 Task: Search one way flight ticket for 2 adults, 4 children and 1 infant on lap in business from Midland/odessa: Midland International Air And Space Port to Riverton: Central Wyoming Regional Airport (was Riverton Regional) on 8-4-2023. Choice of flights is Emirates. Number of bags: 2 carry on bags and 7 checked bags. Price is upto 93000. Outbound departure time preference is 16:00.
Action: Mouse moved to (291, 372)
Screenshot: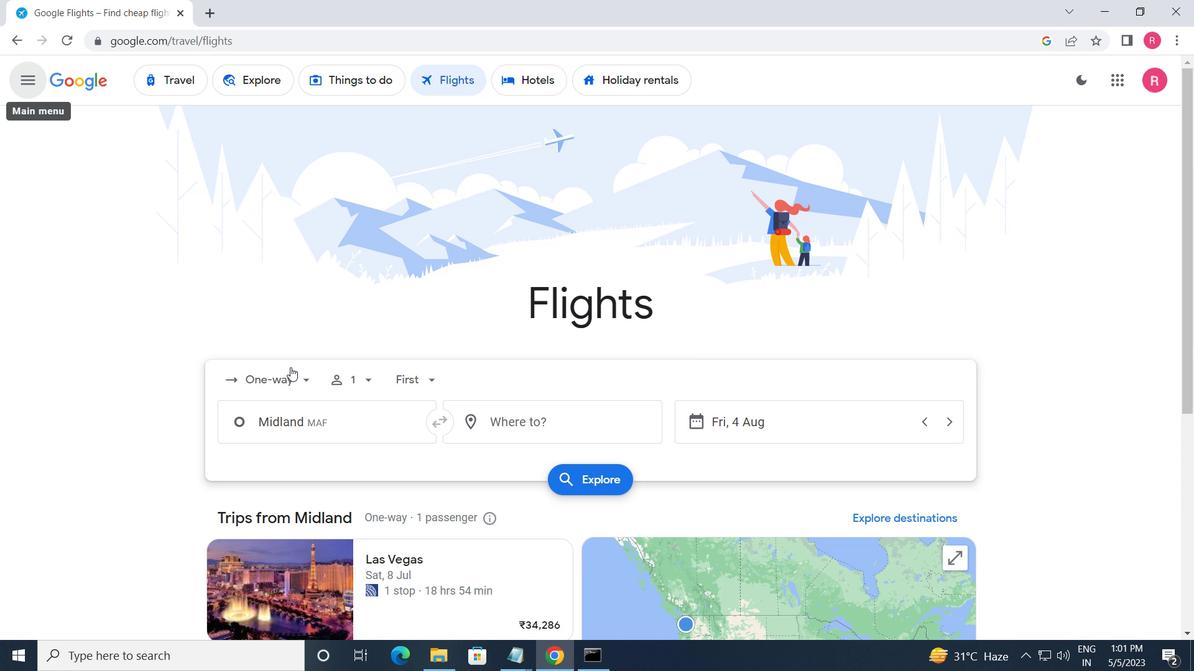 
Action: Mouse pressed left at (291, 372)
Screenshot: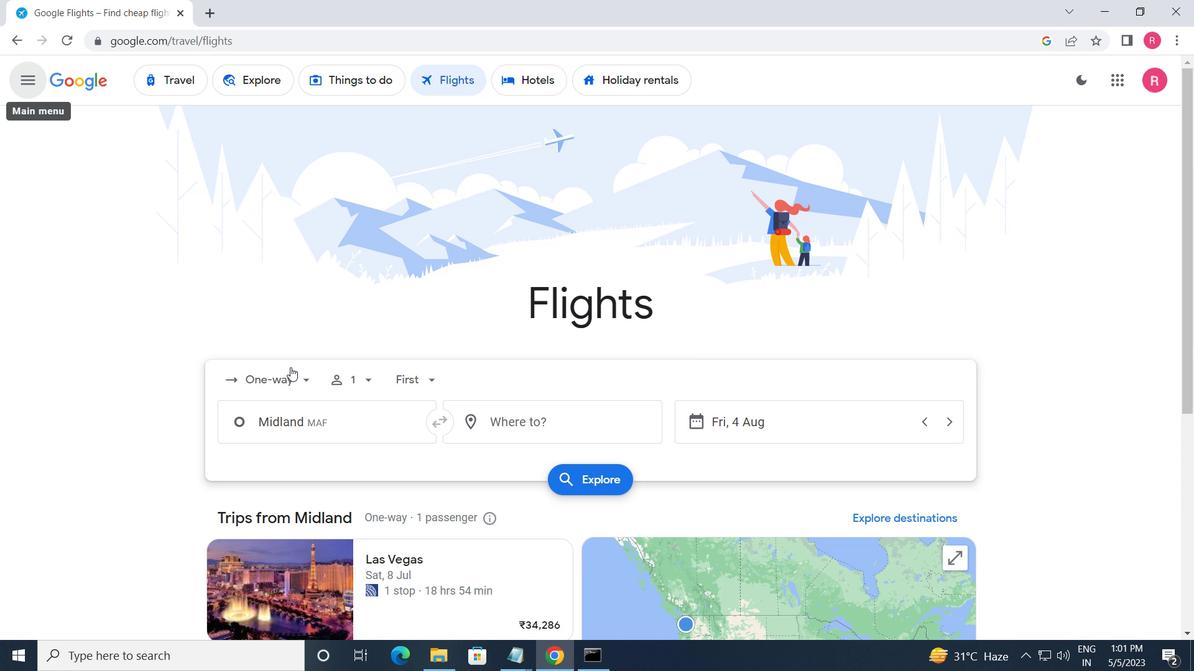 
Action: Mouse moved to (312, 457)
Screenshot: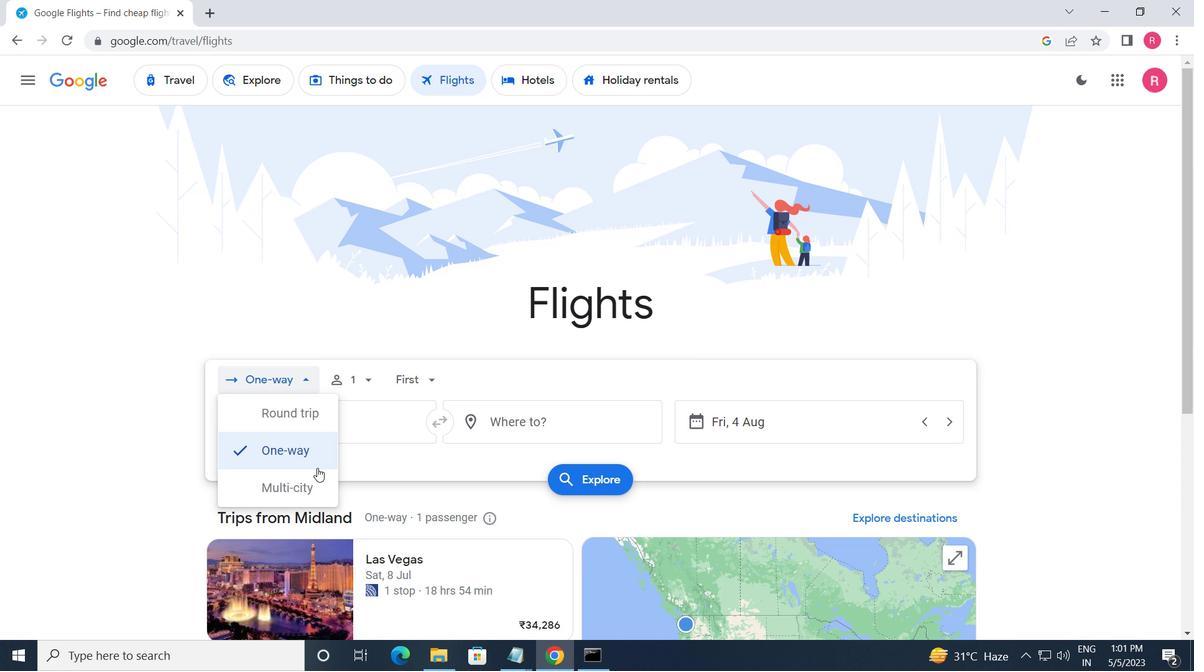 
Action: Mouse pressed left at (312, 457)
Screenshot: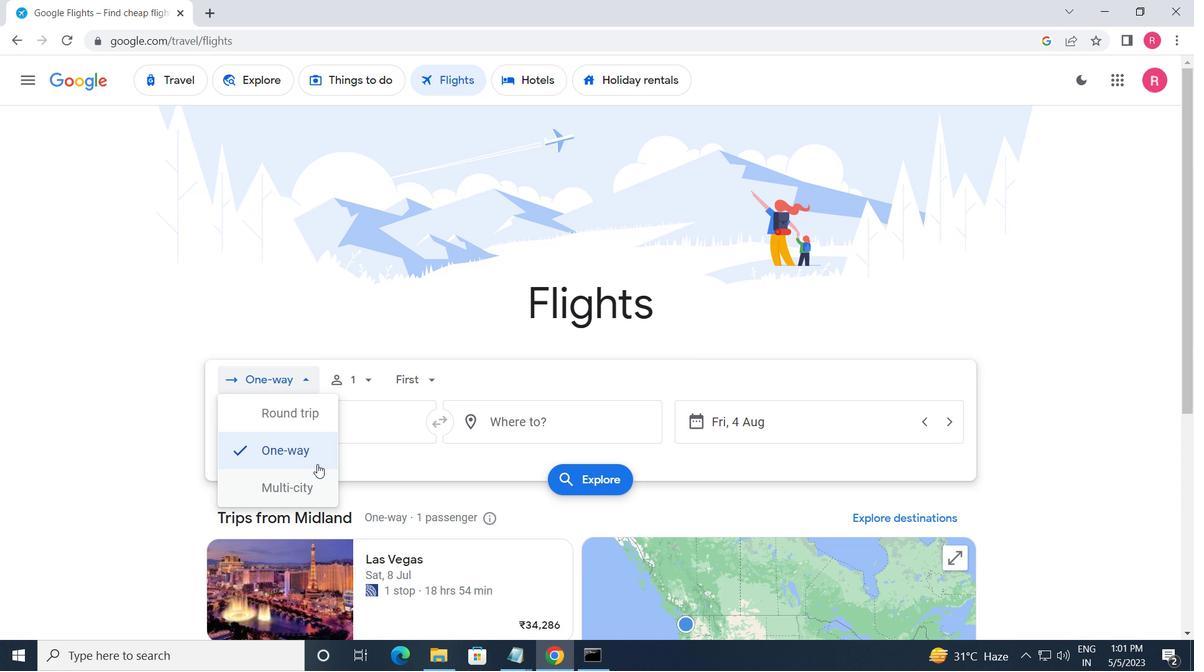 
Action: Mouse moved to (350, 384)
Screenshot: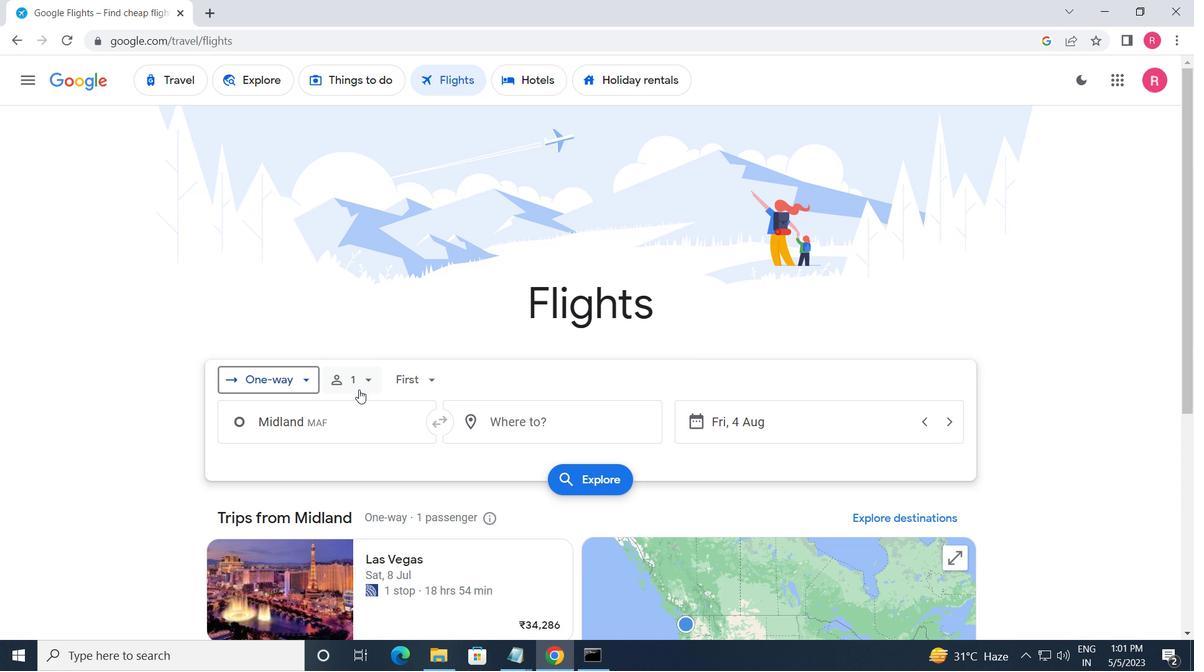 
Action: Mouse pressed left at (350, 384)
Screenshot: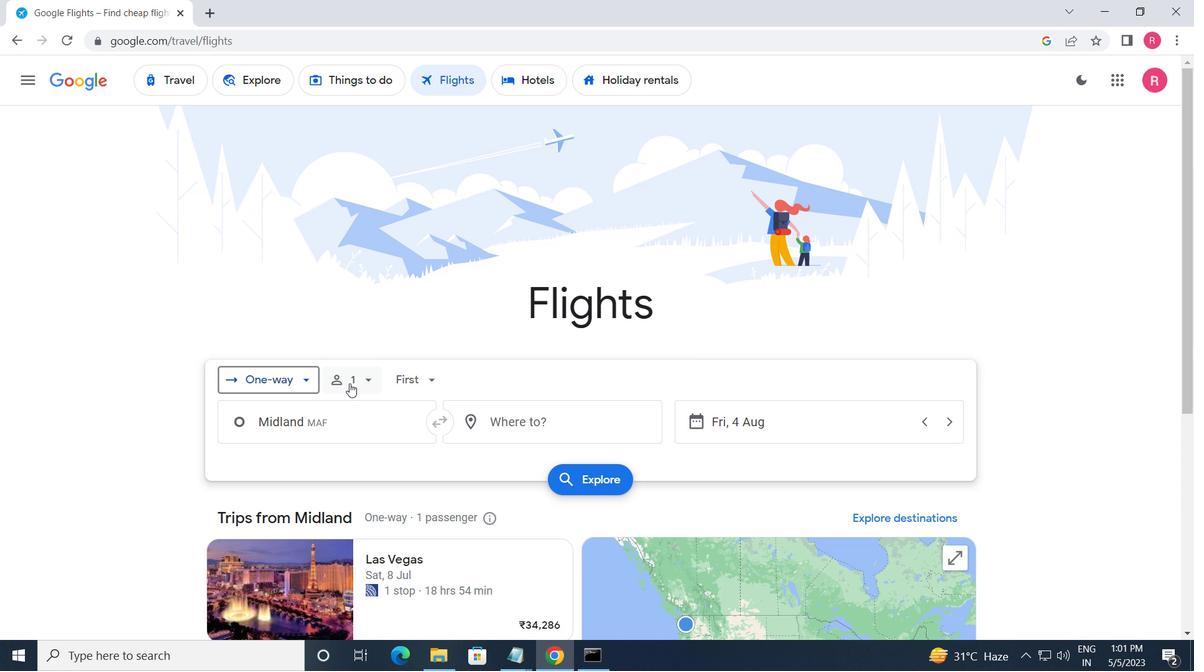 
Action: Mouse moved to (494, 416)
Screenshot: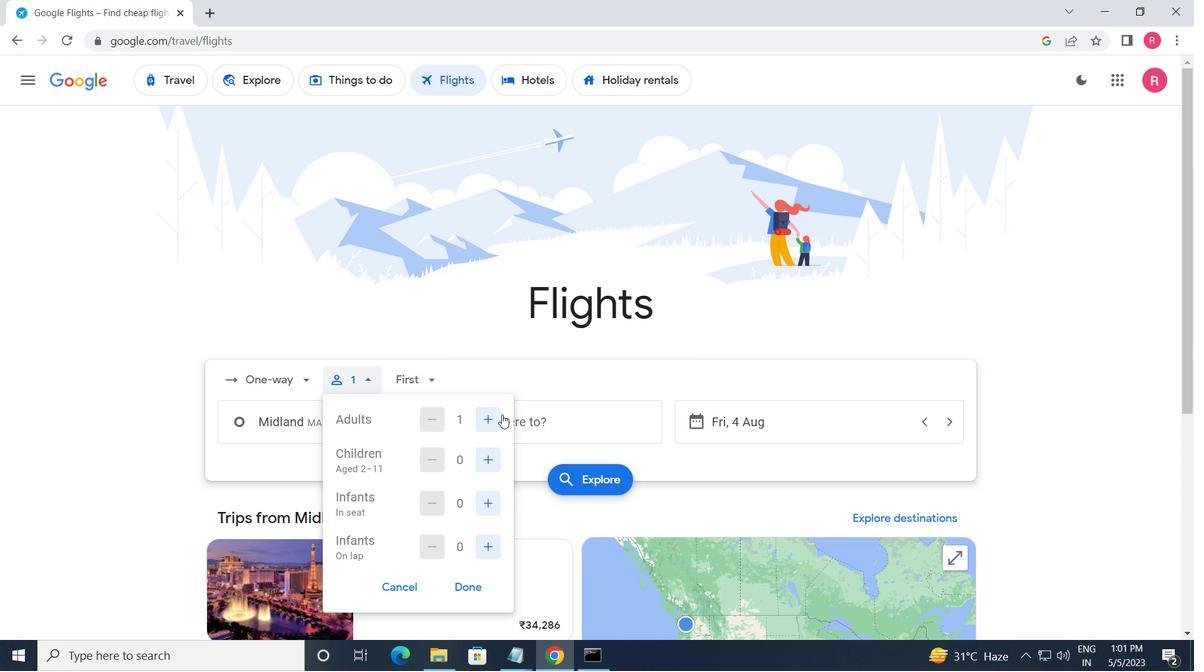 
Action: Mouse pressed left at (494, 416)
Screenshot: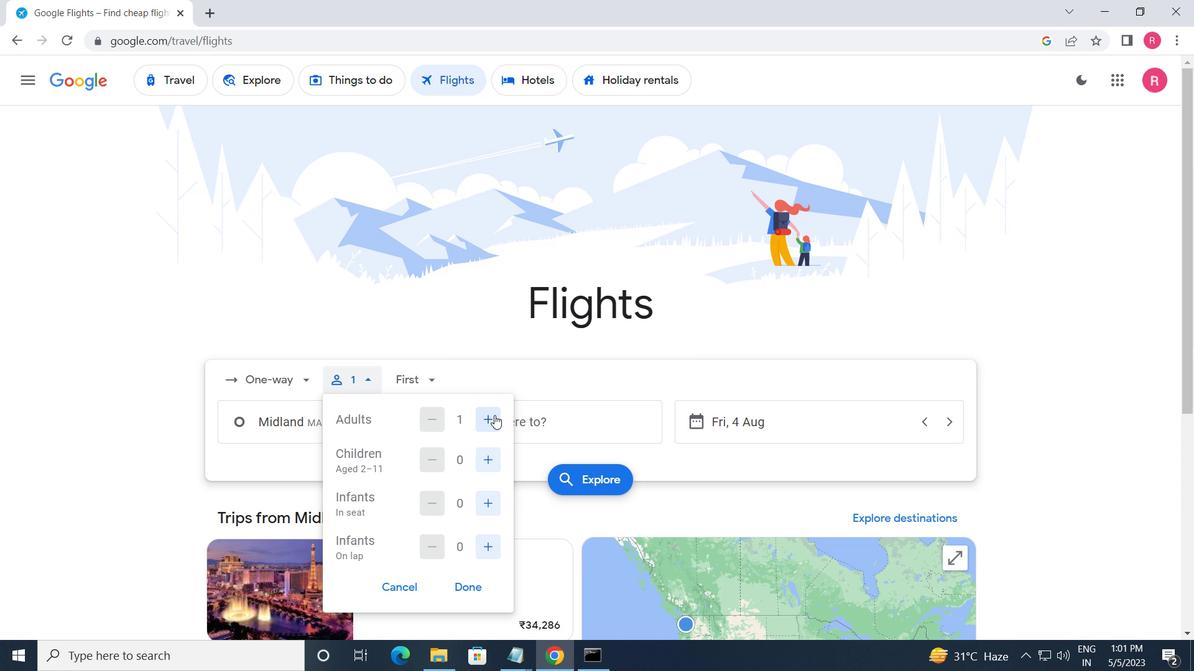 
Action: Mouse moved to (496, 467)
Screenshot: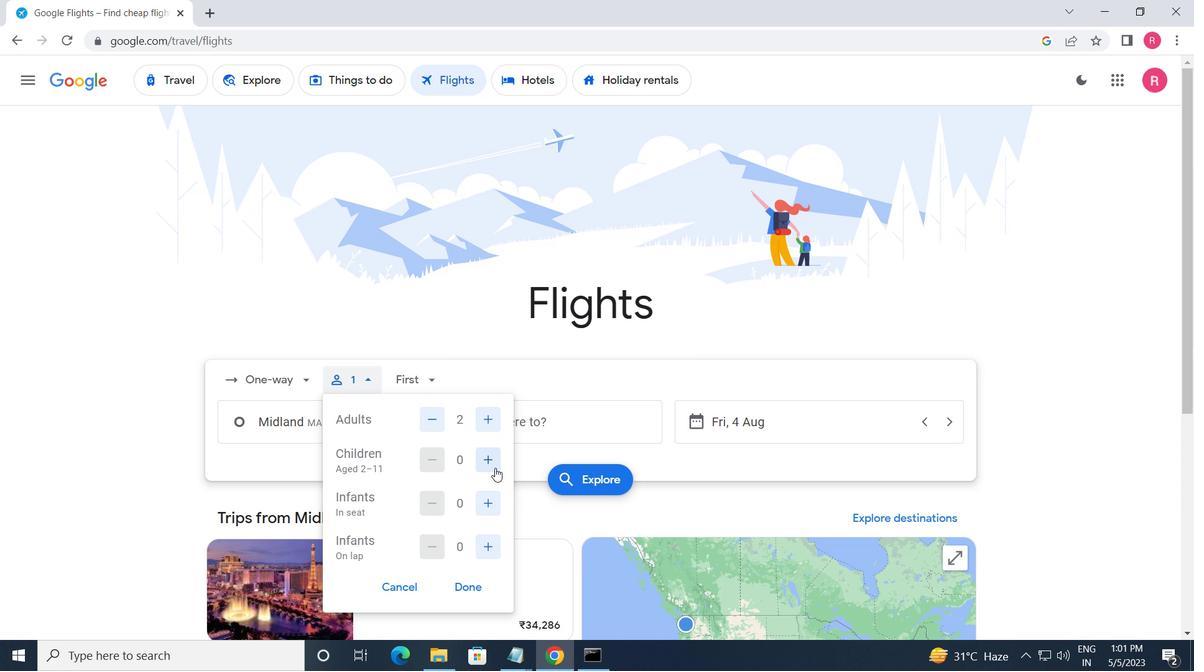 
Action: Mouse pressed left at (496, 467)
Screenshot: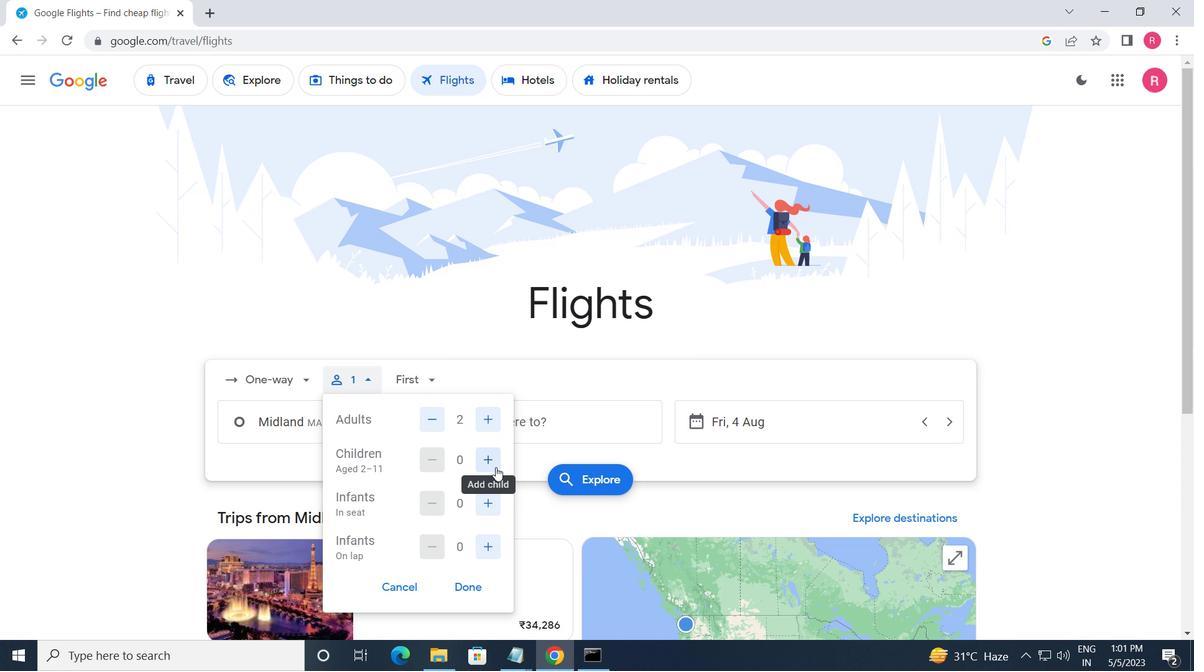 
Action: Mouse pressed left at (496, 467)
Screenshot: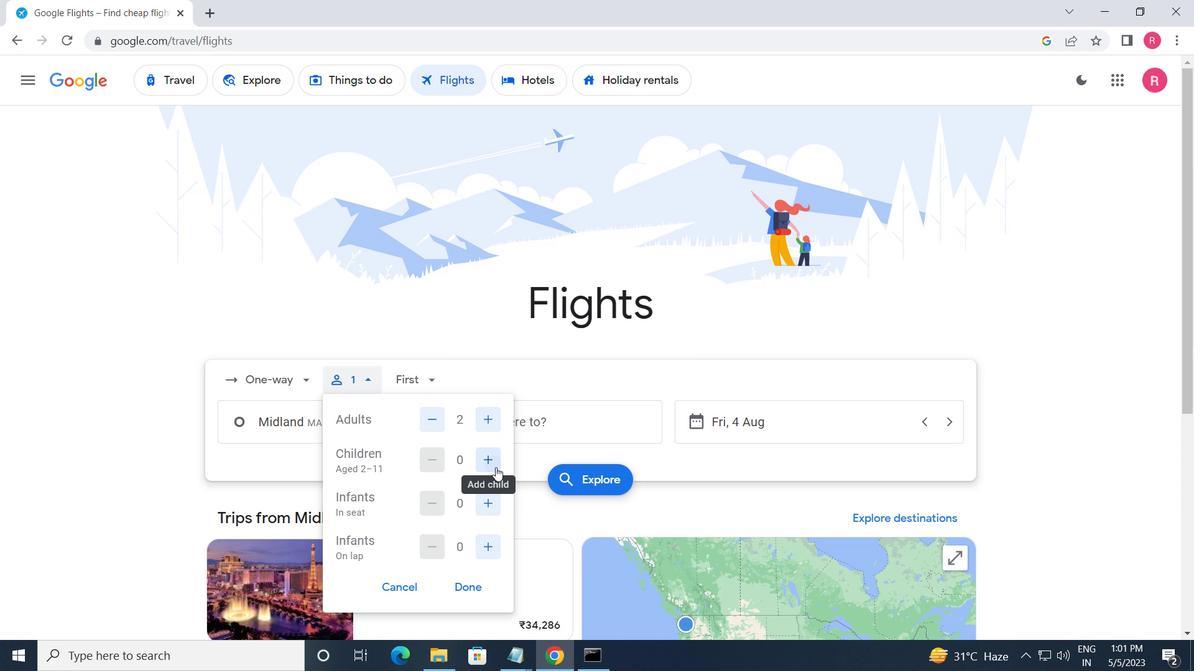 
Action: Mouse pressed left at (496, 467)
Screenshot: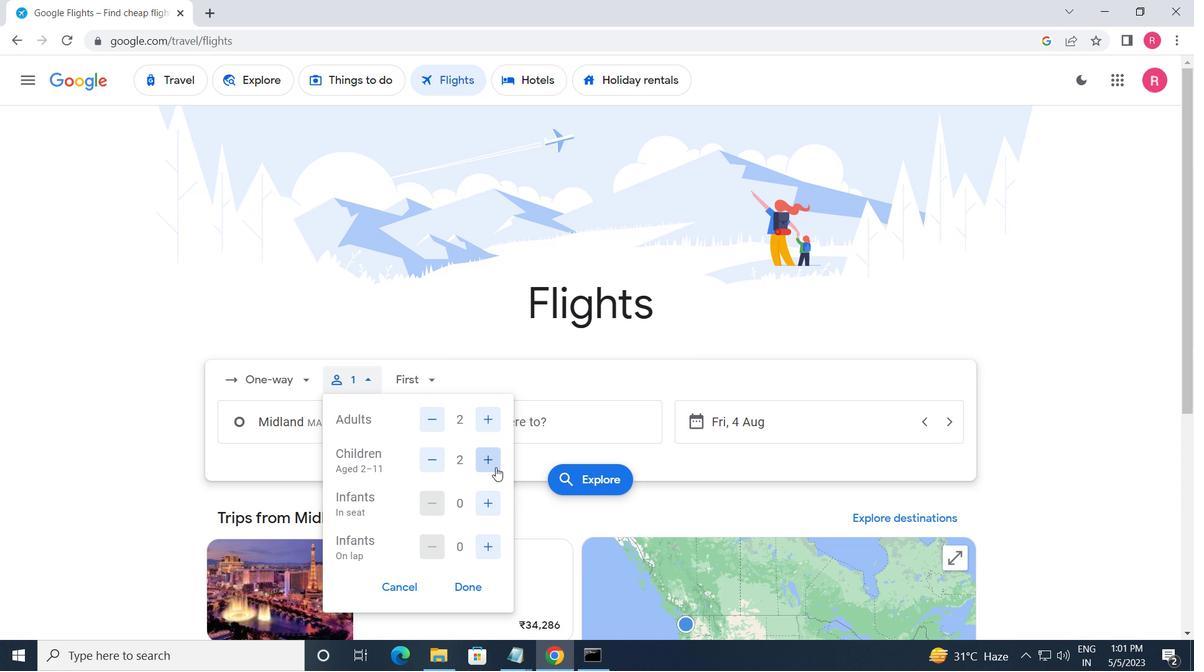 
Action: Mouse moved to (489, 458)
Screenshot: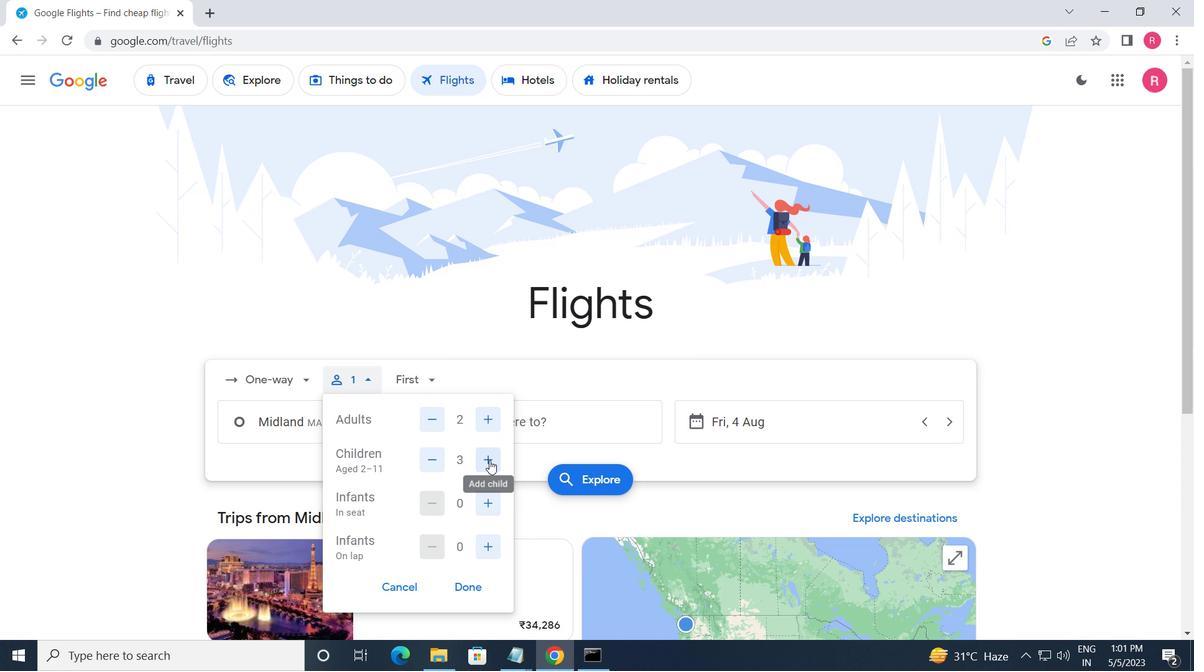 
Action: Mouse pressed left at (489, 458)
Screenshot: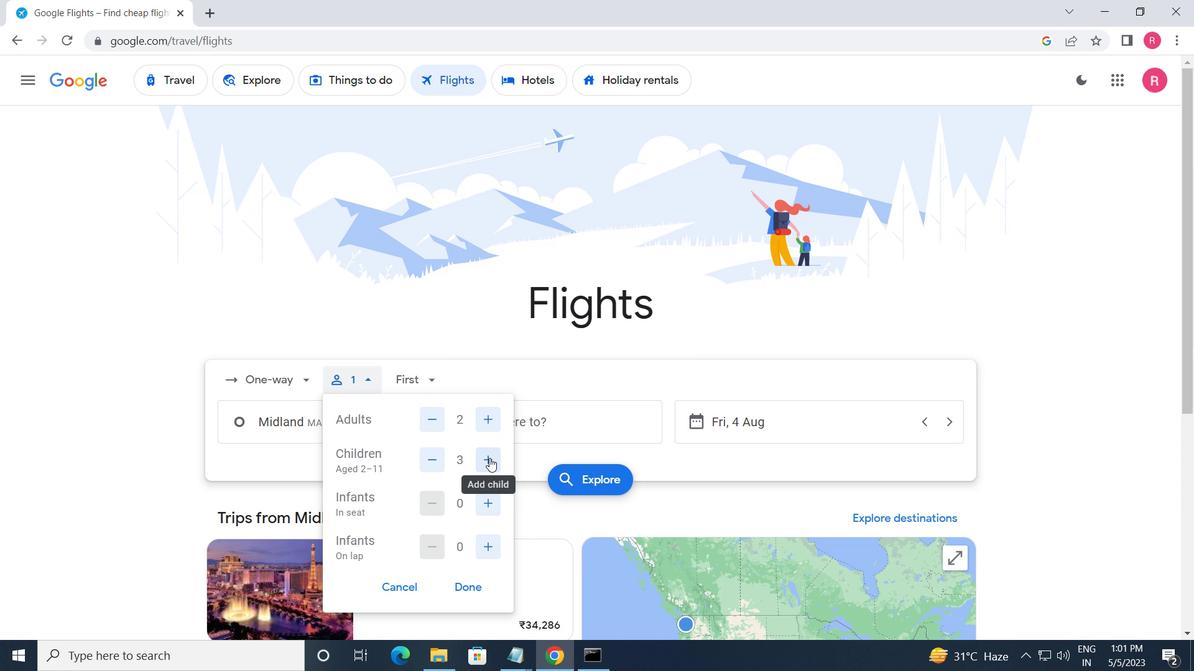 
Action: Mouse moved to (492, 542)
Screenshot: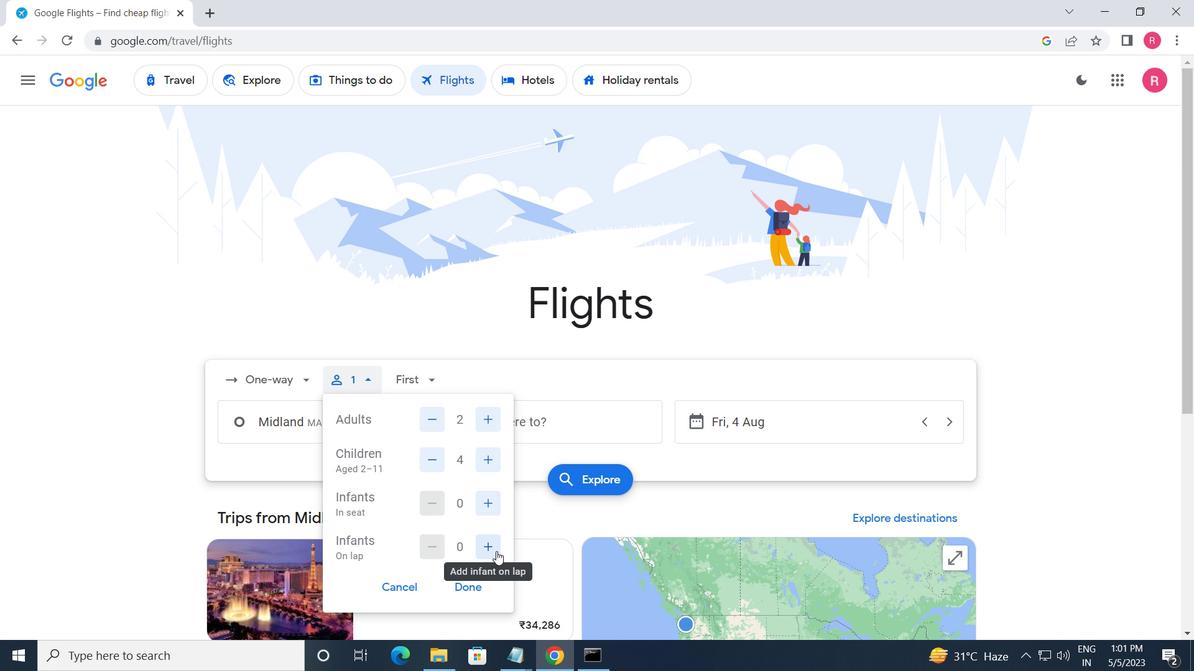 
Action: Mouse pressed left at (492, 542)
Screenshot: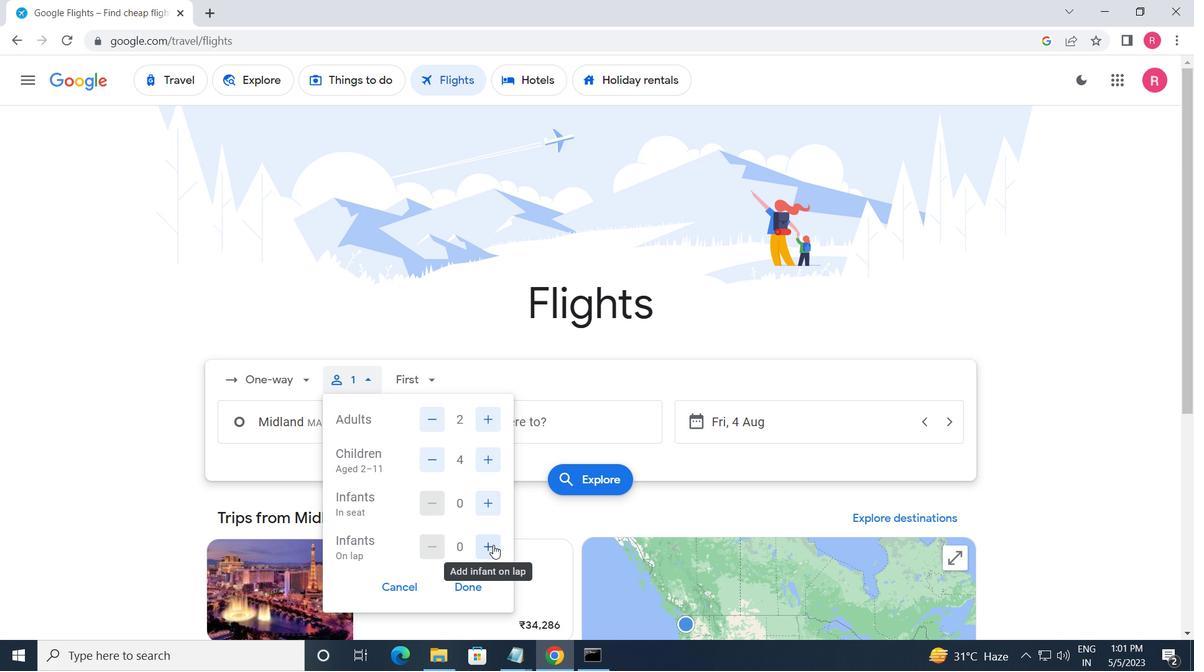 
Action: Mouse moved to (471, 586)
Screenshot: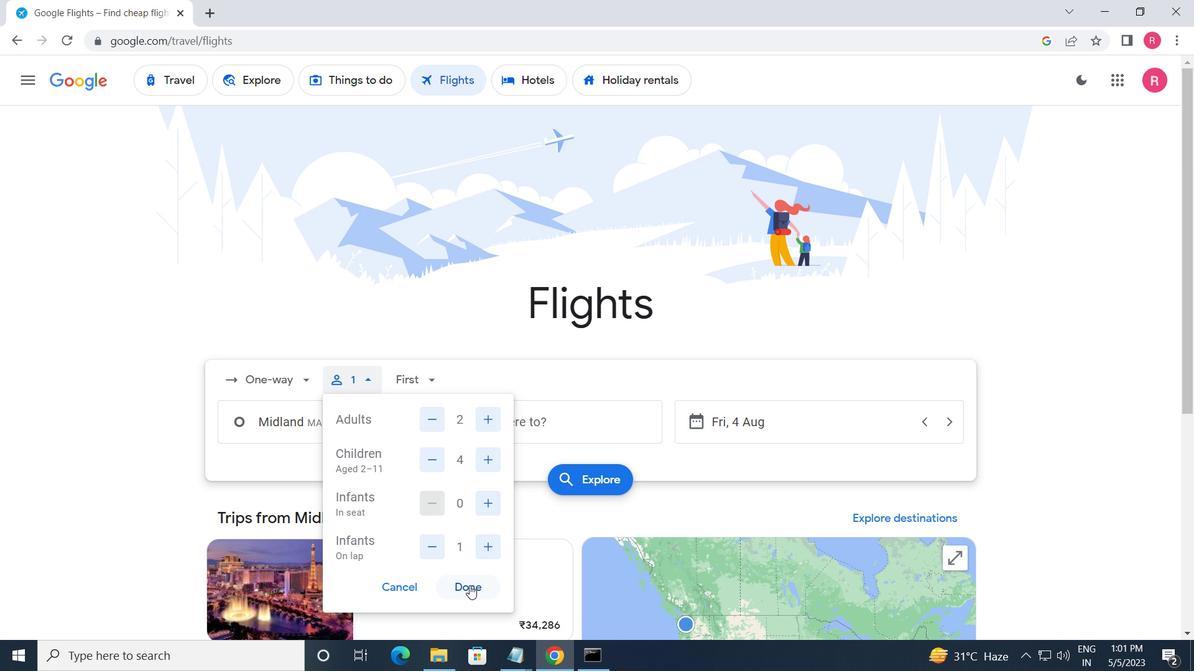 
Action: Mouse pressed left at (471, 586)
Screenshot: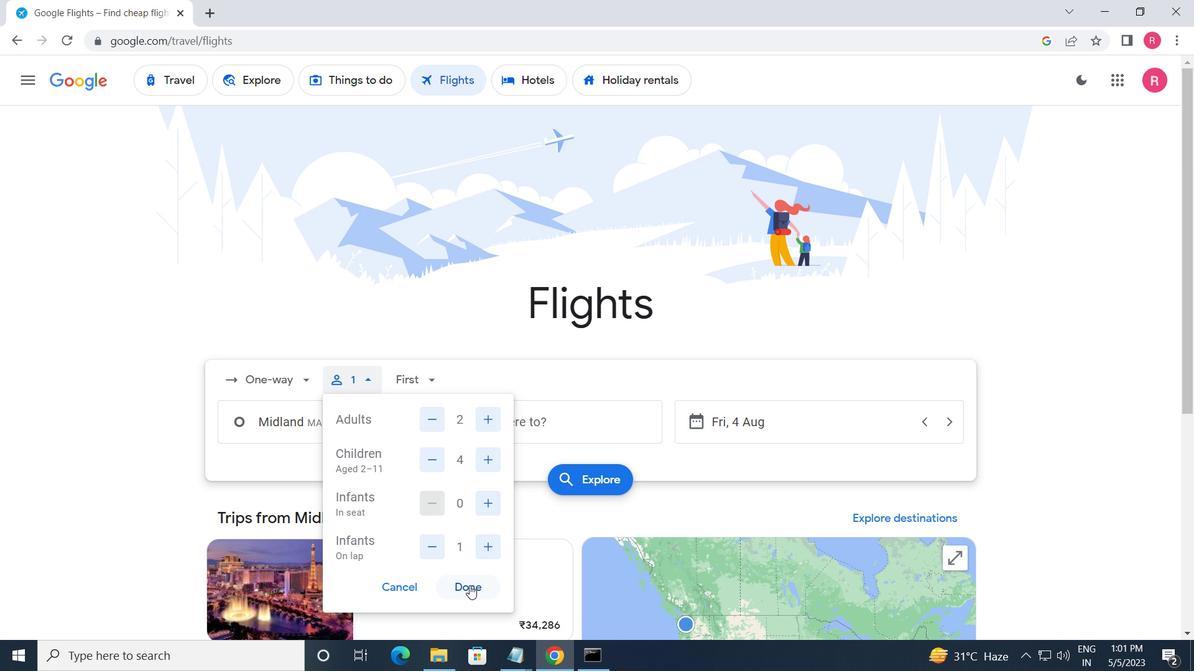 
Action: Mouse moved to (429, 388)
Screenshot: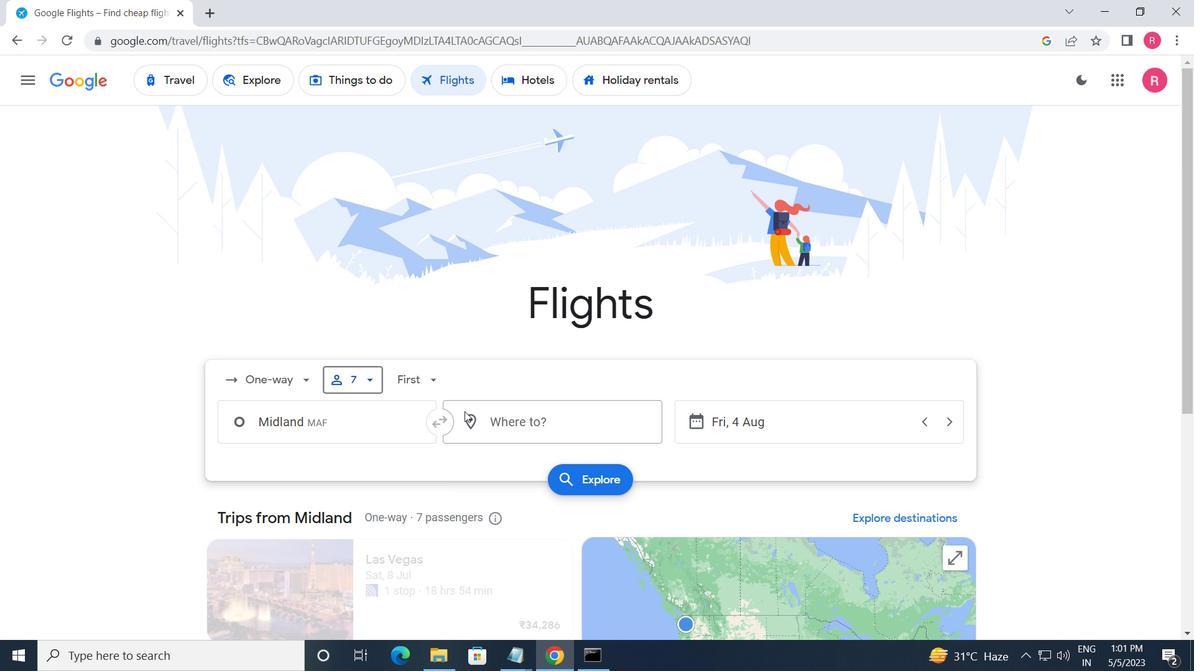 
Action: Mouse pressed left at (429, 388)
Screenshot: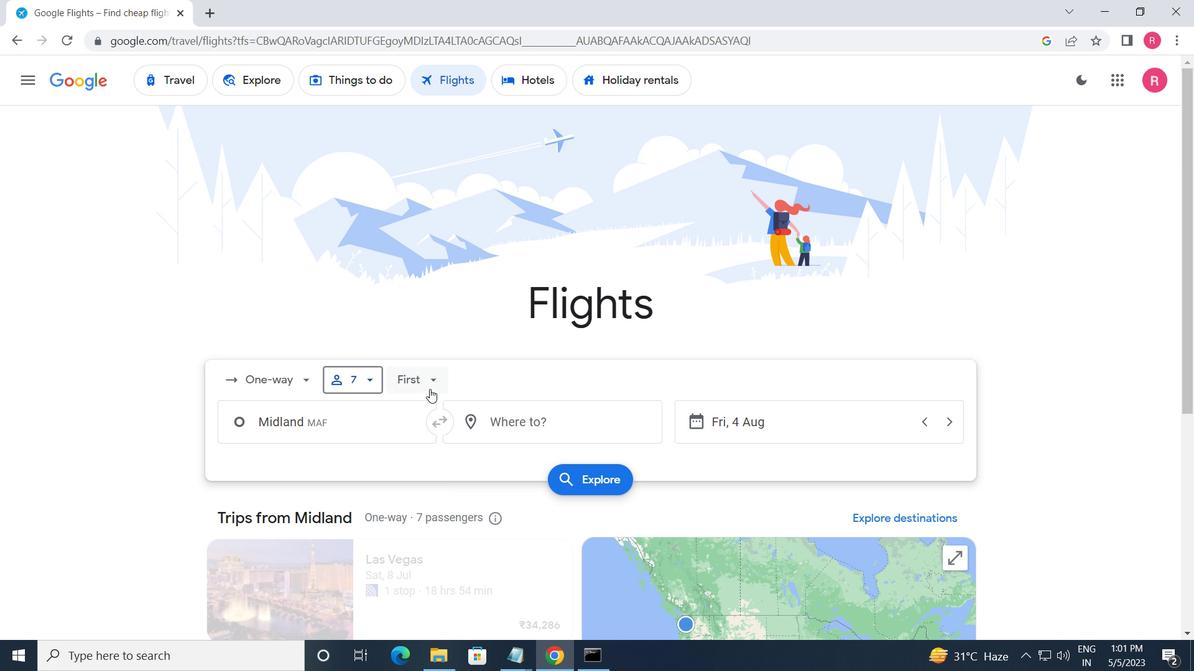 
Action: Mouse moved to (461, 495)
Screenshot: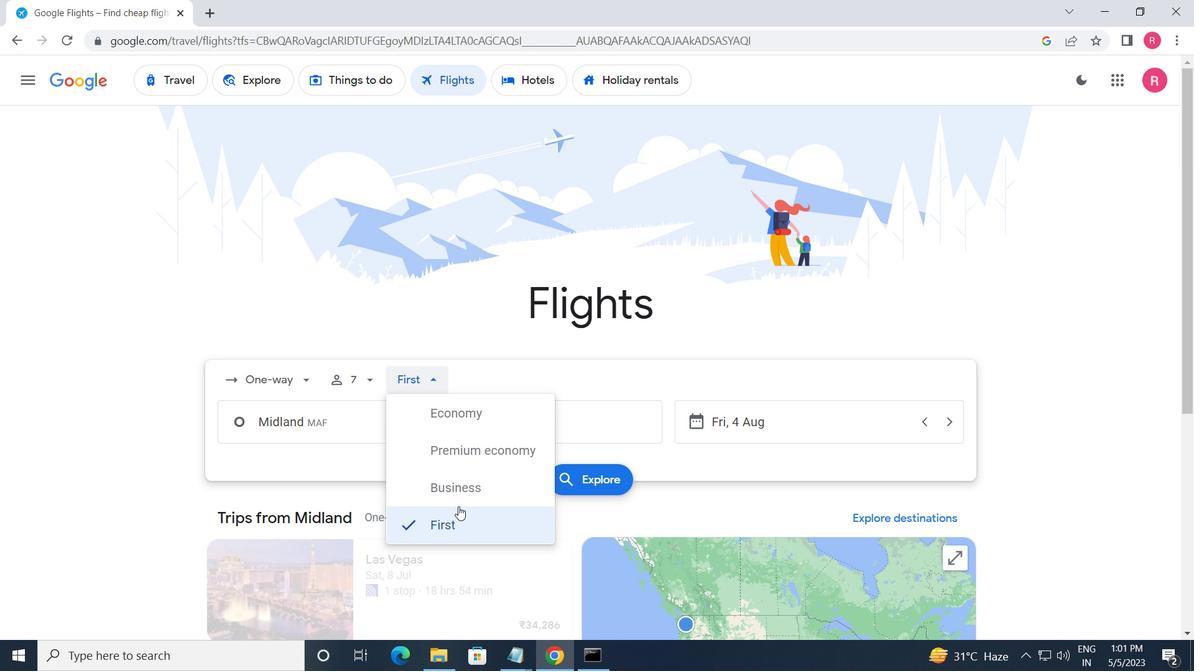 
Action: Mouse pressed left at (461, 495)
Screenshot: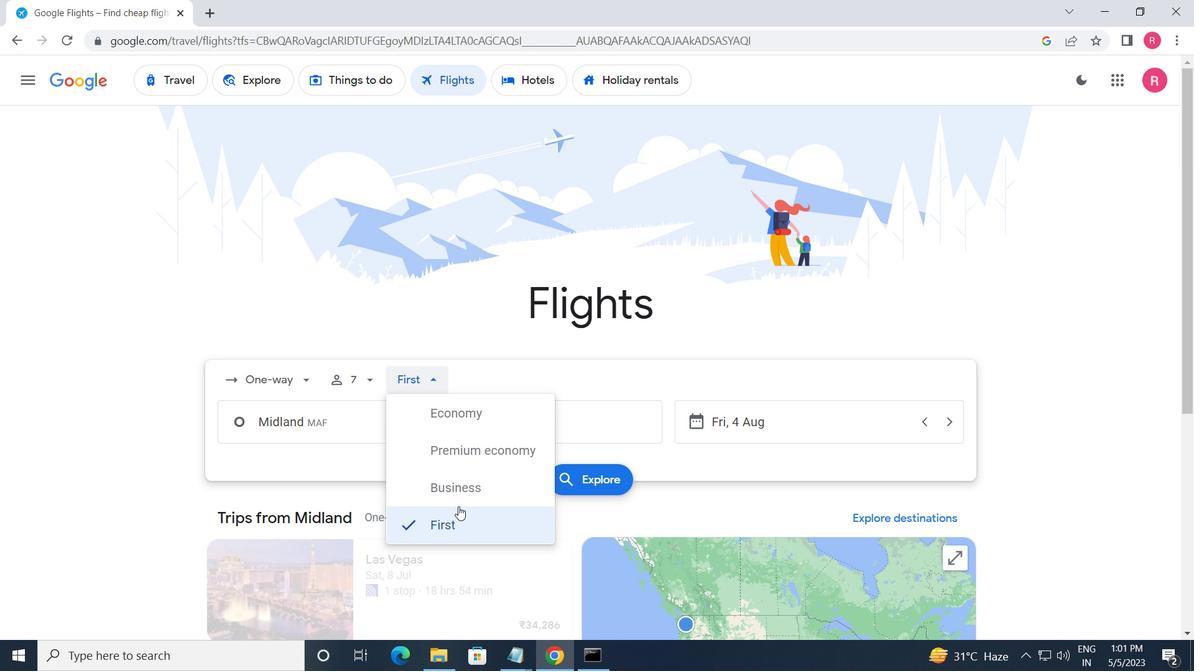 
Action: Mouse moved to (339, 429)
Screenshot: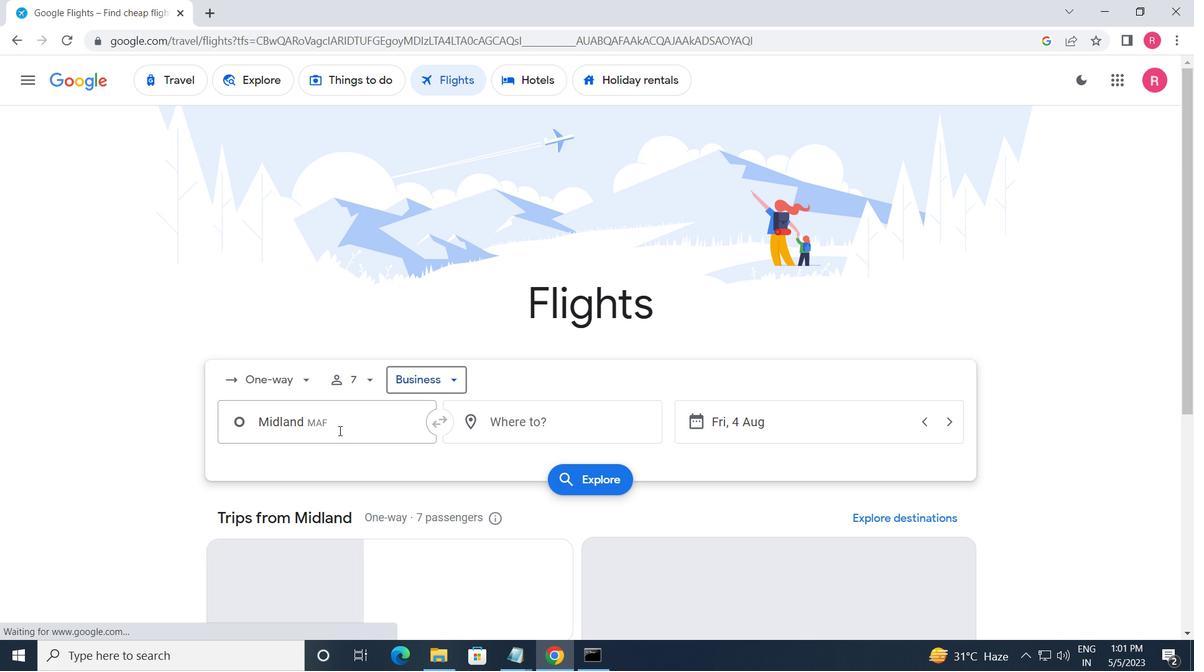 
Action: Mouse pressed left at (339, 429)
Screenshot: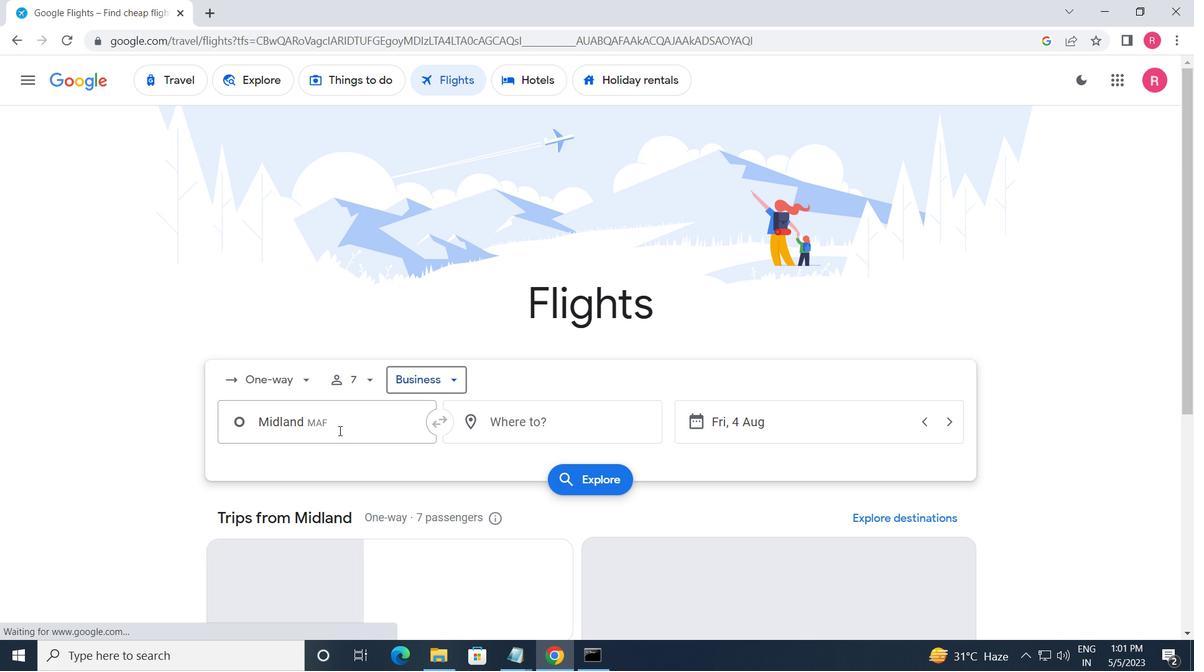 
Action: Key pressed <Key.caps_lock>m<Key.caps_lock>Idland
Screenshot: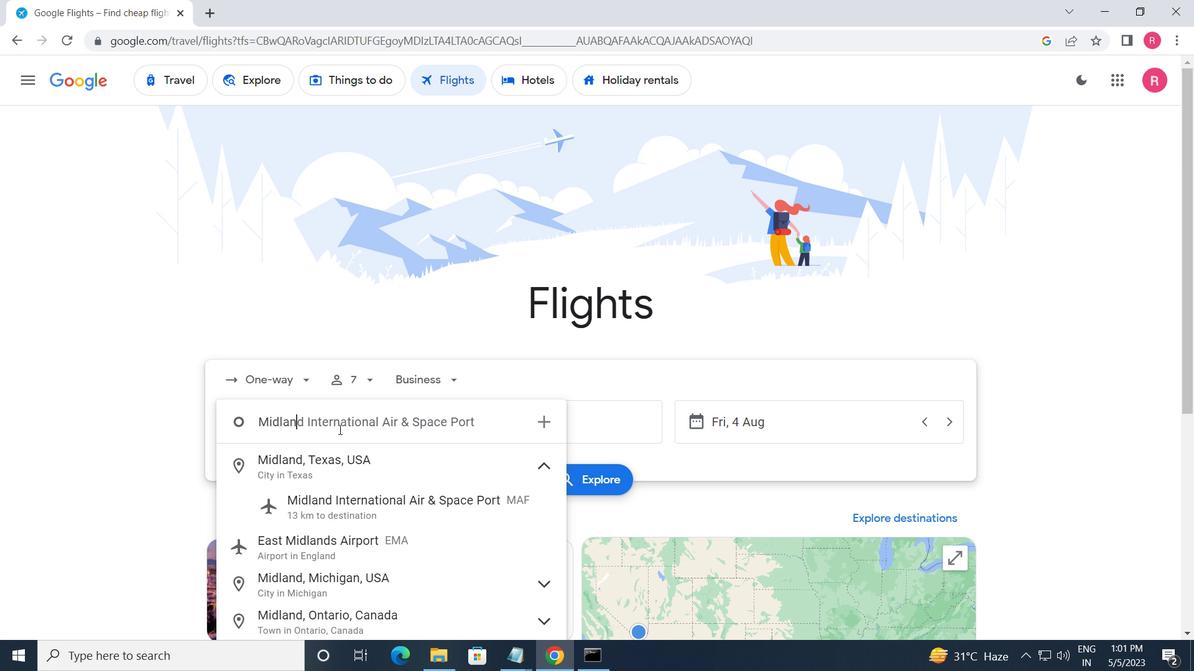
Action: Mouse moved to (383, 521)
Screenshot: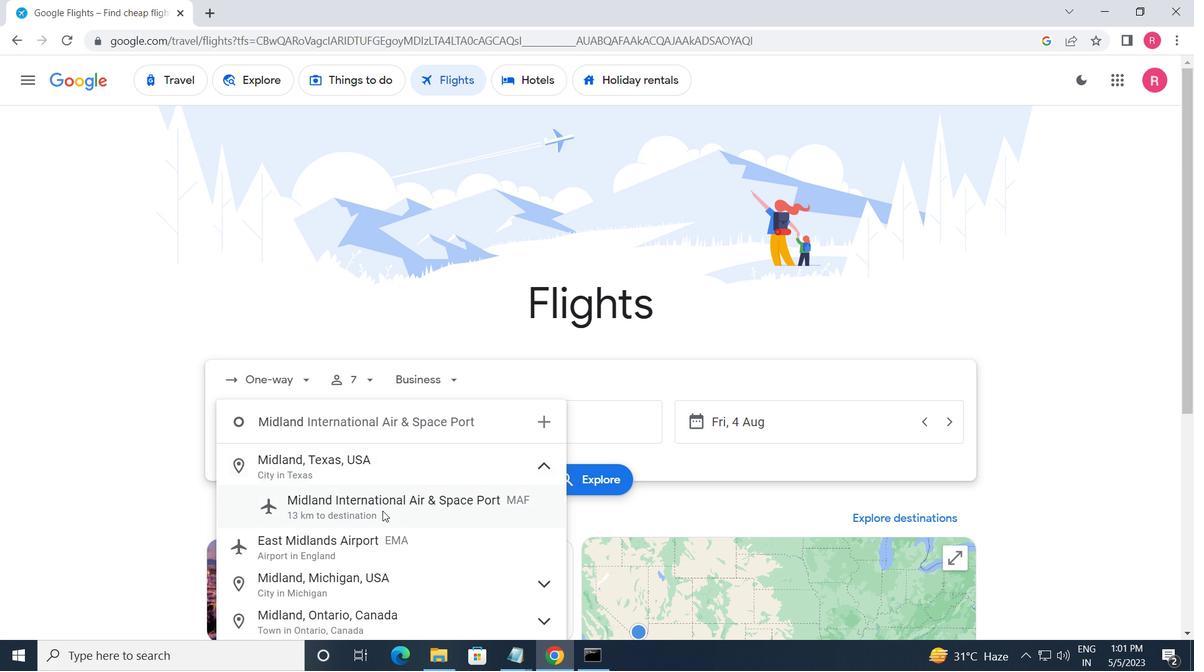 
Action: Mouse pressed left at (383, 521)
Screenshot: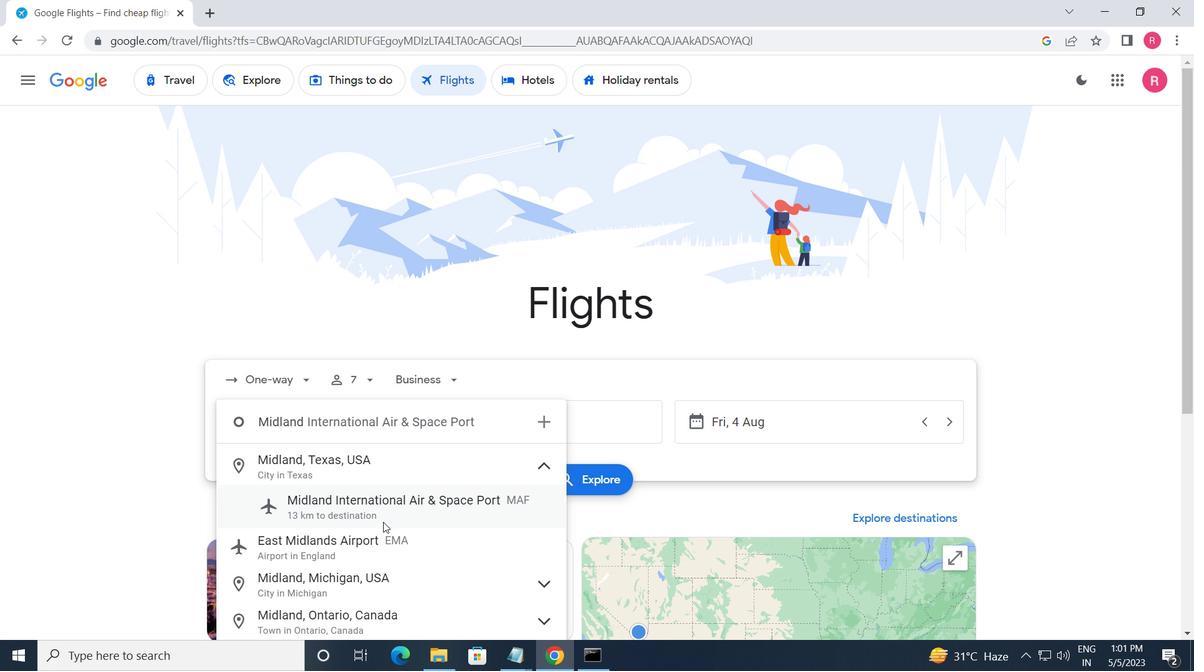 
Action: Mouse moved to (550, 426)
Screenshot: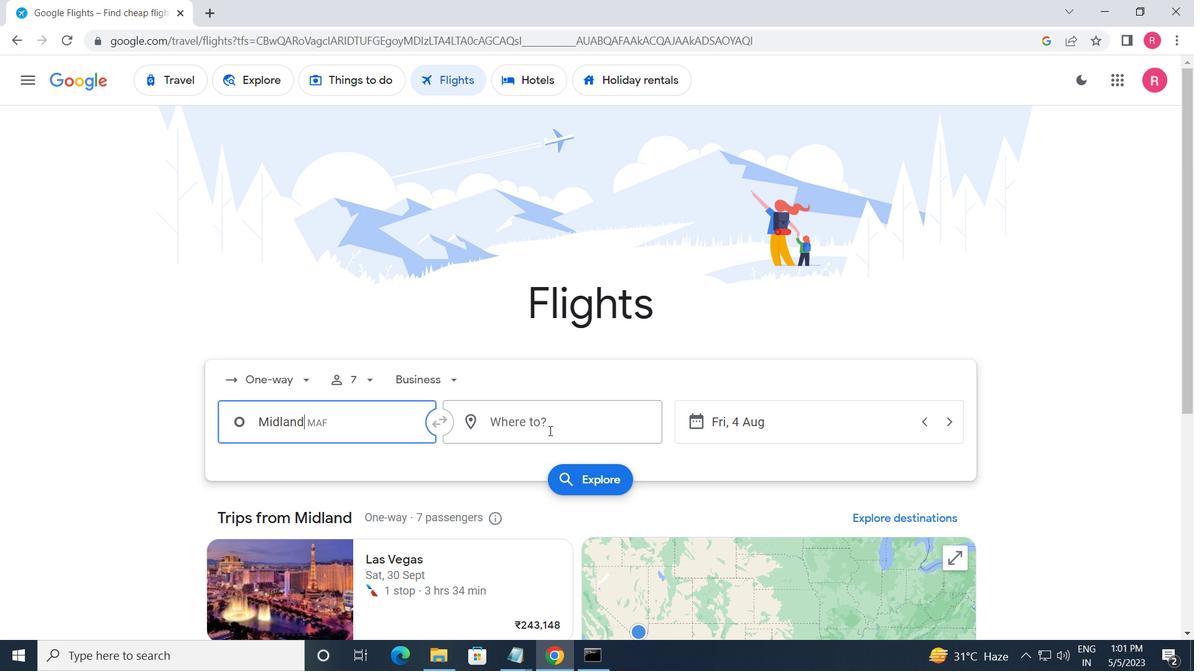 
Action: Mouse pressed left at (550, 426)
Screenshot: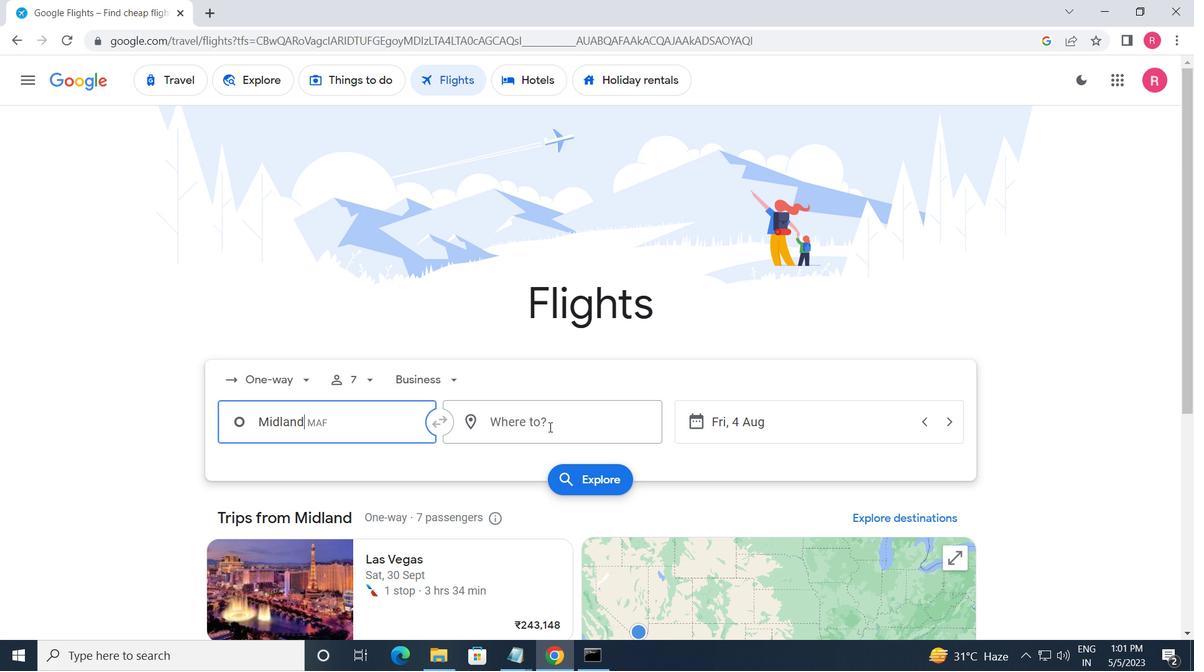 
Action: Mouse moved to (472, 451)
Screenshot: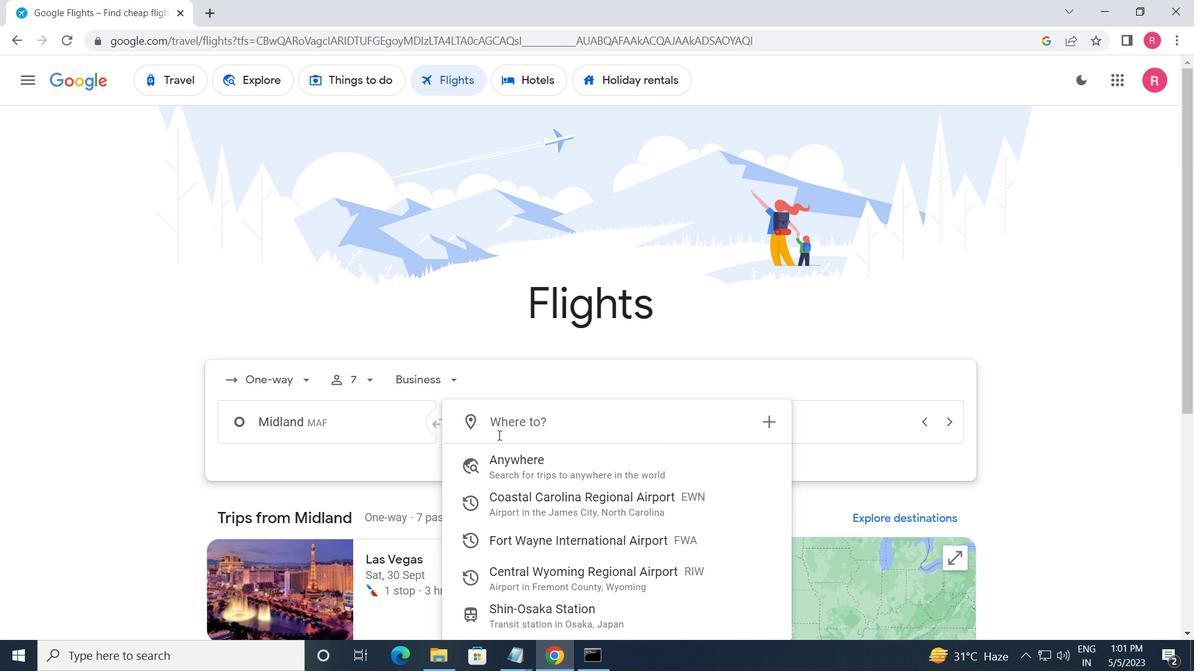 
Action: Key pressed <Key.caps_lock>c<Key.caps_lock>enr<Key.backspace>tral<Key.space><Key.caps_lock>w<Key.caps_lock>
Screenshot: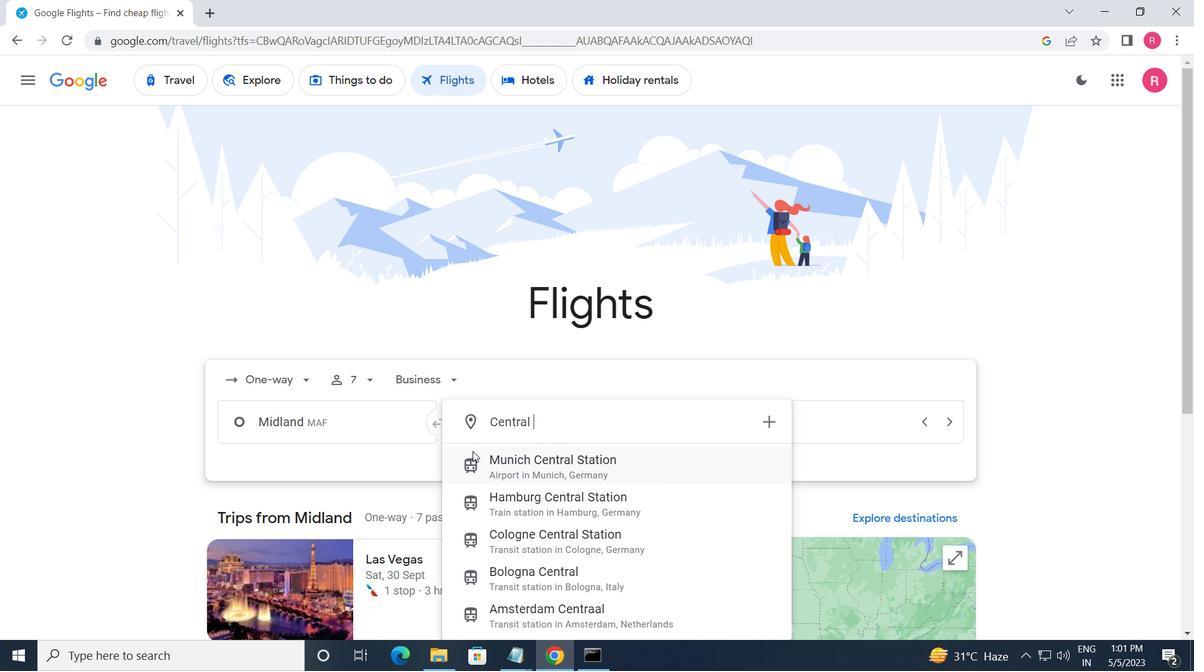 
Action: Mouse moved to (574, 460)
Screenshot: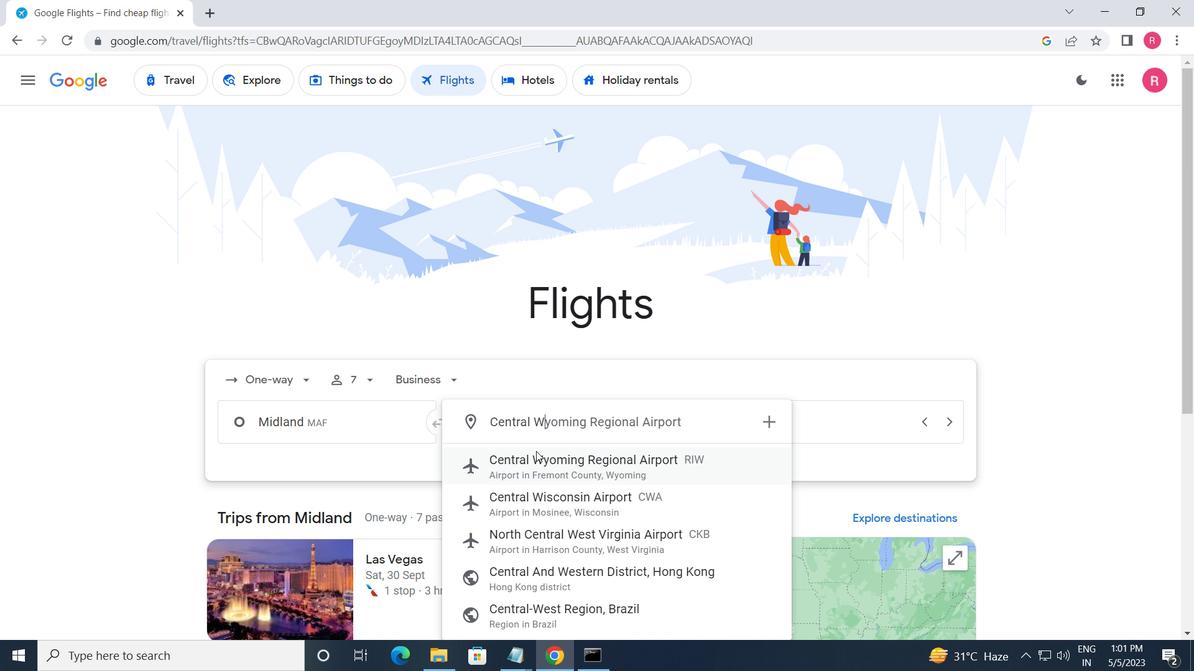 
Action: Mouse pressed left at (574, 460)
Screenshot: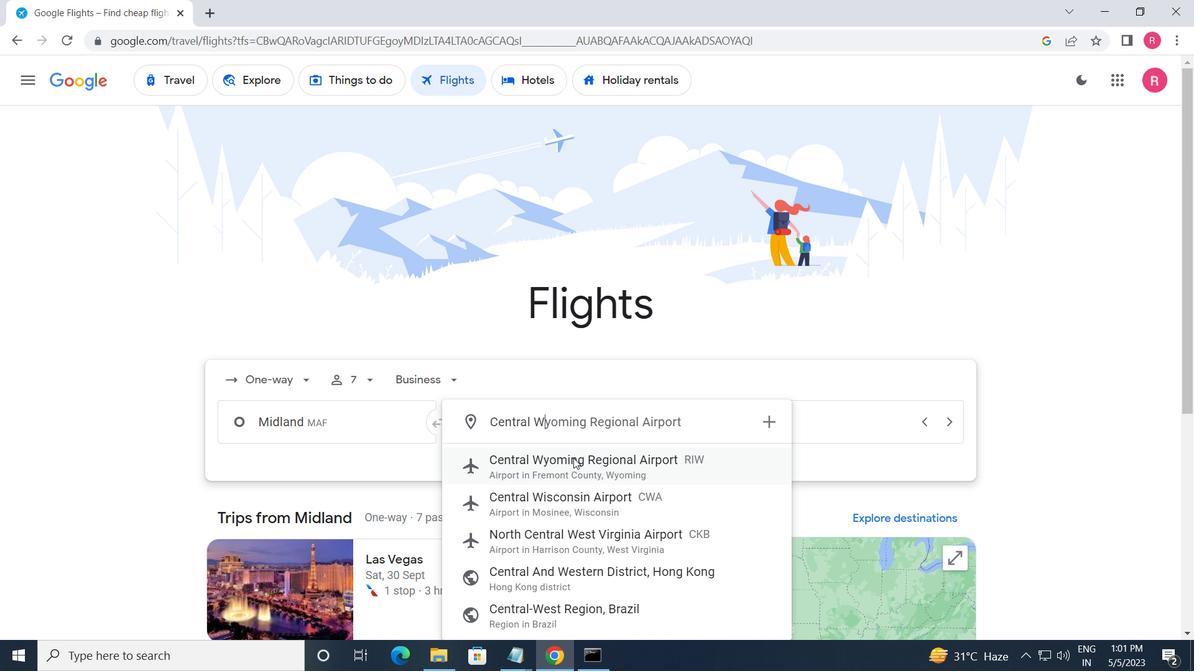 
Action: Mouse moved to (775, 428)
Screenshot: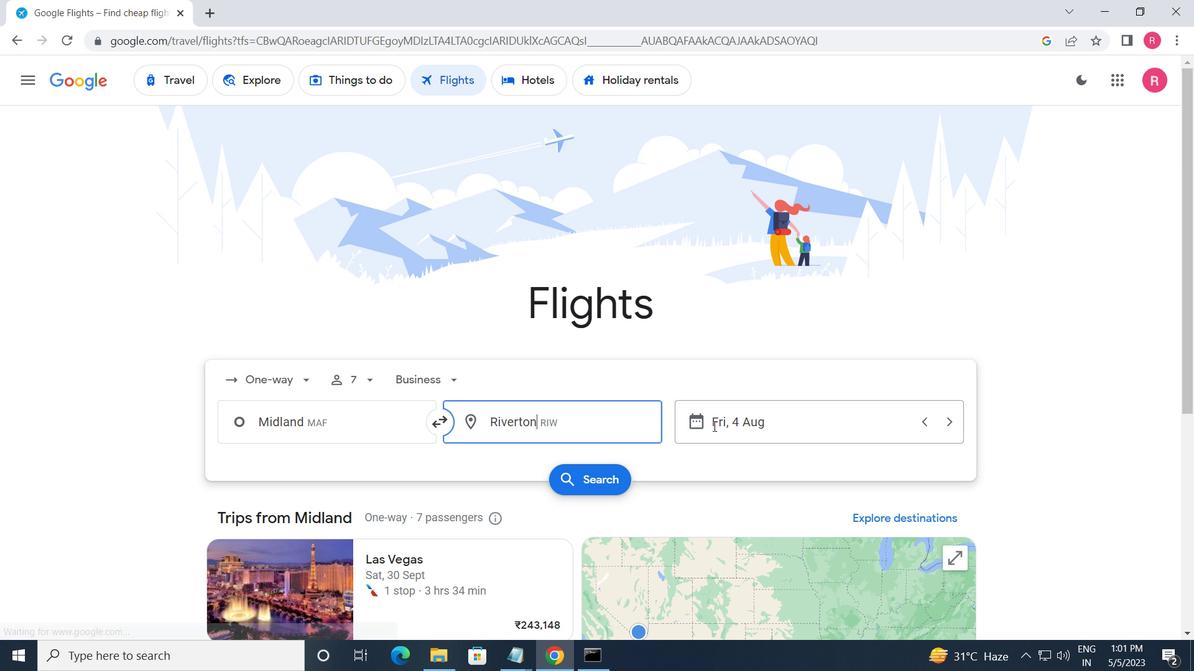
Action: Mouse pressed left at (775, 428)
Screenshot: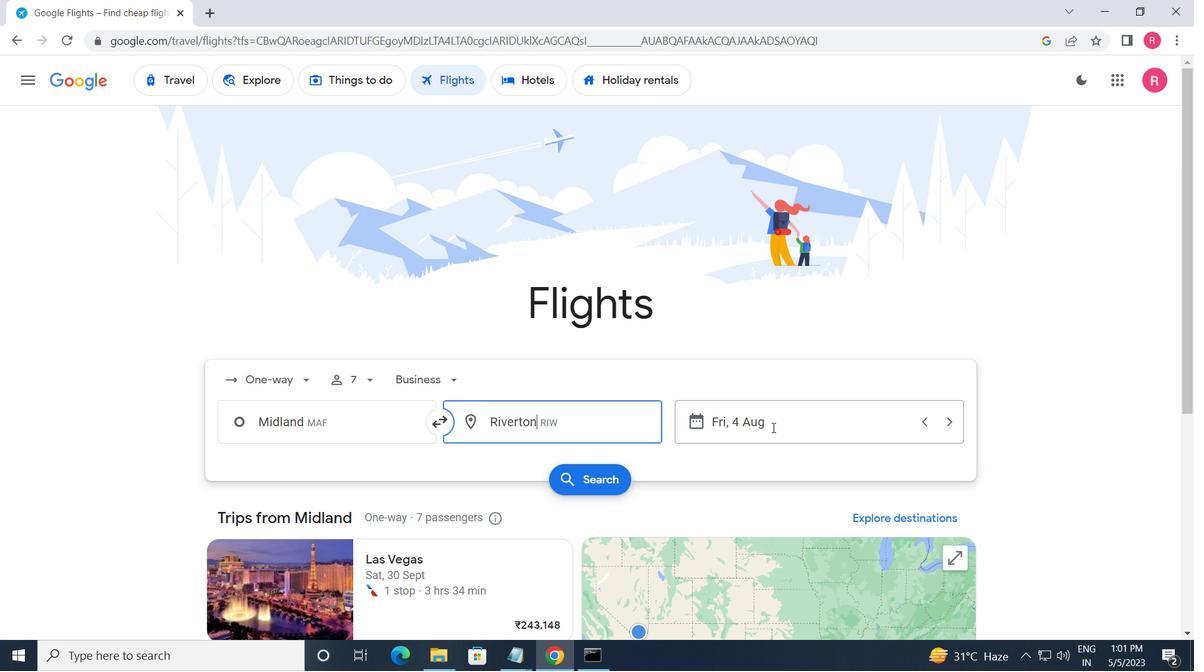 
Action: Mouse moved to (595, 370)
Screenshot: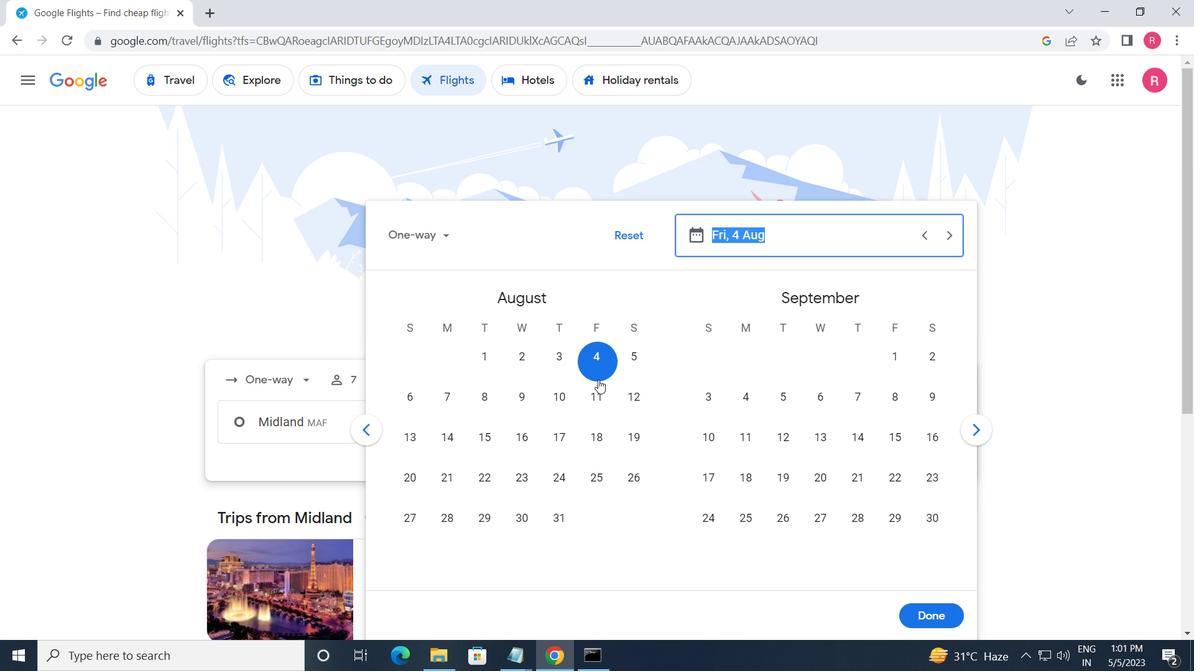 
Action: Mouse pressed left at (595, 370)
Screenshot: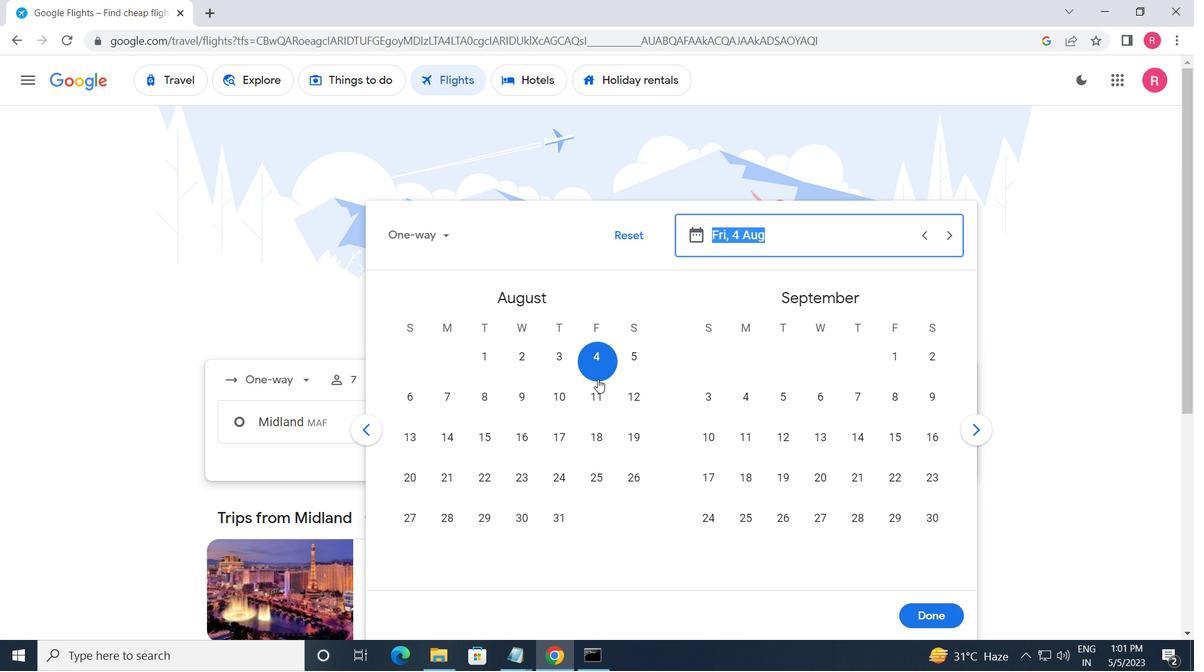 
Action: Mouse moved to (943, 620)
Screenshot: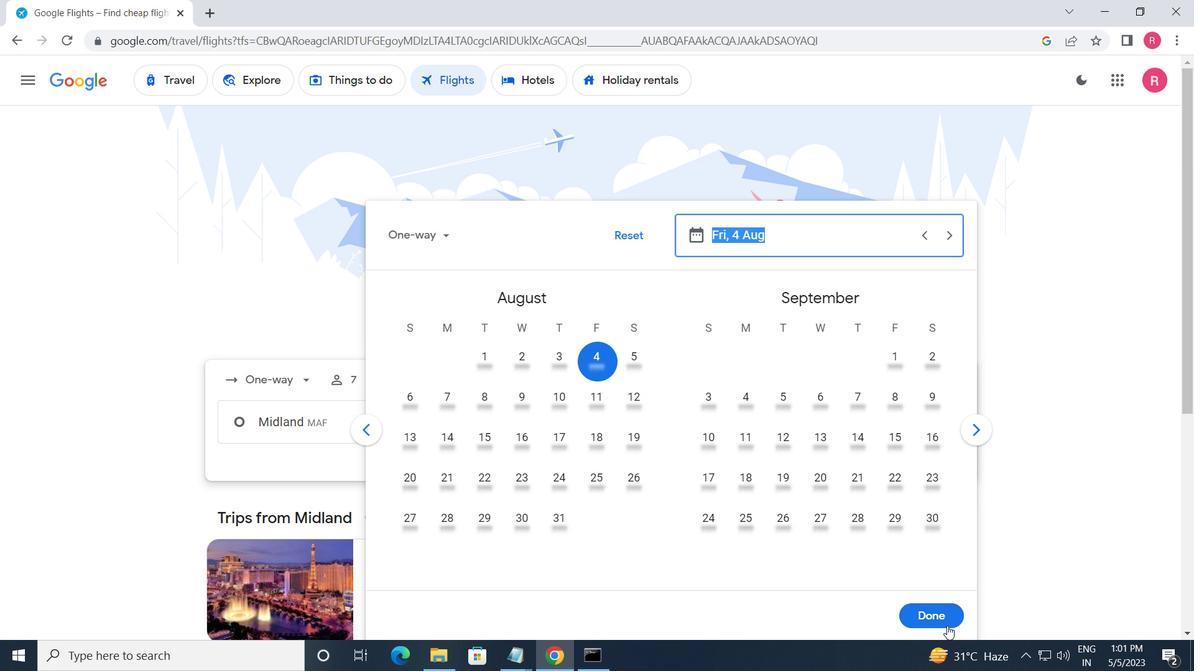 
Action: Mouse pressed left at (943, 620)
Screenshot: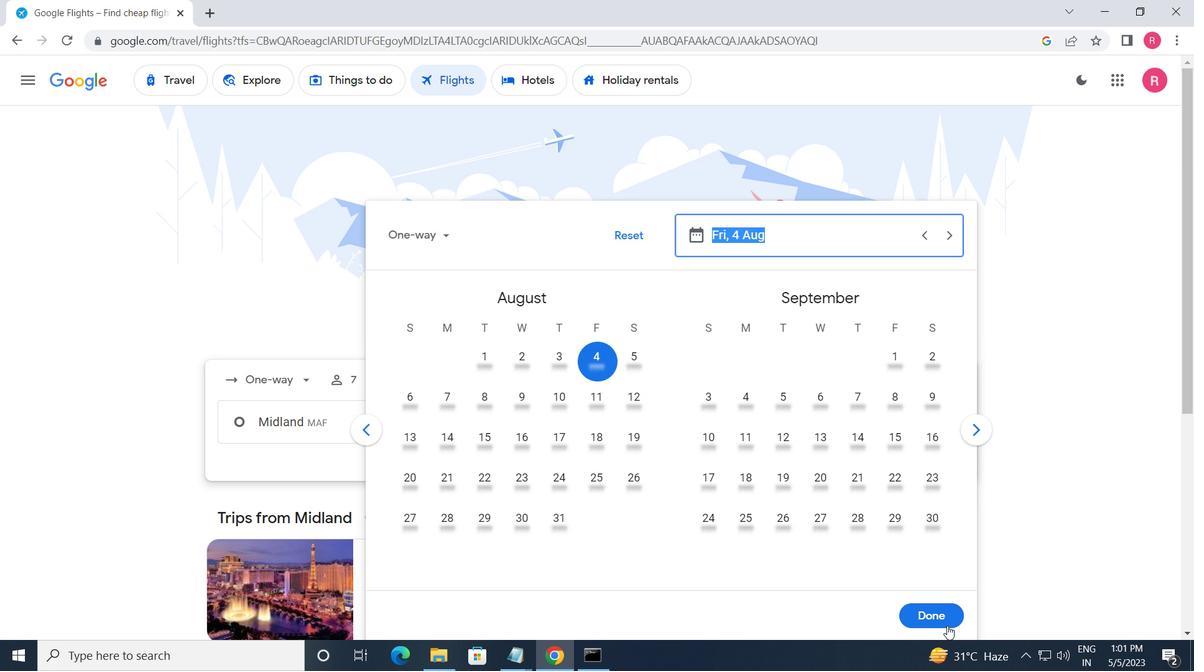 
Action: Mouse moved to (597, 486)
Screenshot: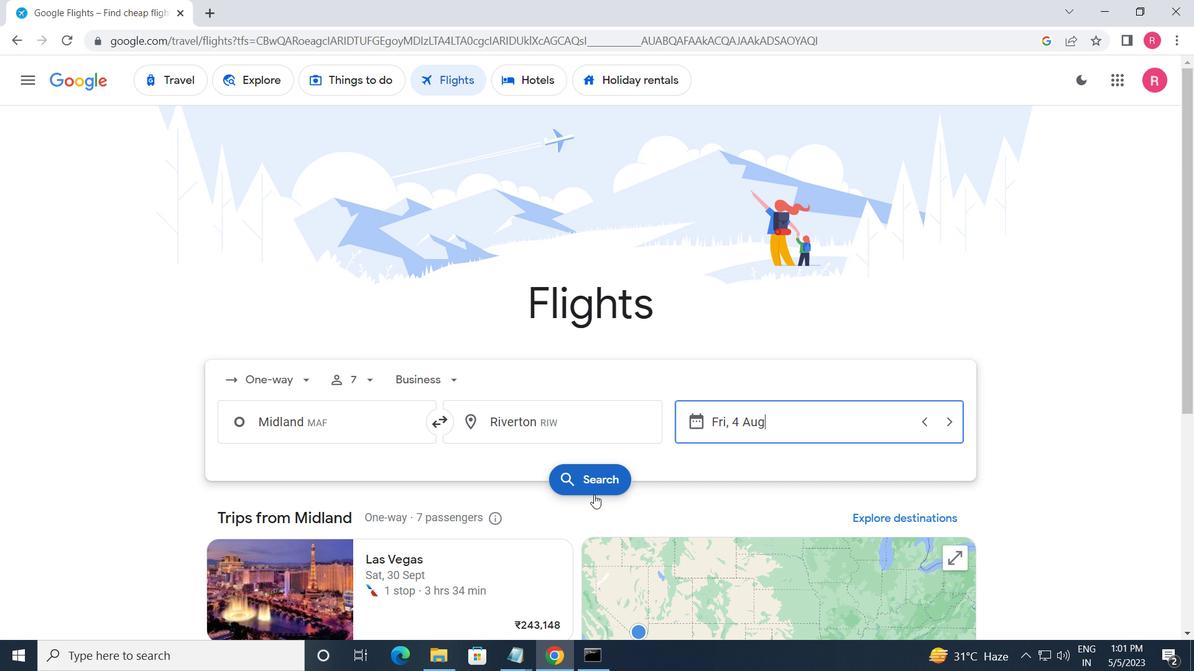 
Action: Mouse pressed left at (597, 486)
Screenshot: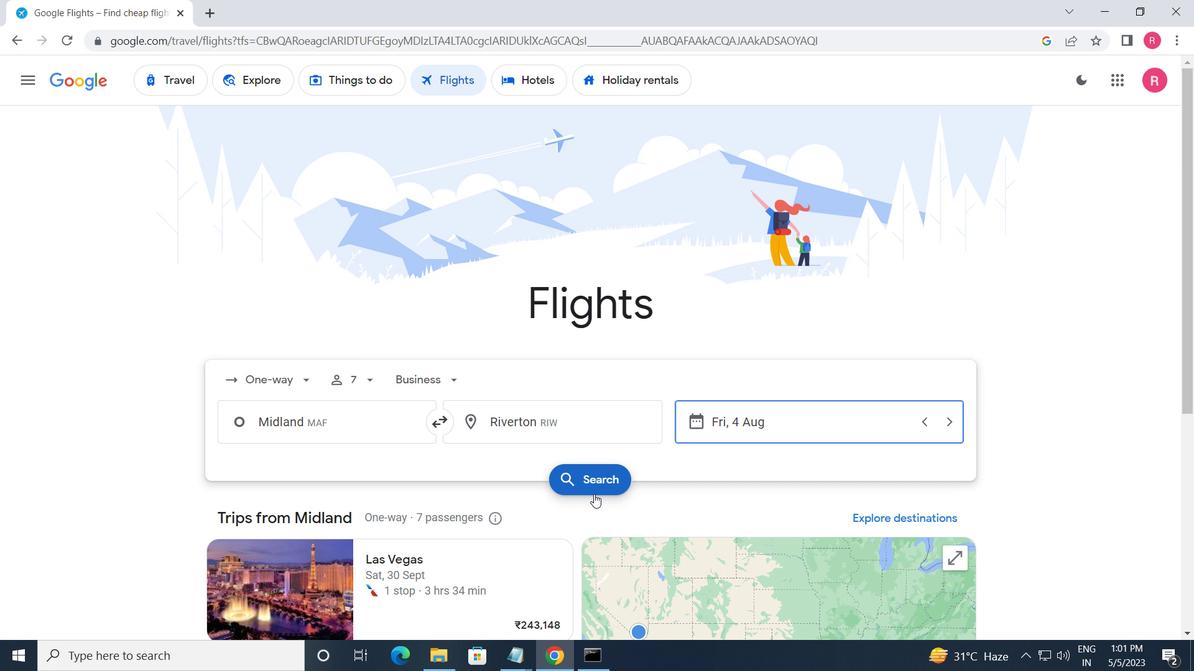 
Action: Mouse moved to (251, 219)
Screenshot: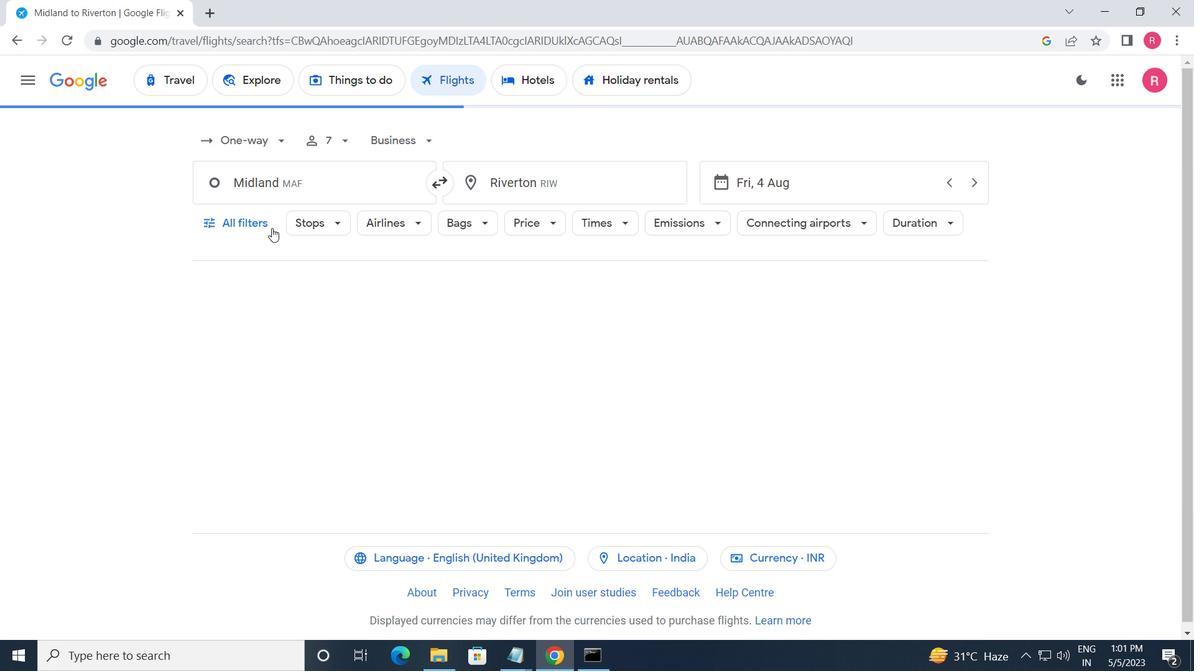 
Action: Mouse pressed left at (251, 219)
Screenshot: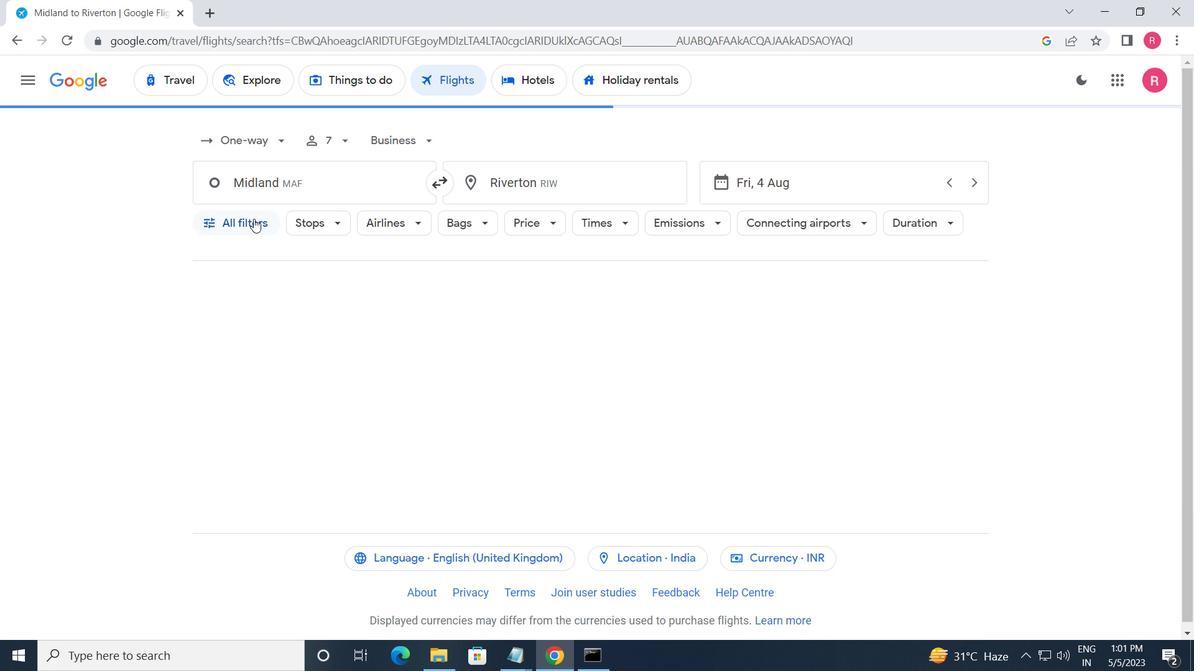 
Action: Mouse moved to (273, 298)
Screenshot: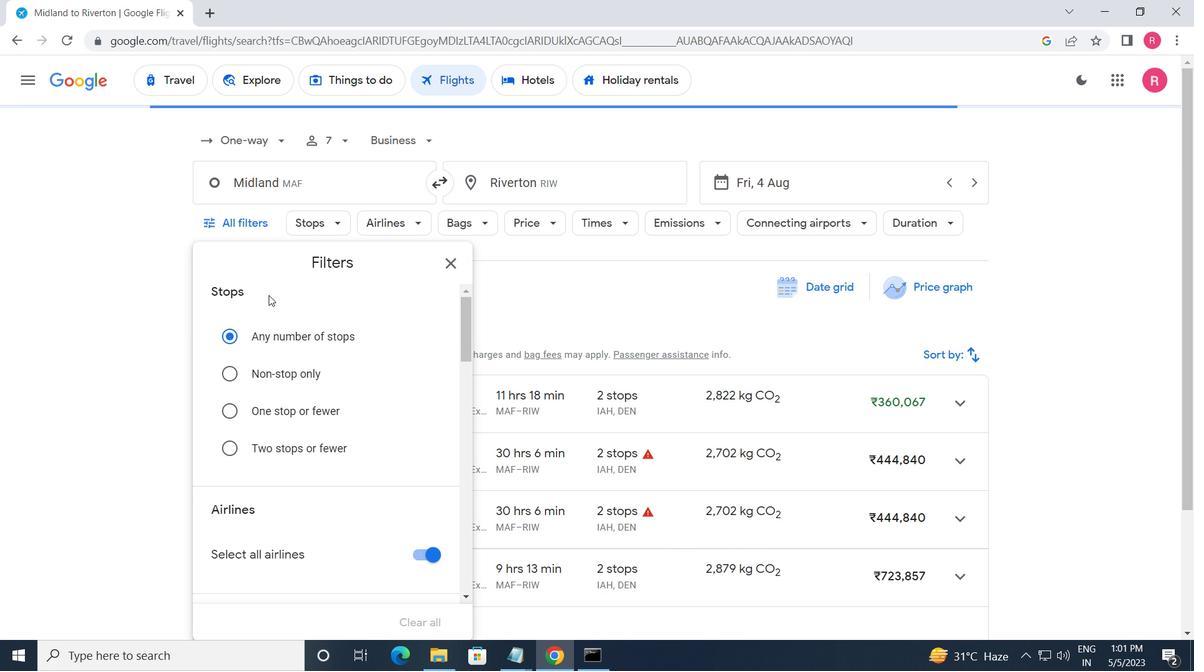 
Action: Mouse scrolled (273, 298) with delta (0, 0)
Screenshot: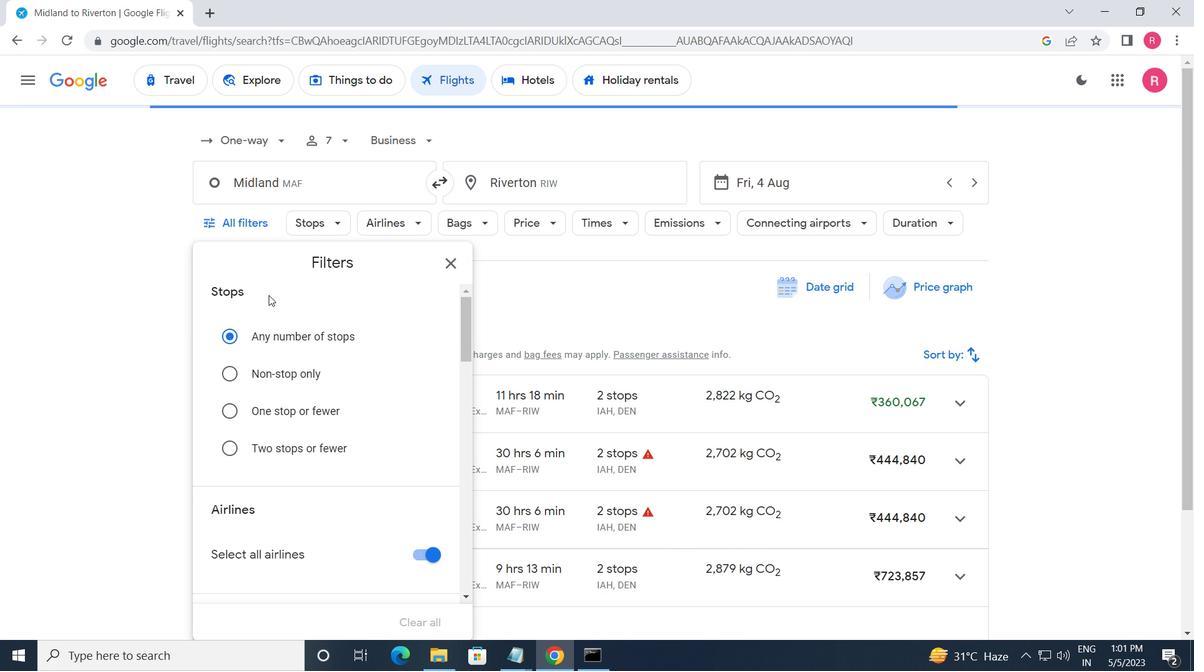 
Action: Mouse moved to (275, 301)
Screenshot: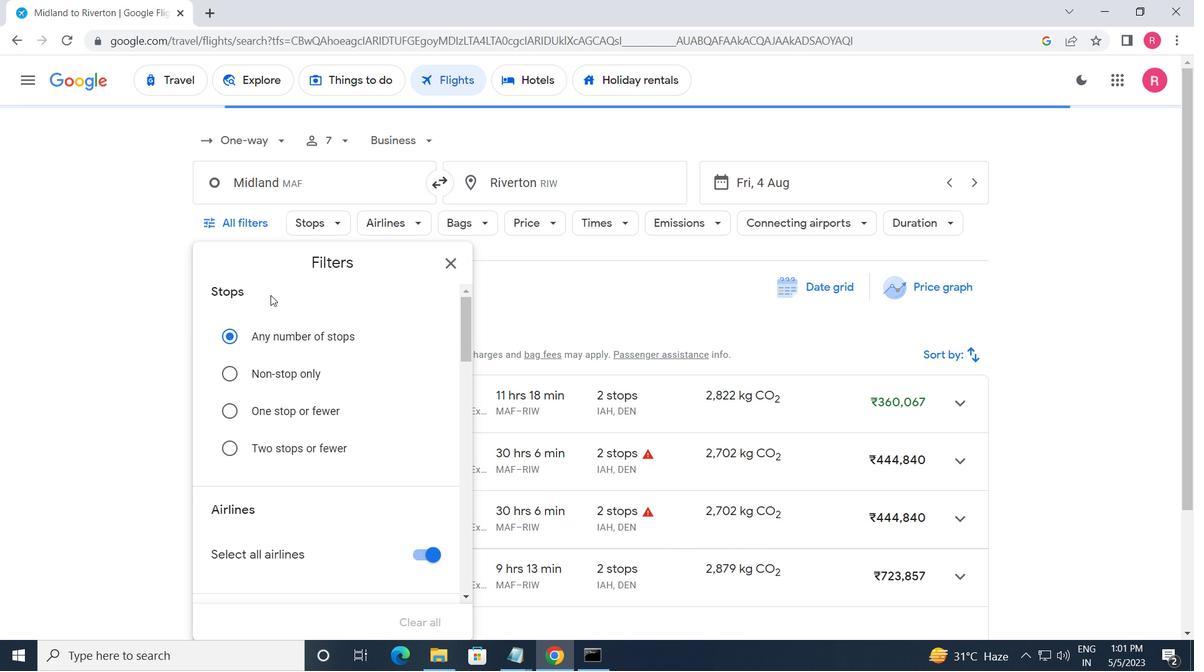 
Action: Mouse scrolled (275, 301) with delta (0, 0)
Screenshot: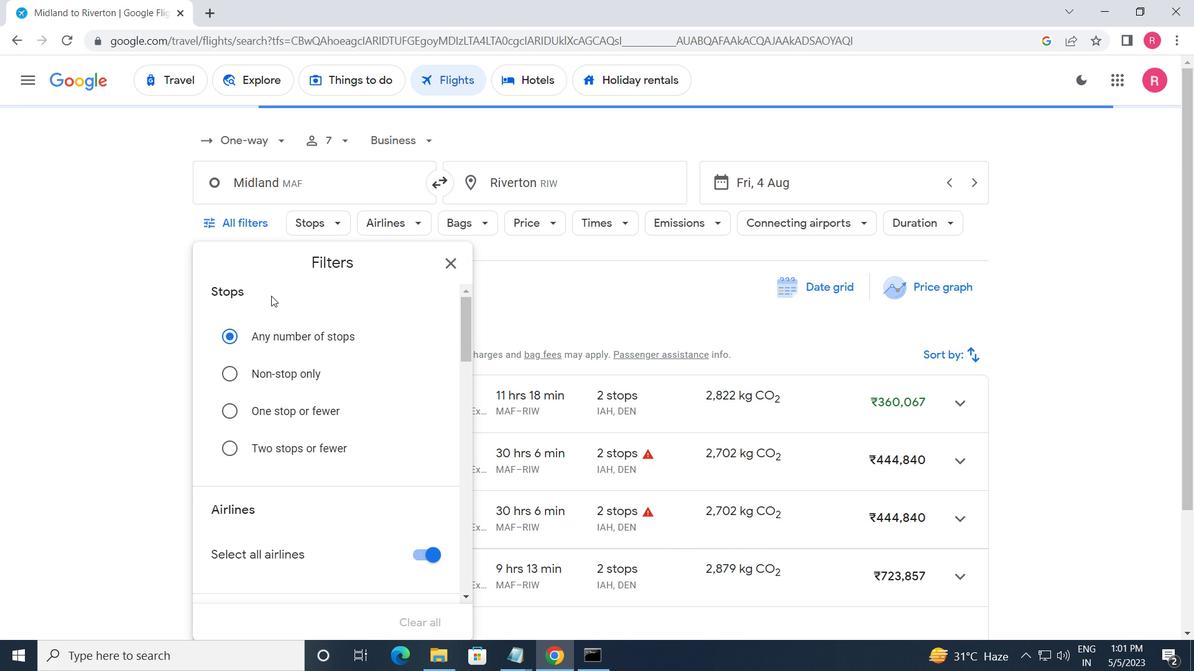 
Action: Mouse moved to (275, 302)
Screenshot: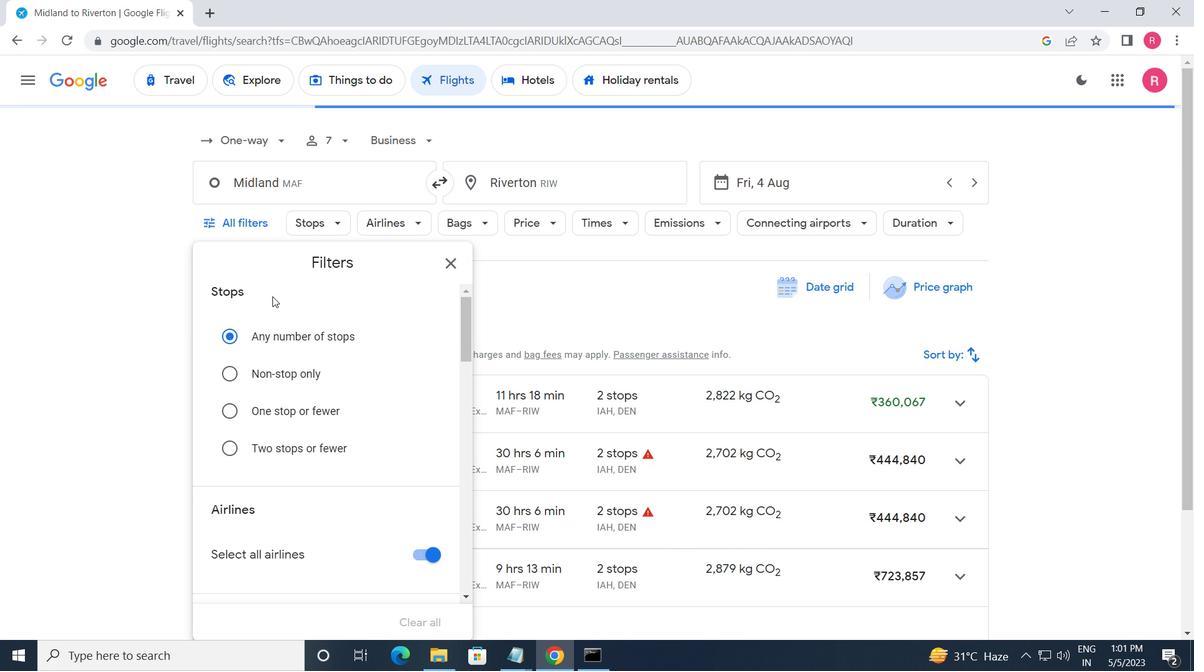 
Action: Mouse scrolled (275, 301) with delta (0, 0)
Screenshot: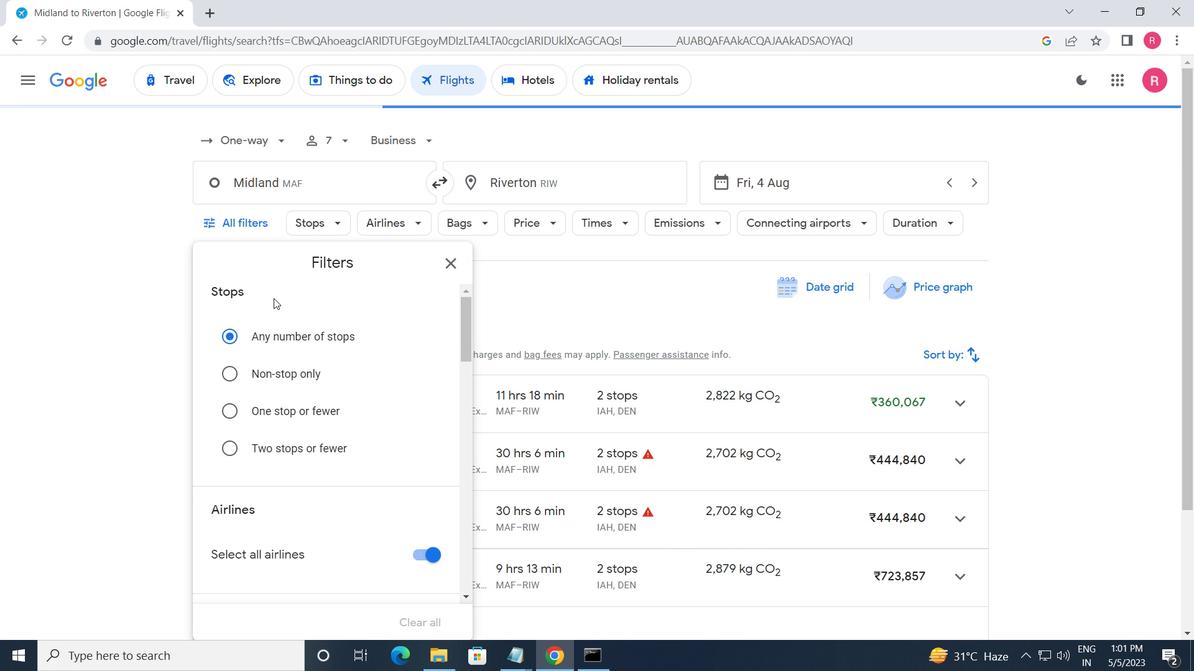 
Action: Mouse moved to (284, 311)
Screenshot: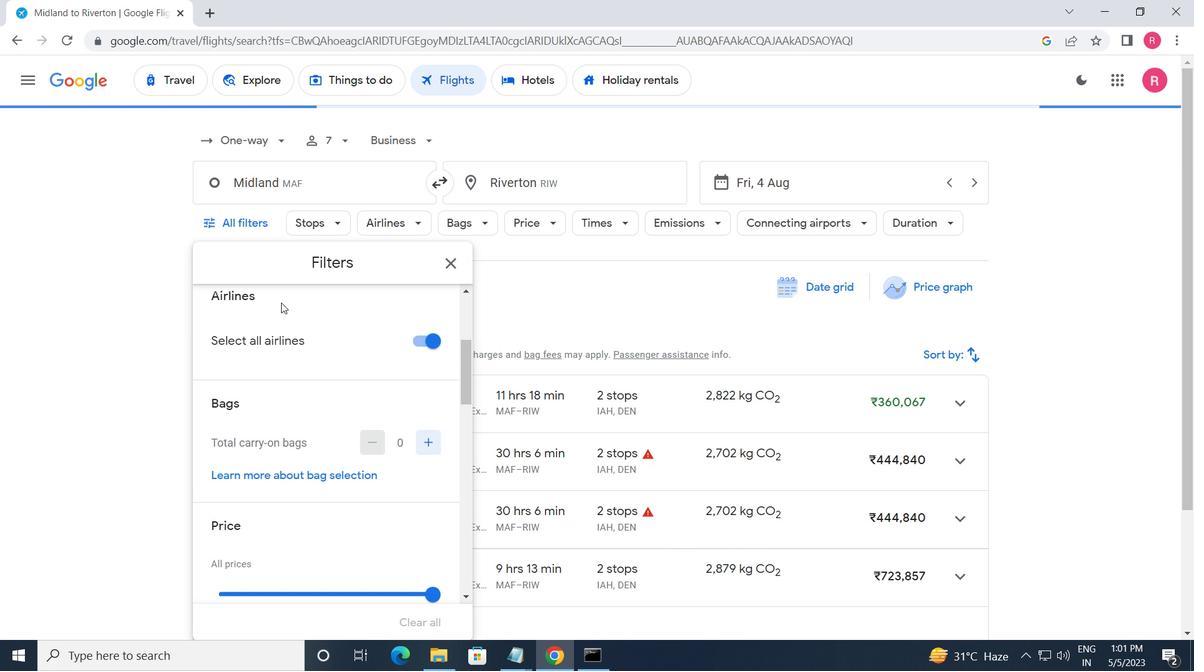 
Action: Mouse scrolled (284, 311) with delta (0, 0)
Screenshot: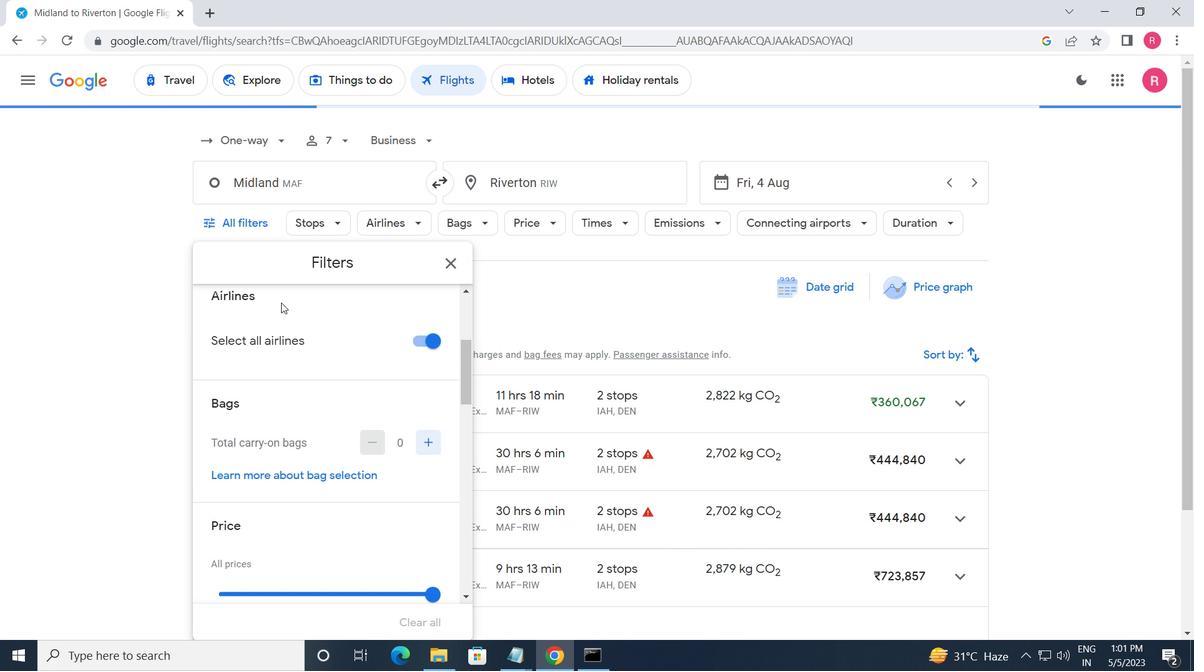 
Action: Mouse moved to (284, 312)
Screenshot: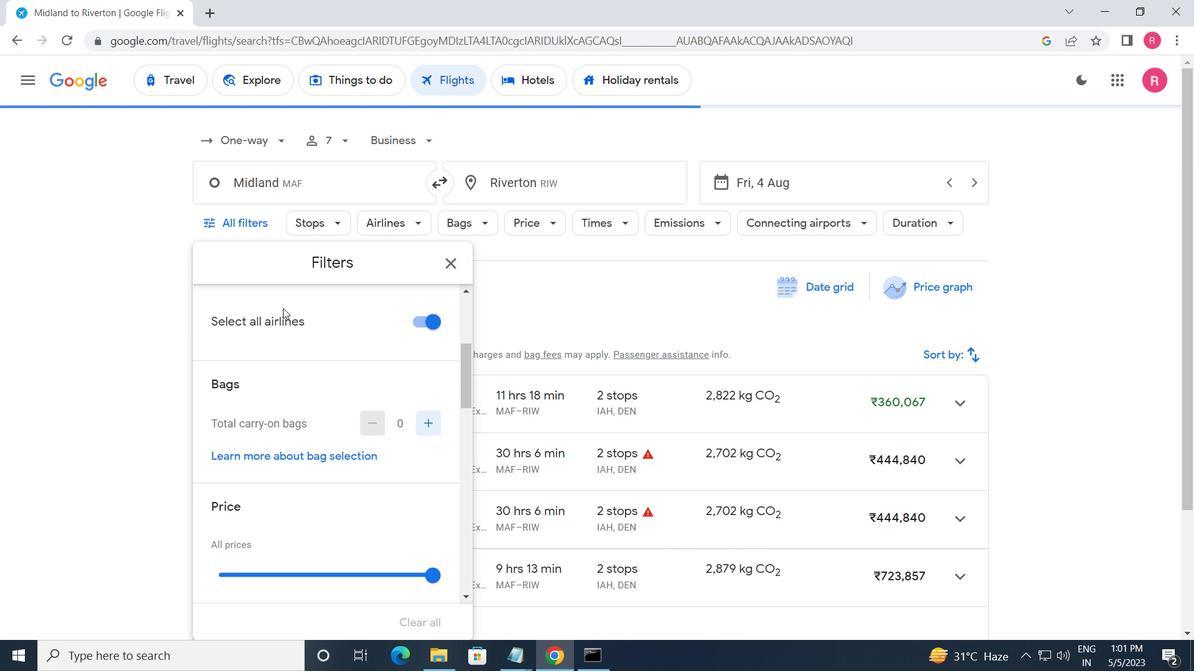 
Action: Mouse scrolled (284, 312) with delta (0, 0)
Screenshot: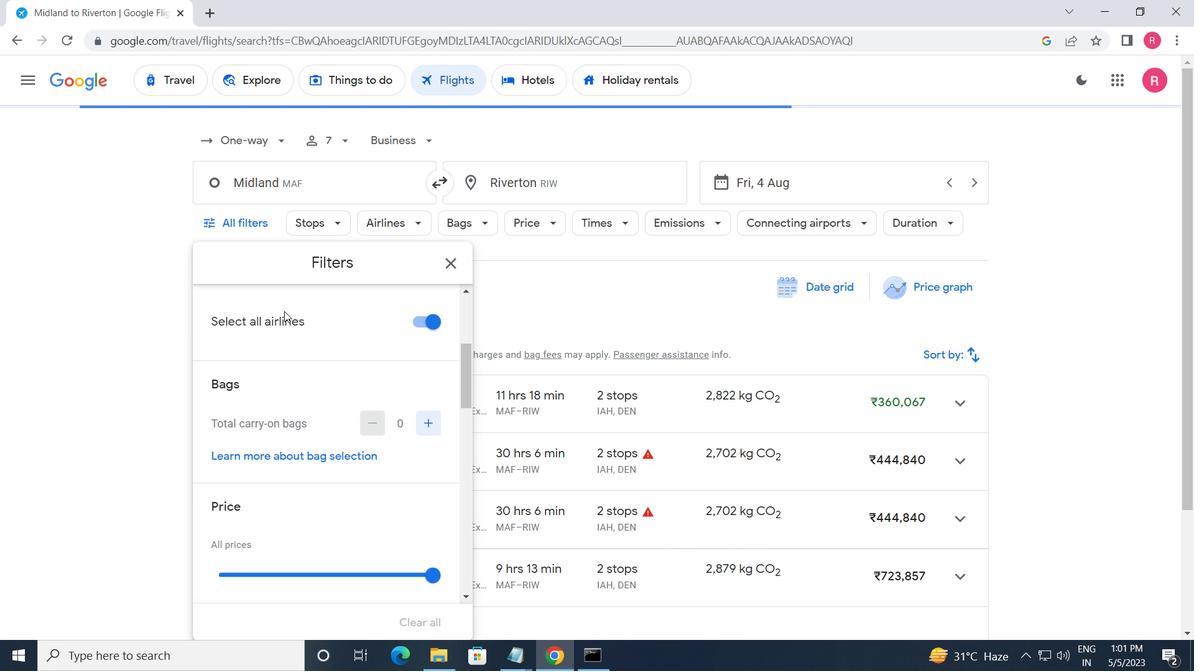 
Action: Mouse moved to (285, 314)
Screenshot: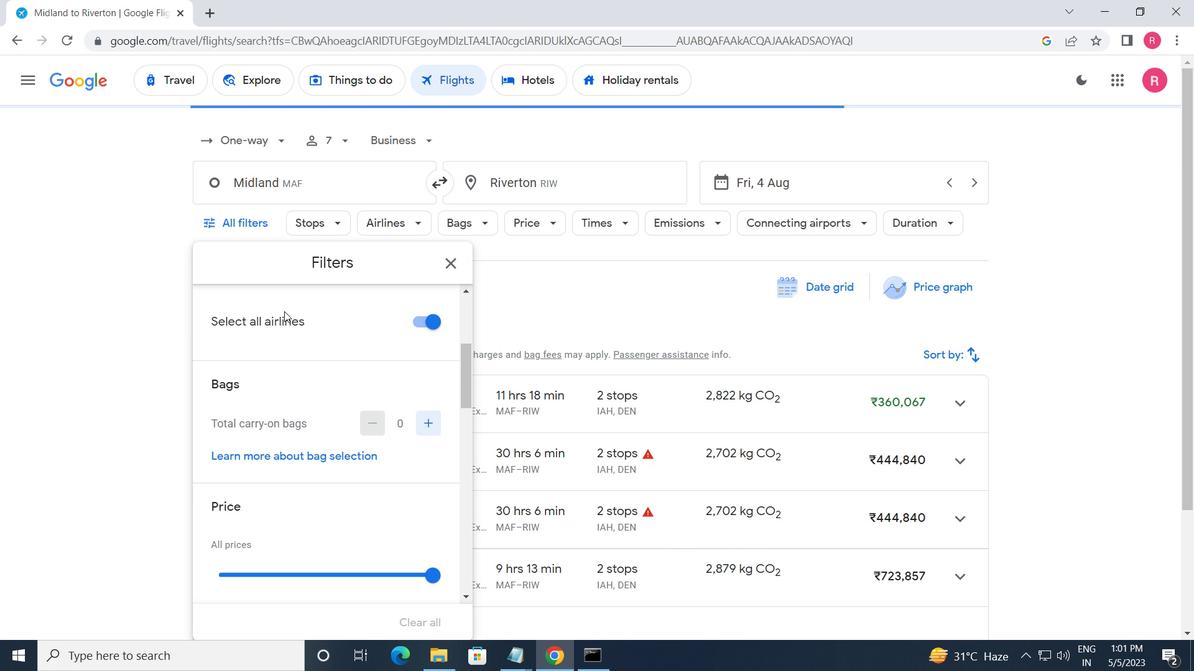 
Action: Mouse scrolled (285, 313) with delta (0, 0)
Screenshot: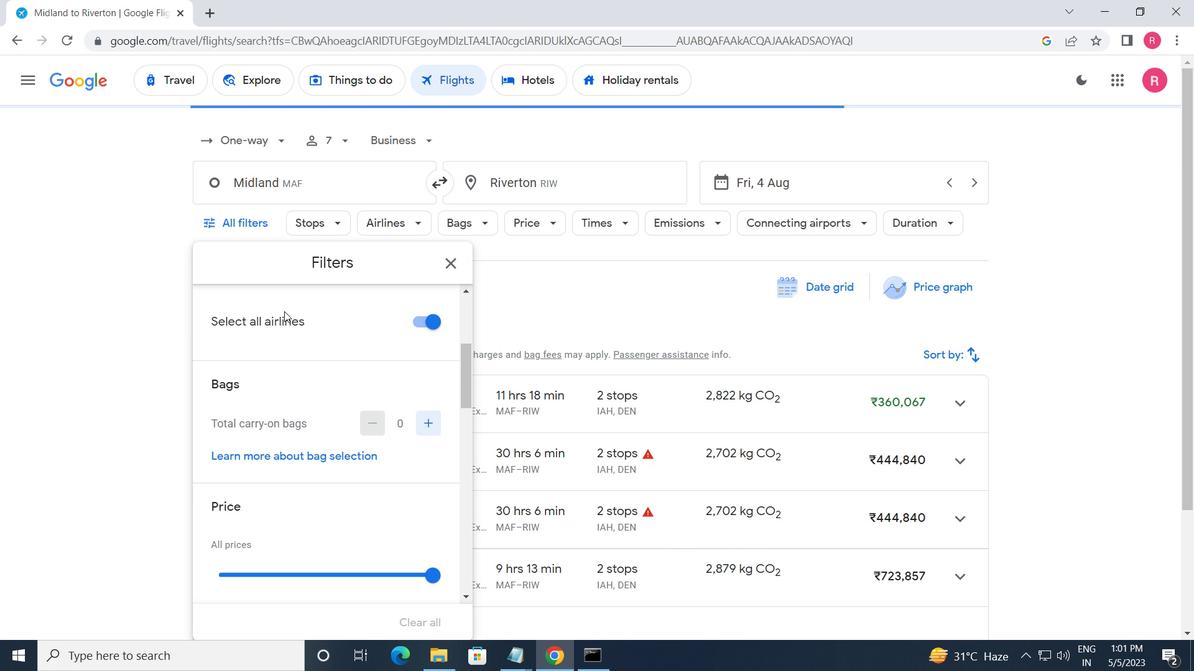 
Action: Mouse moved to (289, 315)
Screenshot: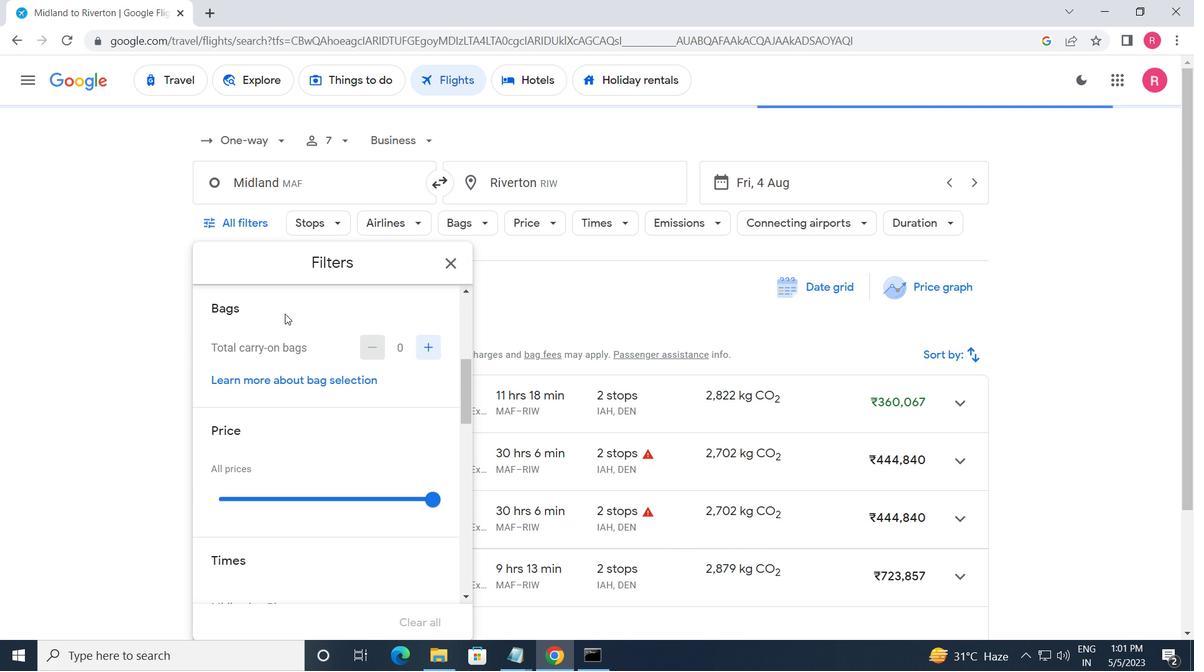 
Action: Mouse scrolled (289, 316) with delta (0, 0)
Screenshot: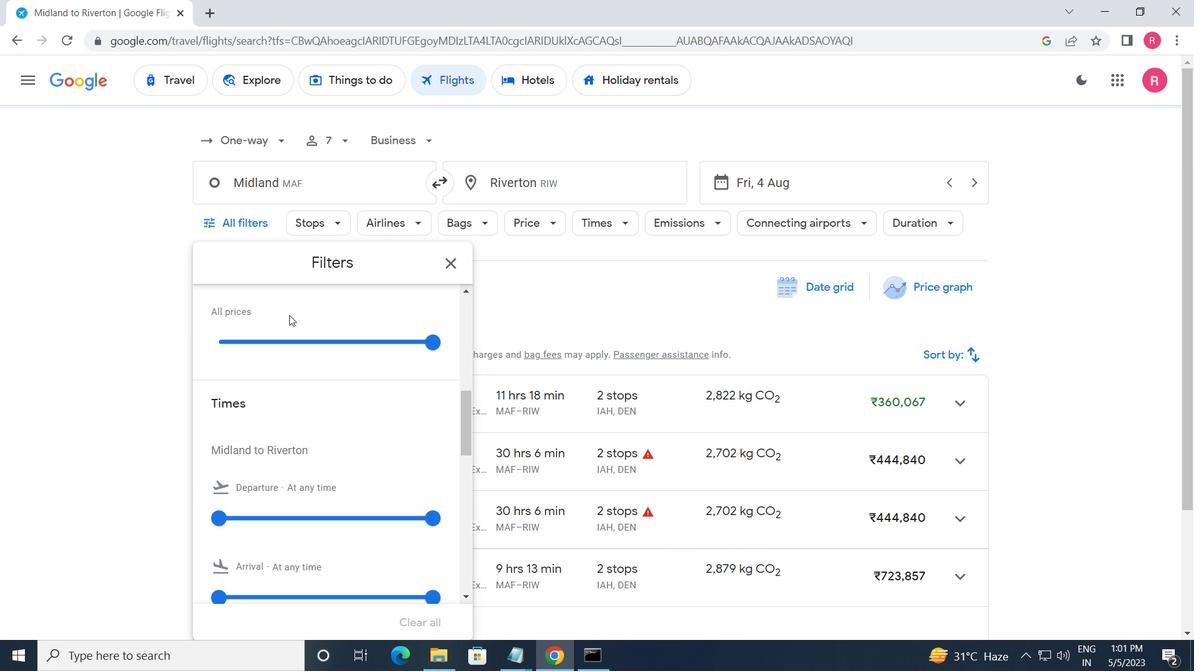 
Action: Mouse scrolled (289, 316) with delta (0, 0)
Screenshot: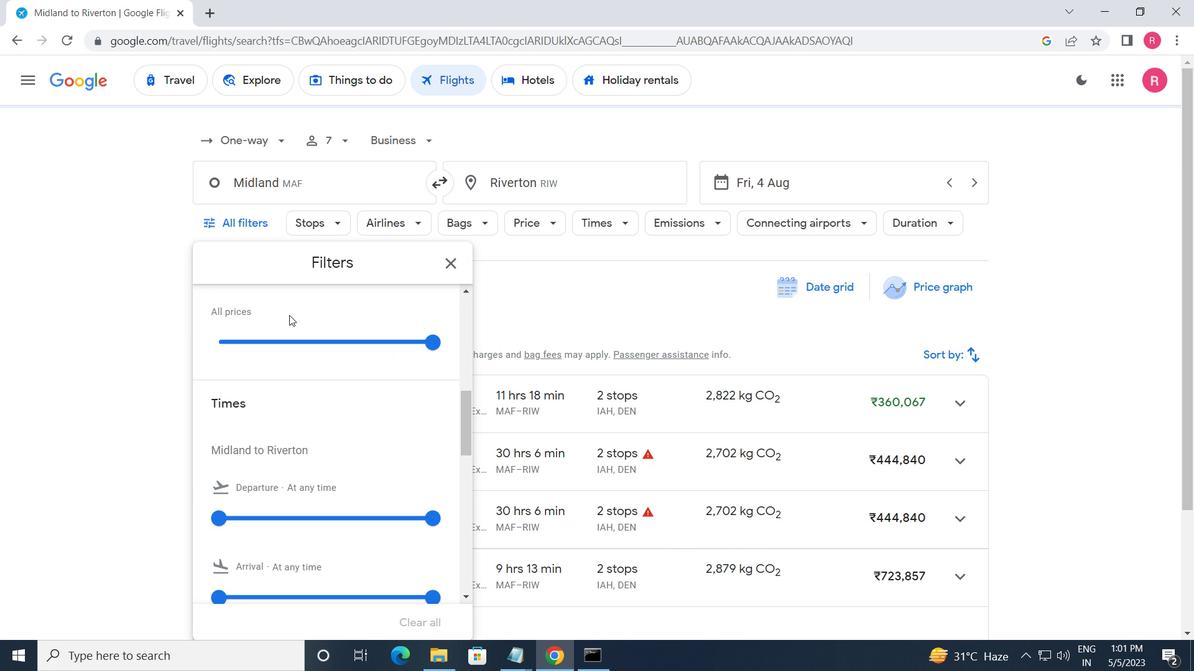 
Action: Mouse scrolled (289, 316) with delta (0, 0)
Screenshot: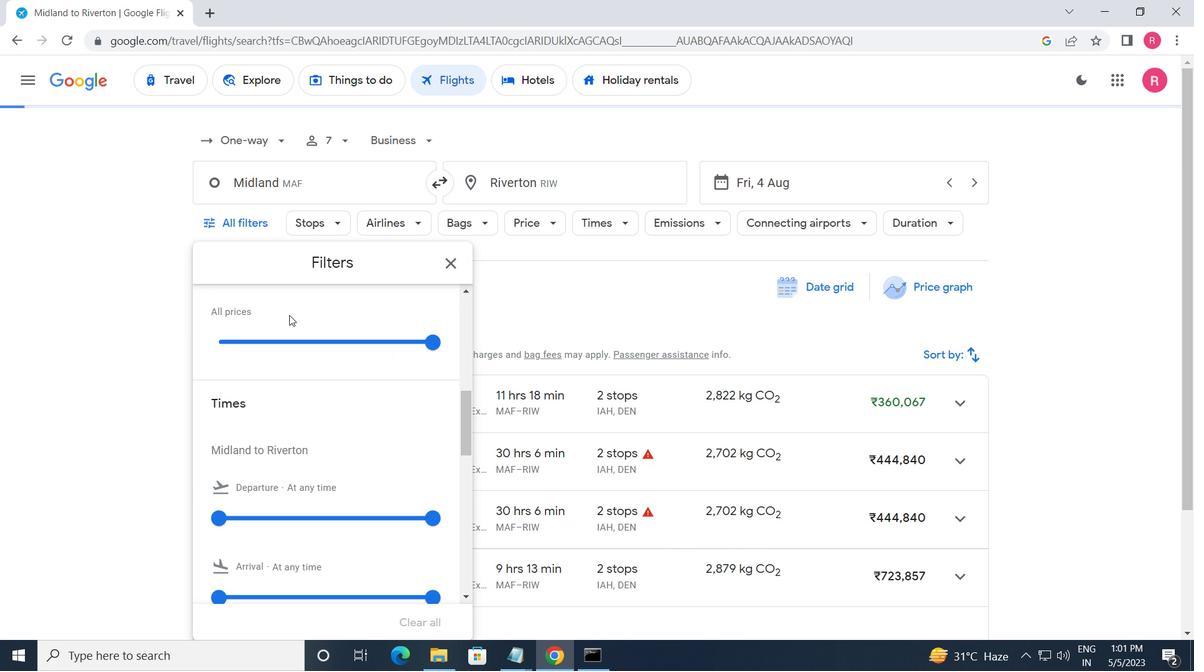 
Action: Mouse moved to (293, 315)
Screenshot: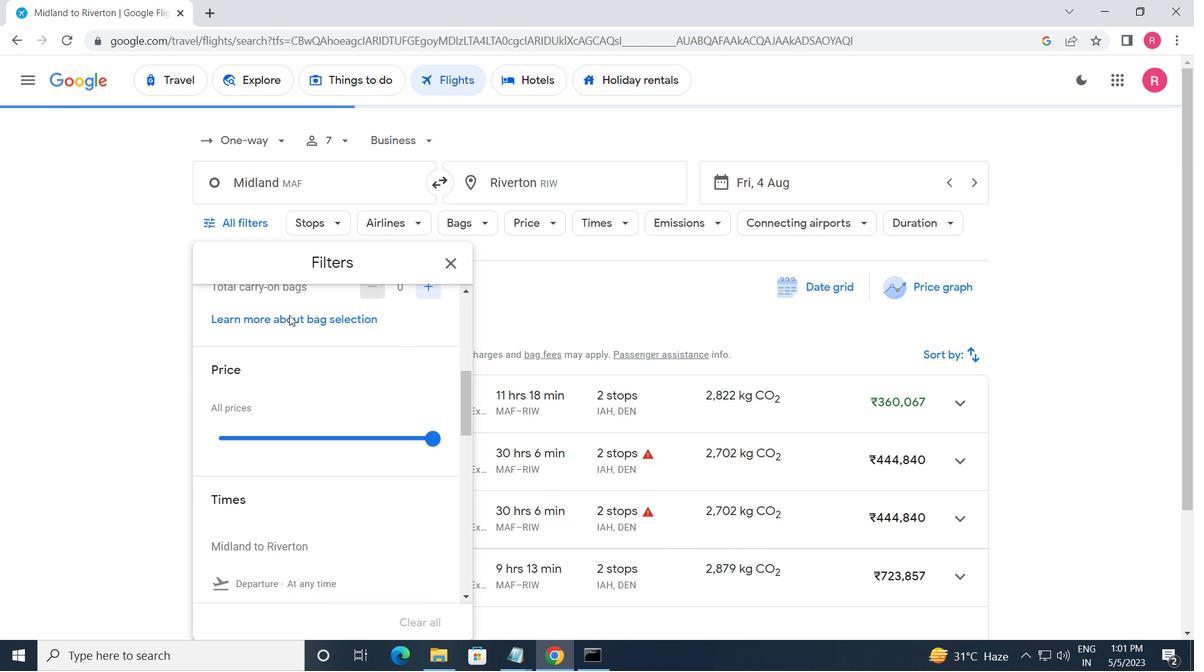 
Action: Mouse scrolled (293, 316) with delta (0, 0)
Screenshot: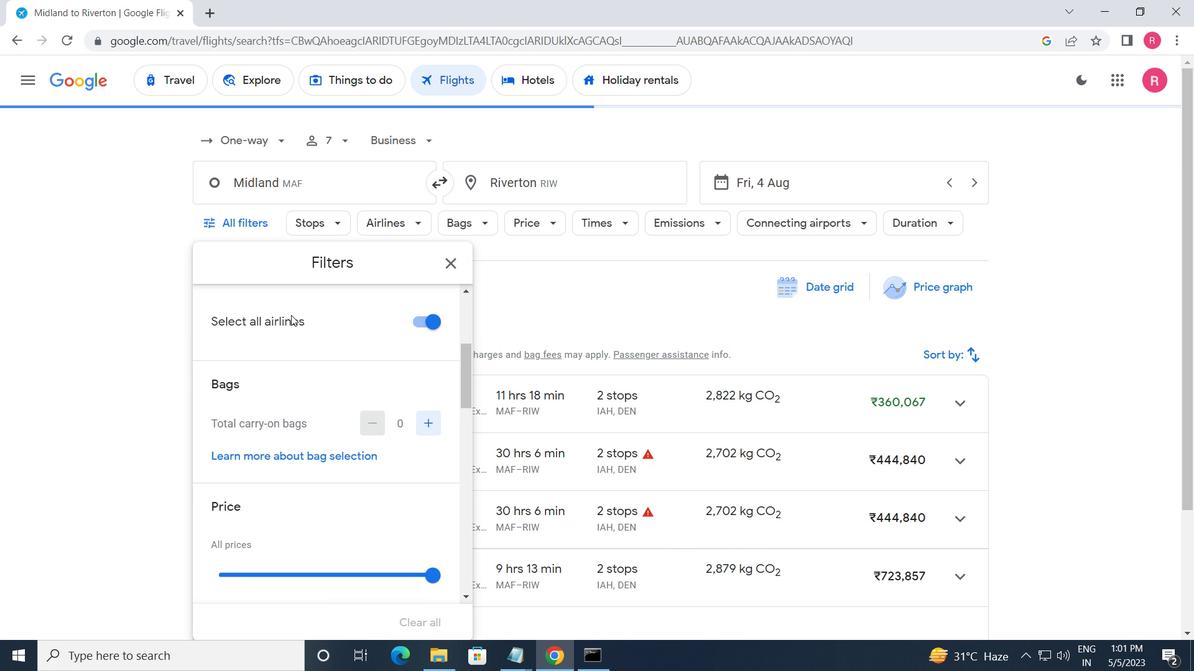 
Action: Mouse scrolled (293, 316) with delta (0, 0)
Screenshot: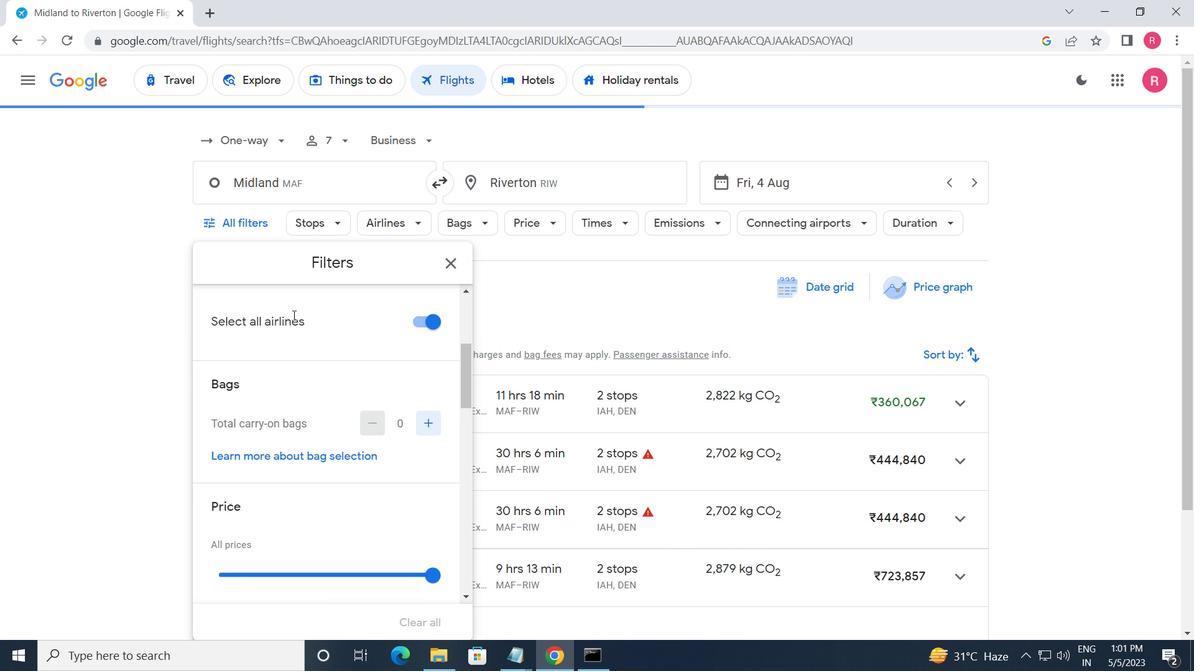 
Action: Mouse moved to (330, 373)
Screenshot: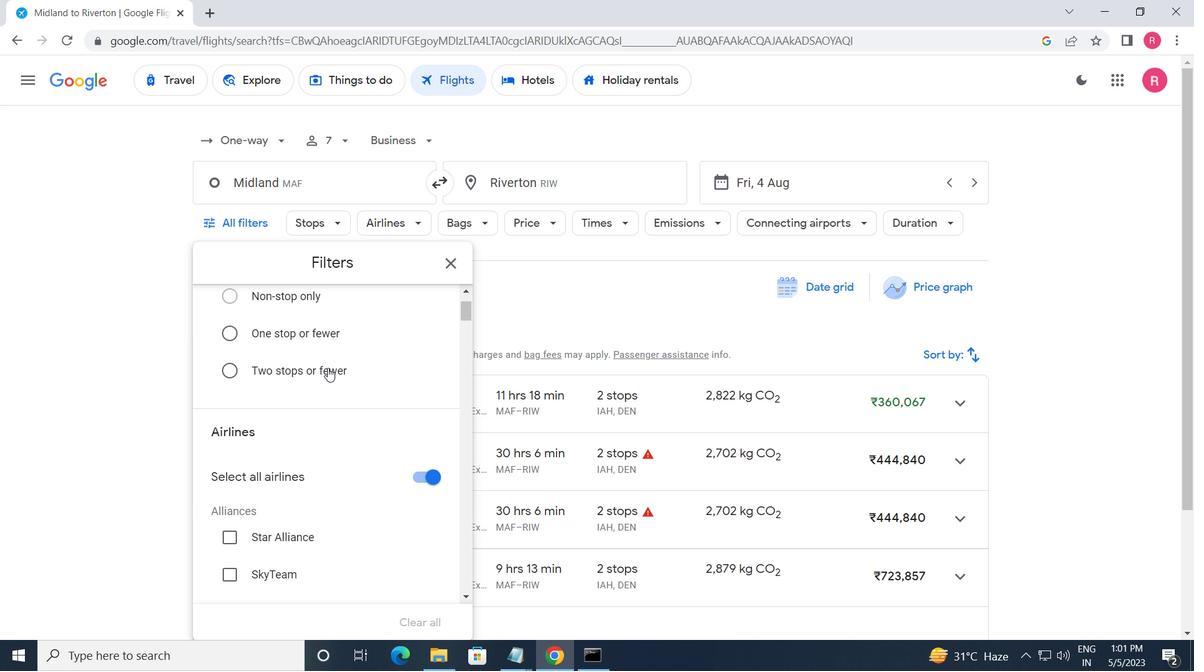 
Action: Mouse scrolled (330, 373) with delta (0, 0)
Screenshot: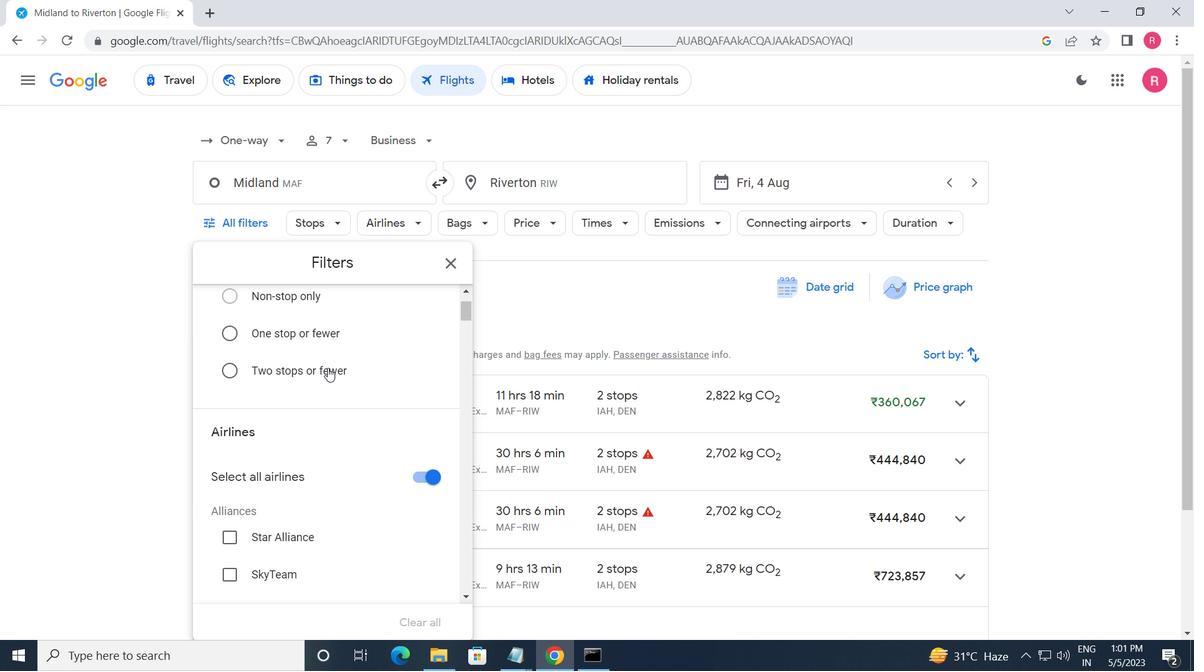 
Action: Mouse moved to (331, 375)
Screenshot: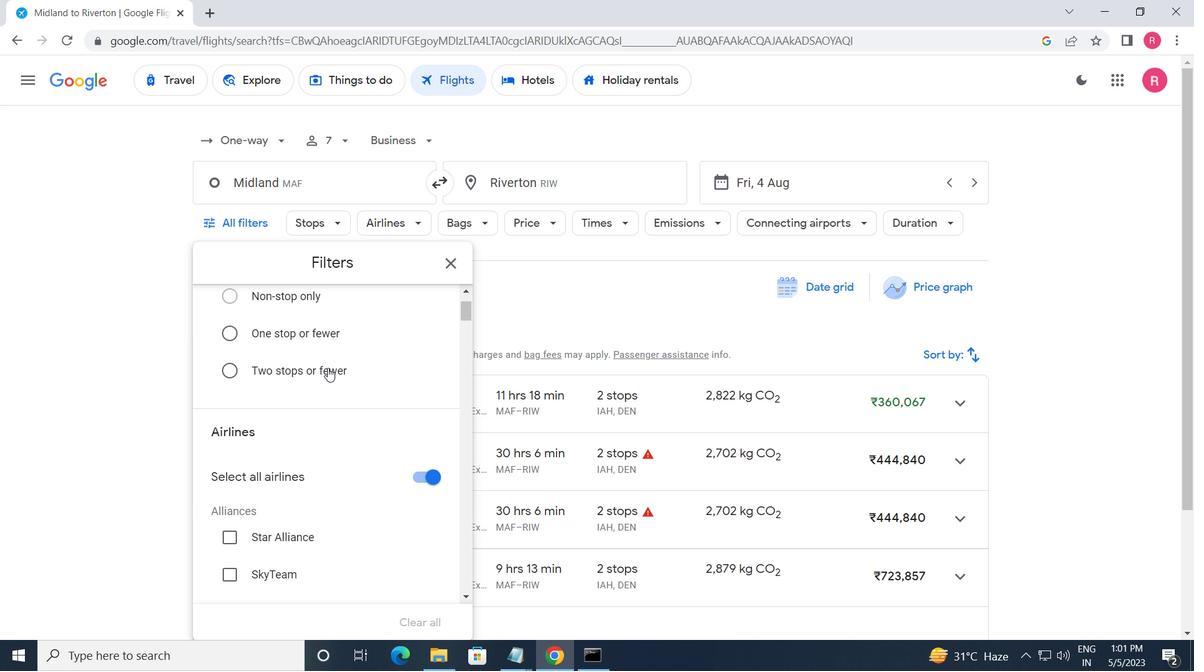 
Action: Mouse scrolled (331, 374) with delta (0, 0)
Screenshot: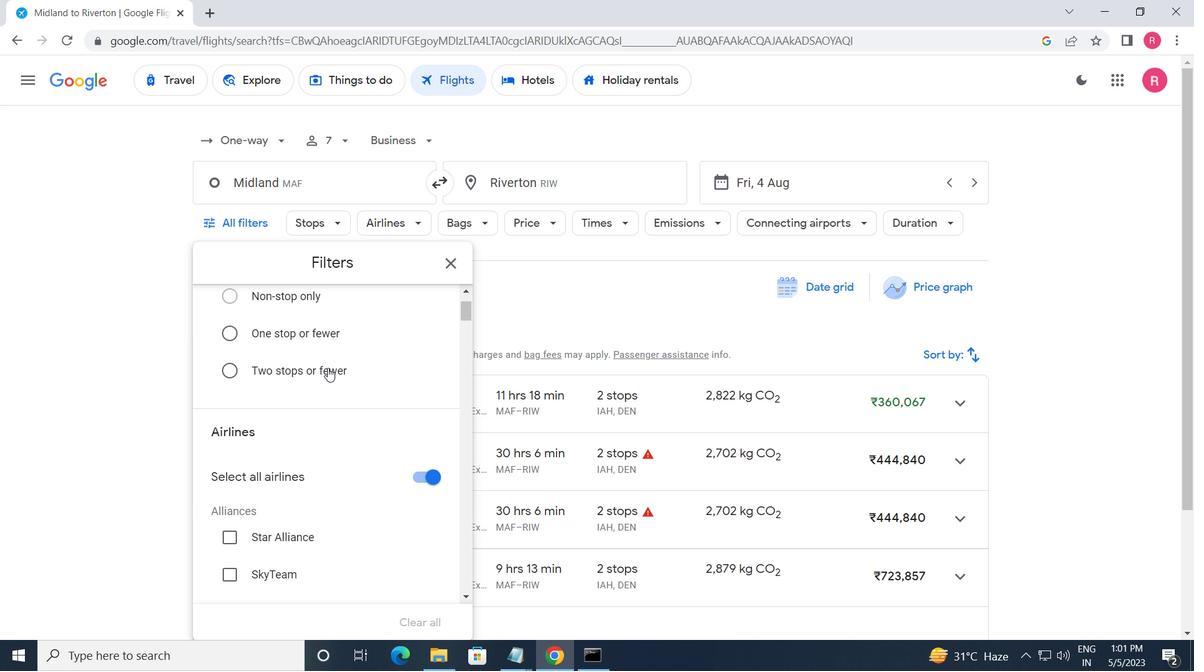 
Action: Mouse scrolled (331, 374) with delta (0, 0)
Screenshot: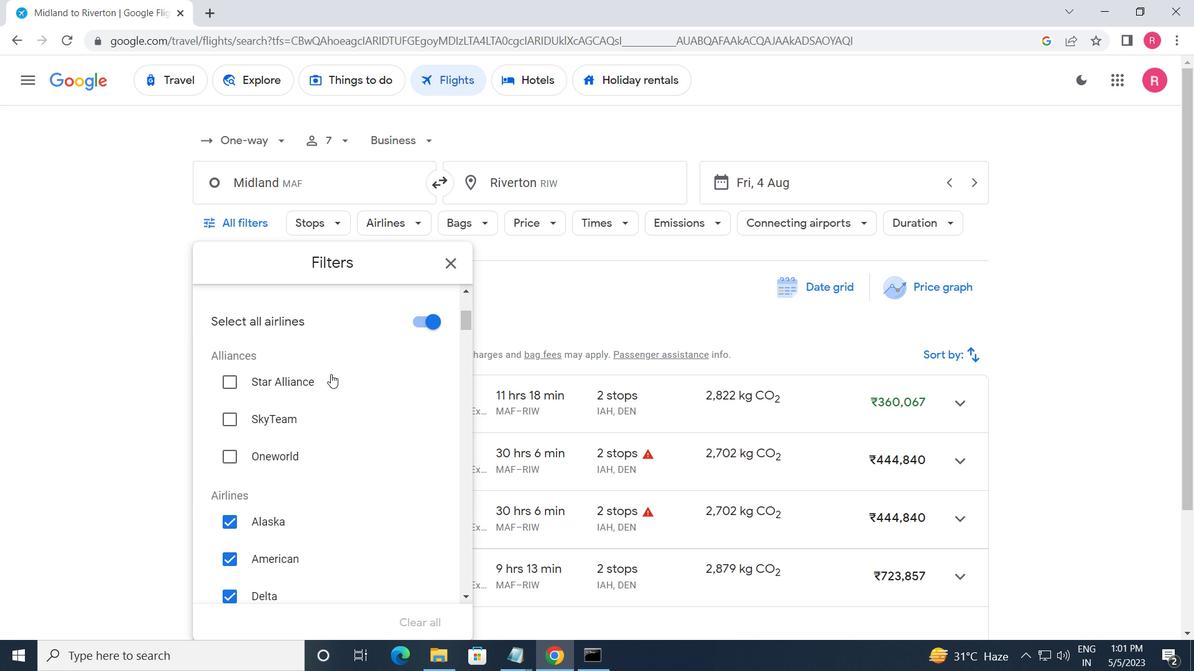
Action: Mouse moved to (333, 375)
Screenshot: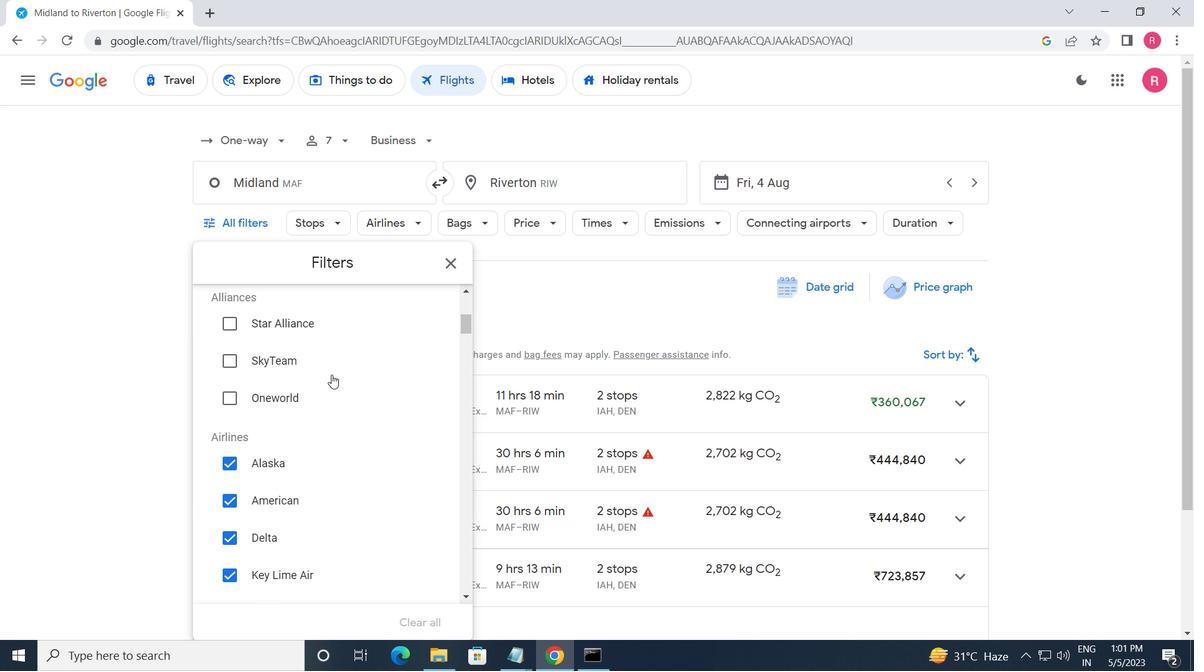 
Action: Mouse scrolled (333, 375) with delta (0, 0)
Screenshot: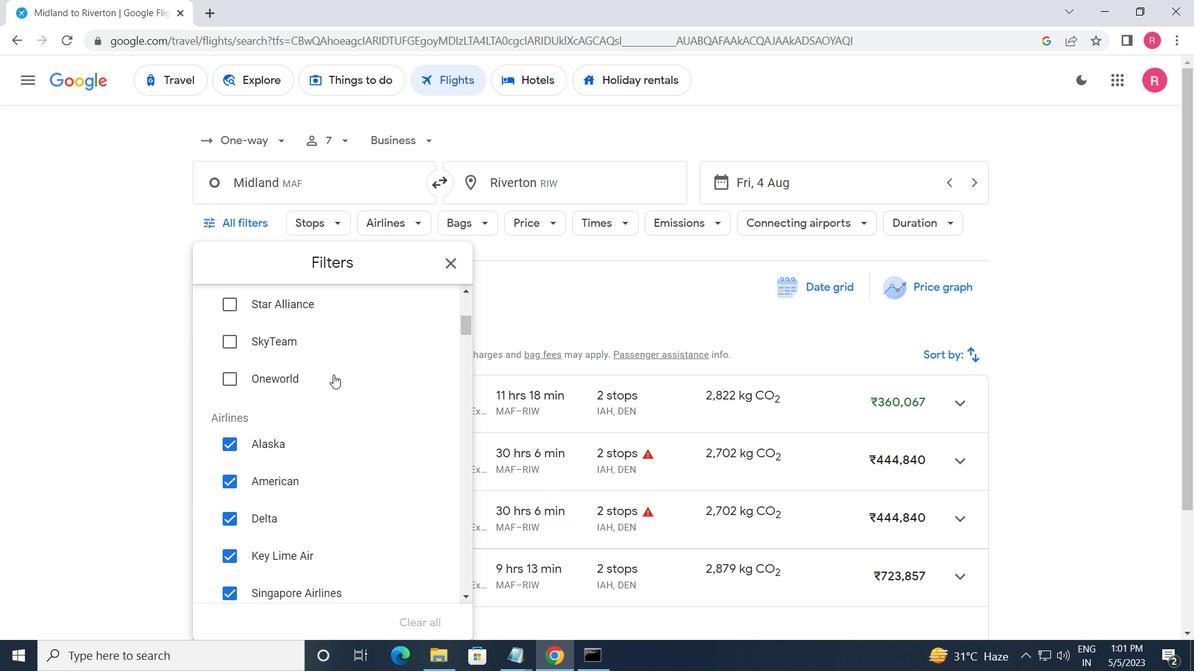 
Action: Mouse moved to (337, 372)
Screenshot: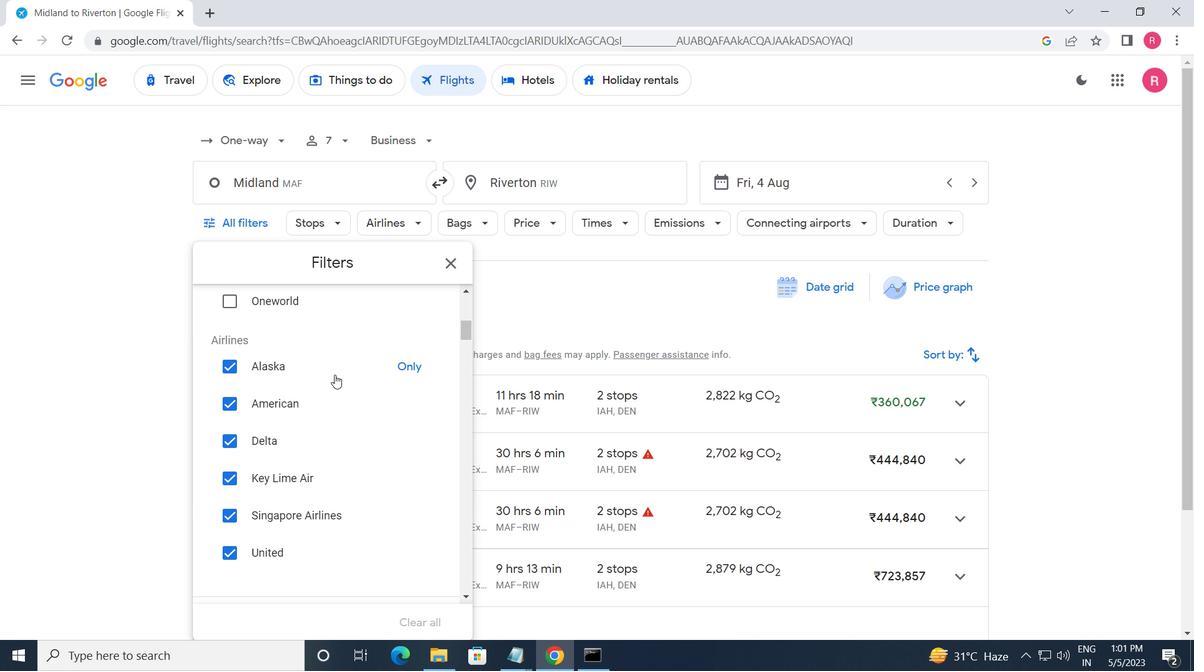 
Action: Mouse scrolled (337, 373) with delta (0, 0)
Screenshot: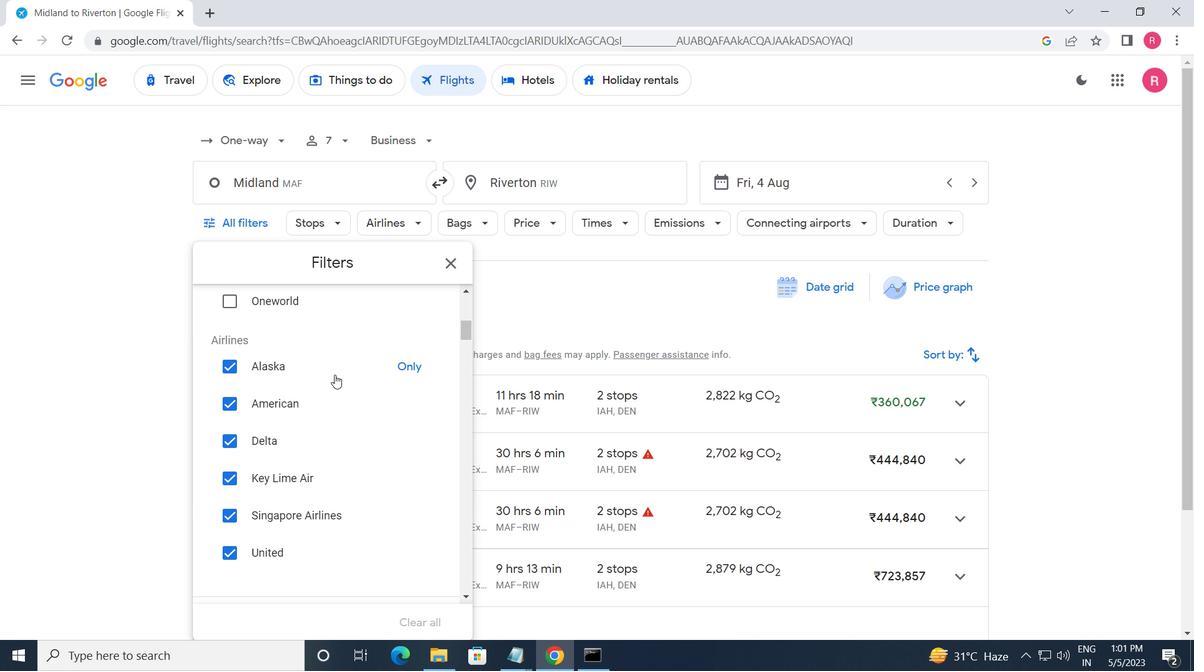 
Action: Mouse moved to (354, 355)
Screenshot: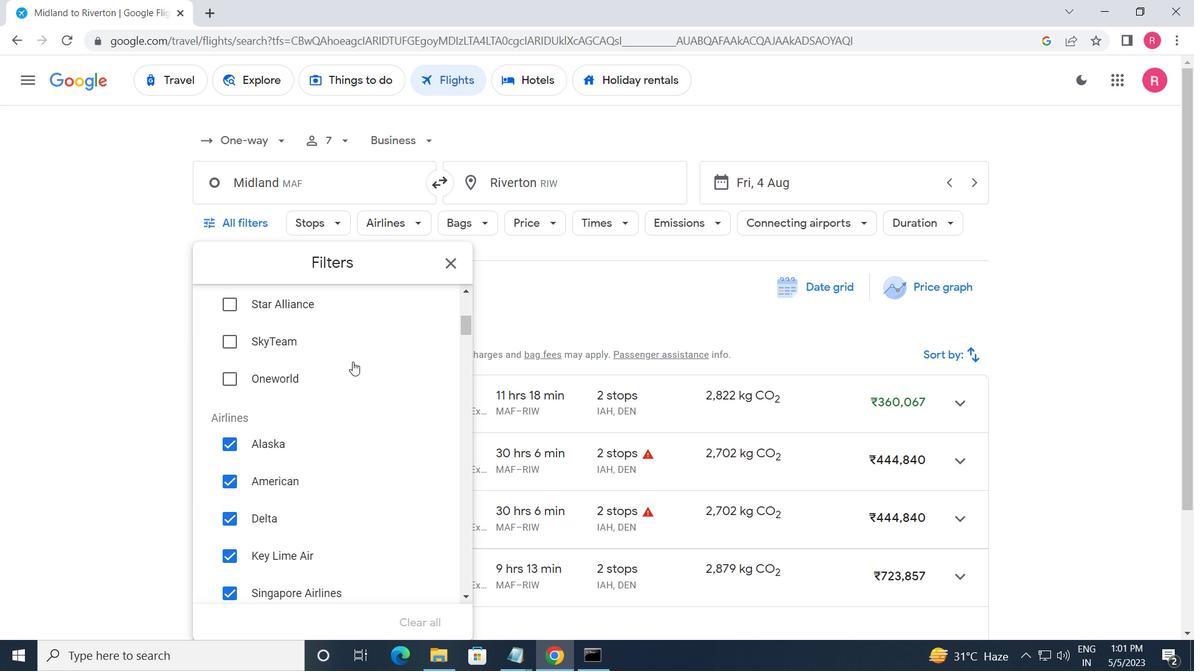 
Action: Mouse scrolled (354, 356) with delta (0, 0)
Screenshot: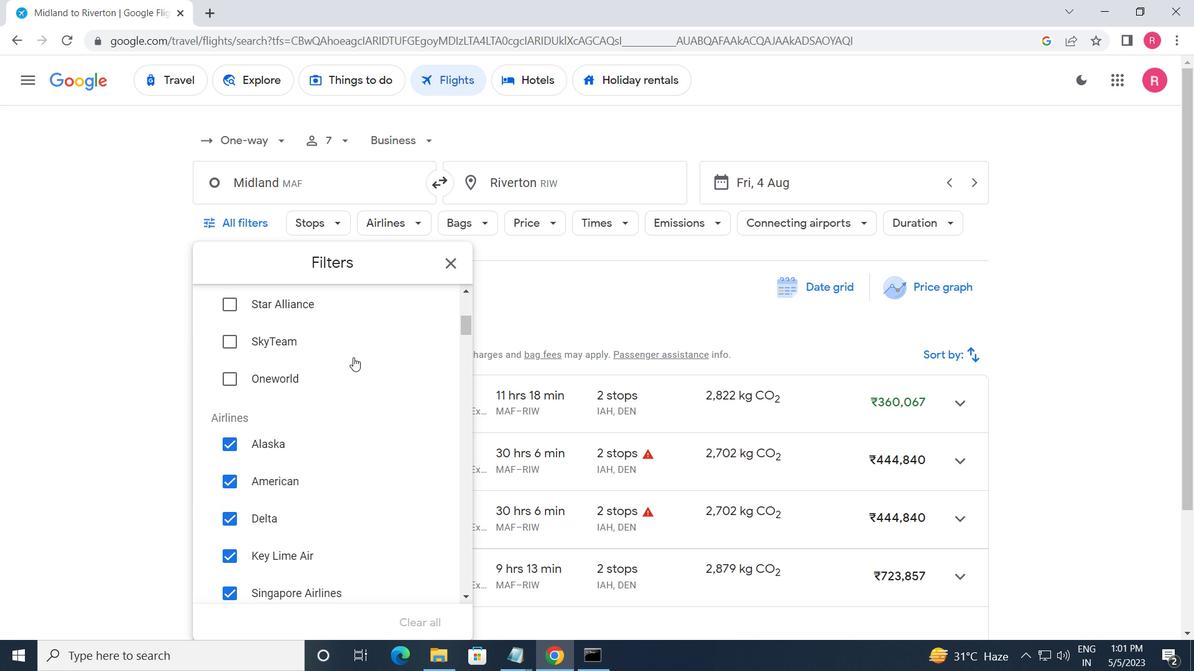 
Action: Mouse moved to (426, 324)
Screenshot: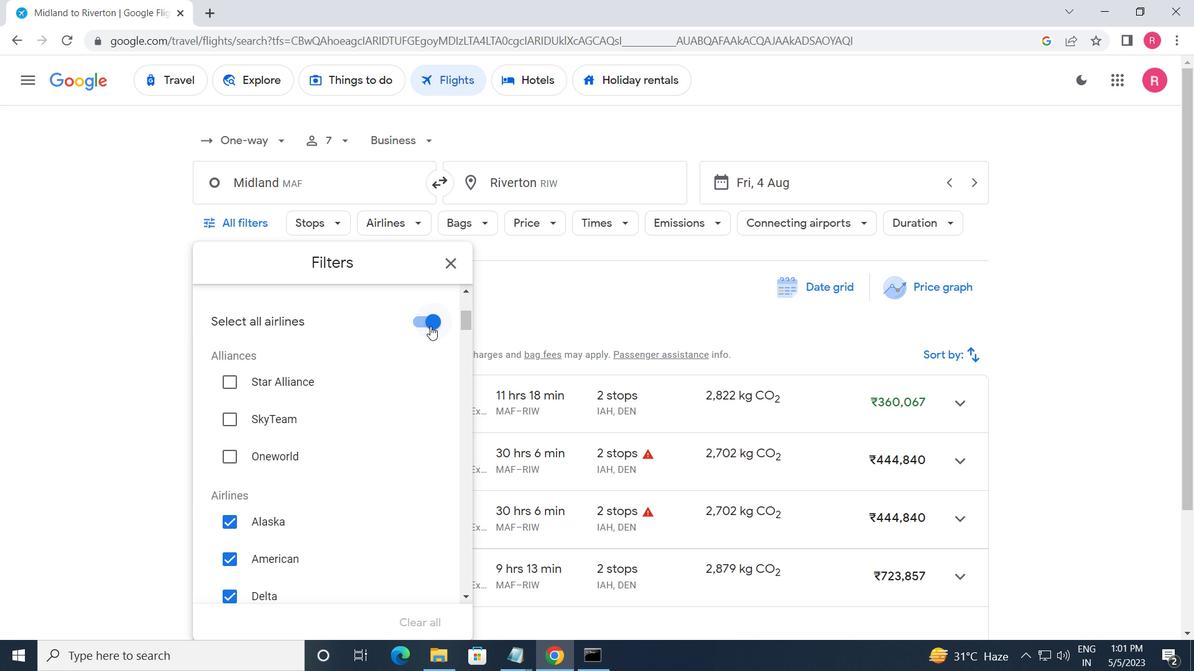 
Action: Mouse pressed left at (426, 324)
Screenshot: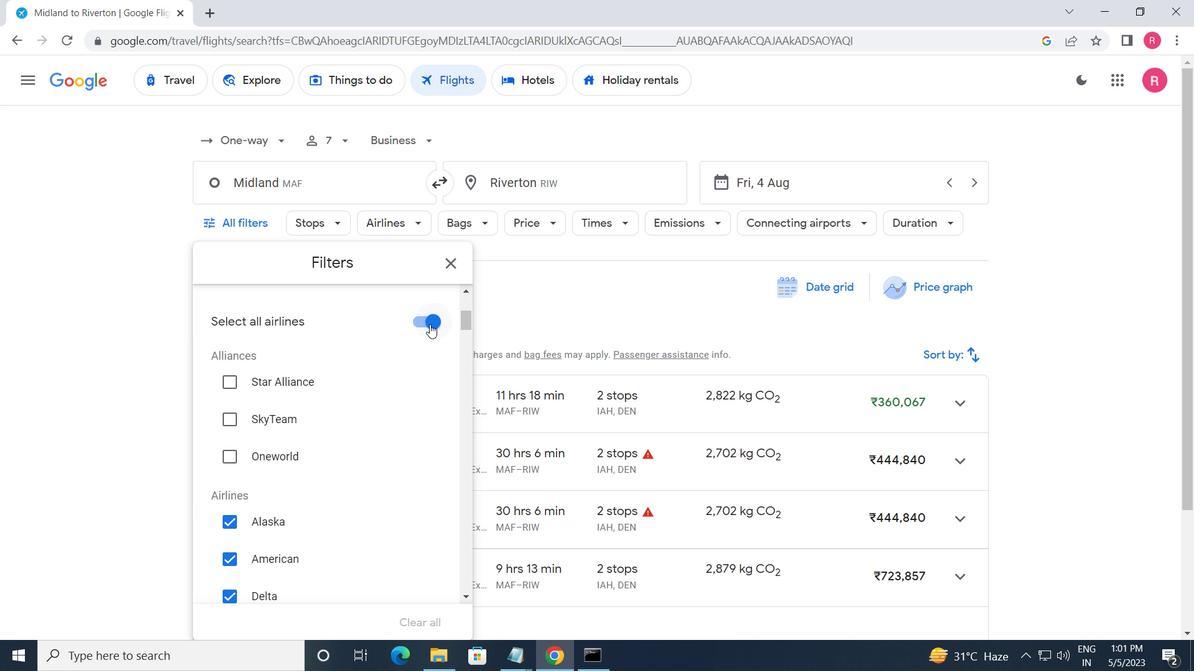 
Action: Mouse moved to (335, 375)
Screenshot: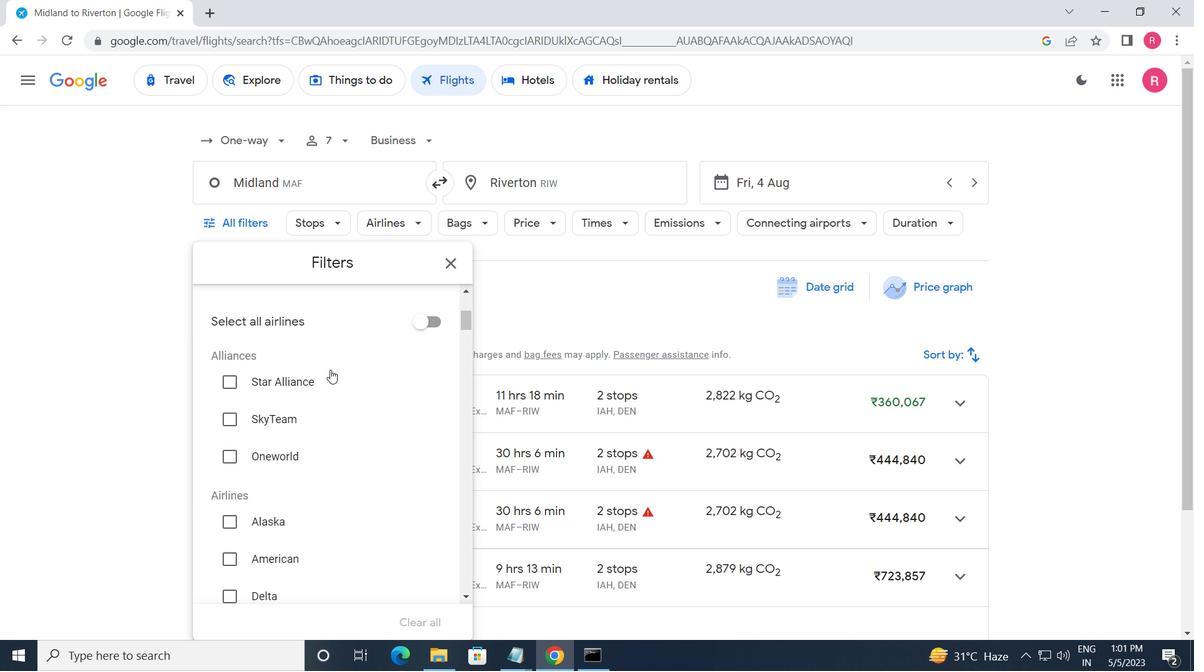 
Action: Mouse scrolled (335, 374) with delta (0, 0)
Screenshot: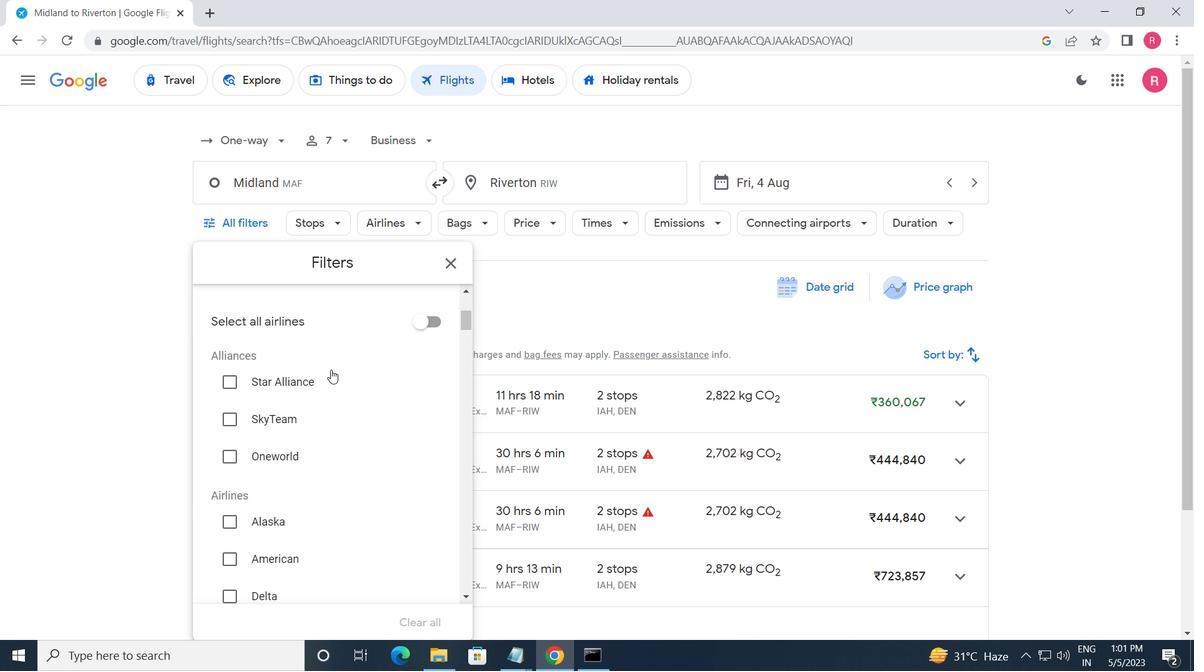 
Action: Mouse scrolled (335, 374) with delta (0, 0)
Screenshot: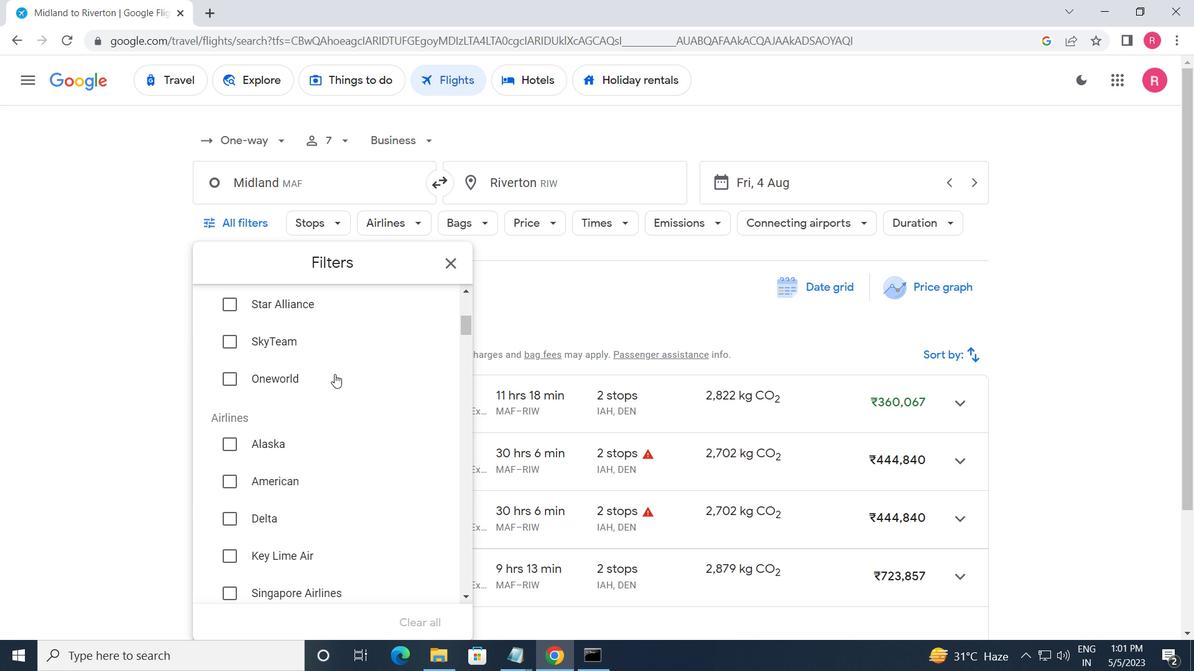 
Action: Mouse moved to (335, 375)
Screenshot: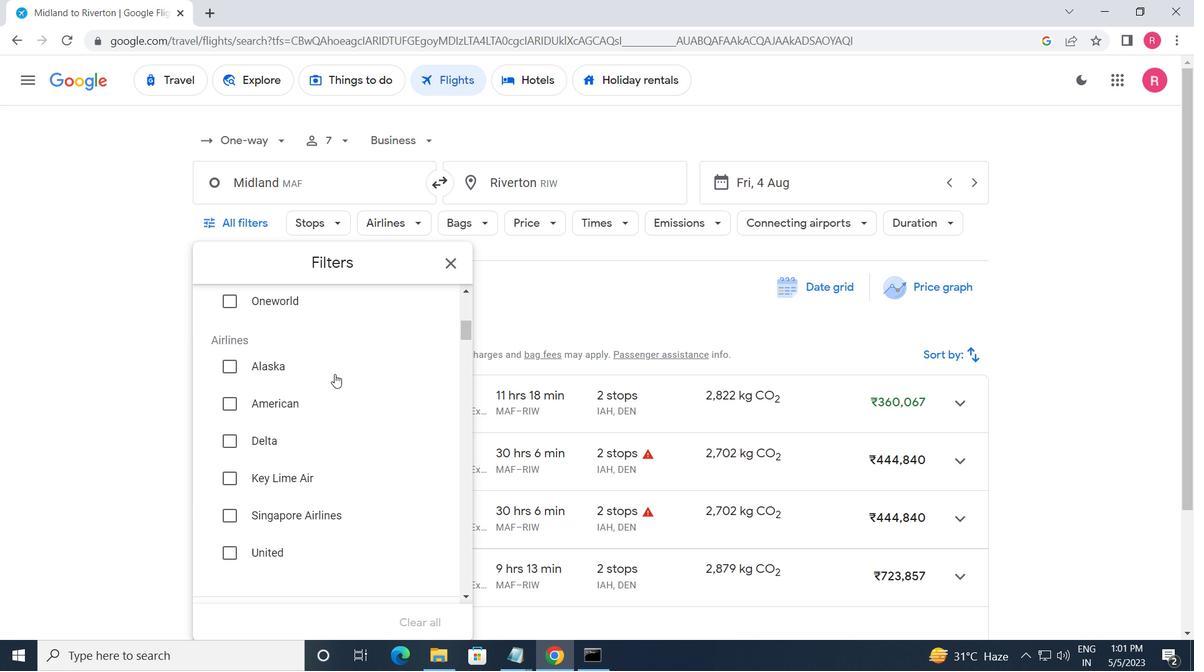 
Action: Mouse scrolled (335, 374) with delta (0, 0)
Screenshot: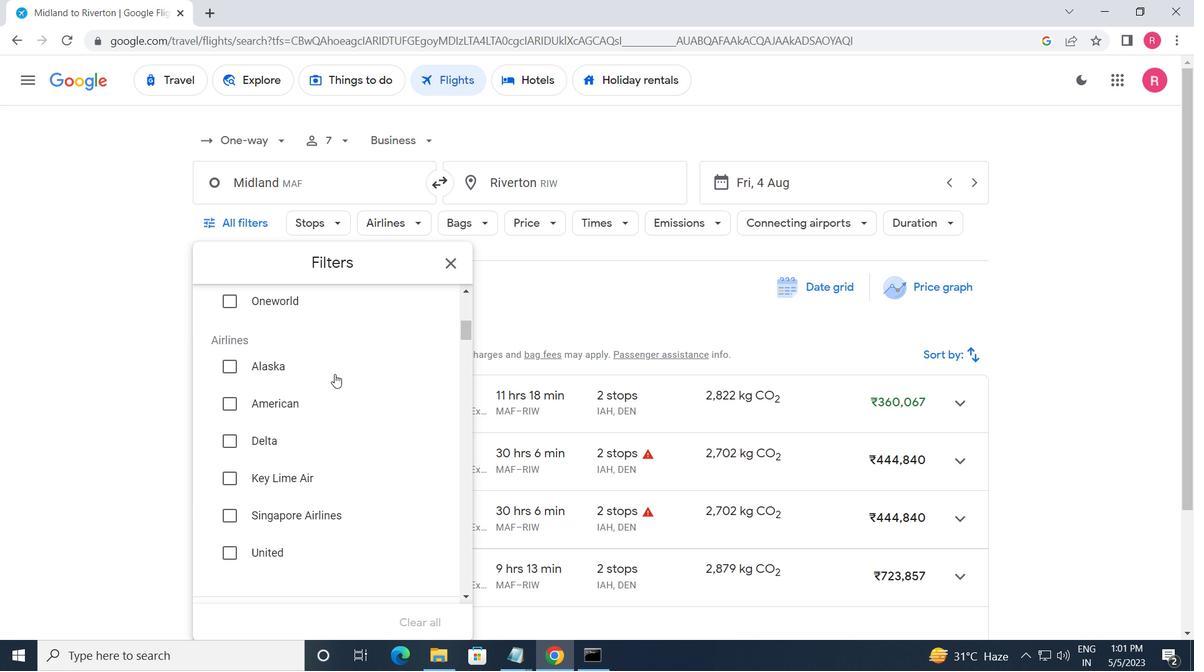 
Action: Mouse moved to (337, 377)
Screenshot: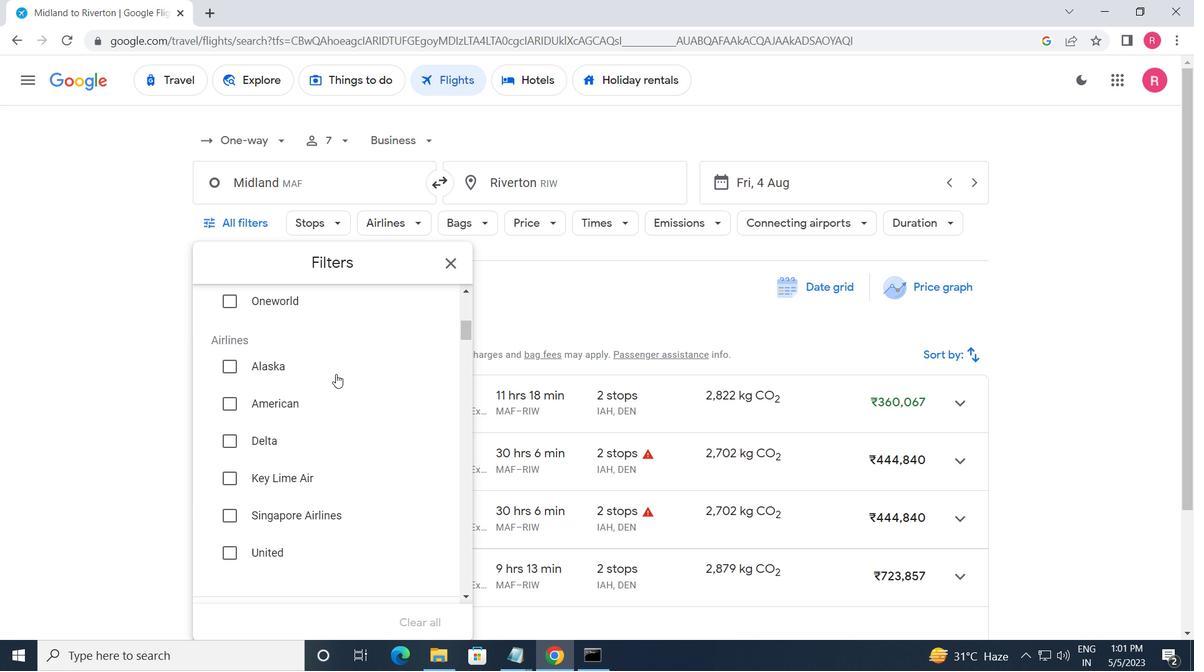 
Action: Mouse scrolled (337, 376) with delta (0, 0)
Screenshot: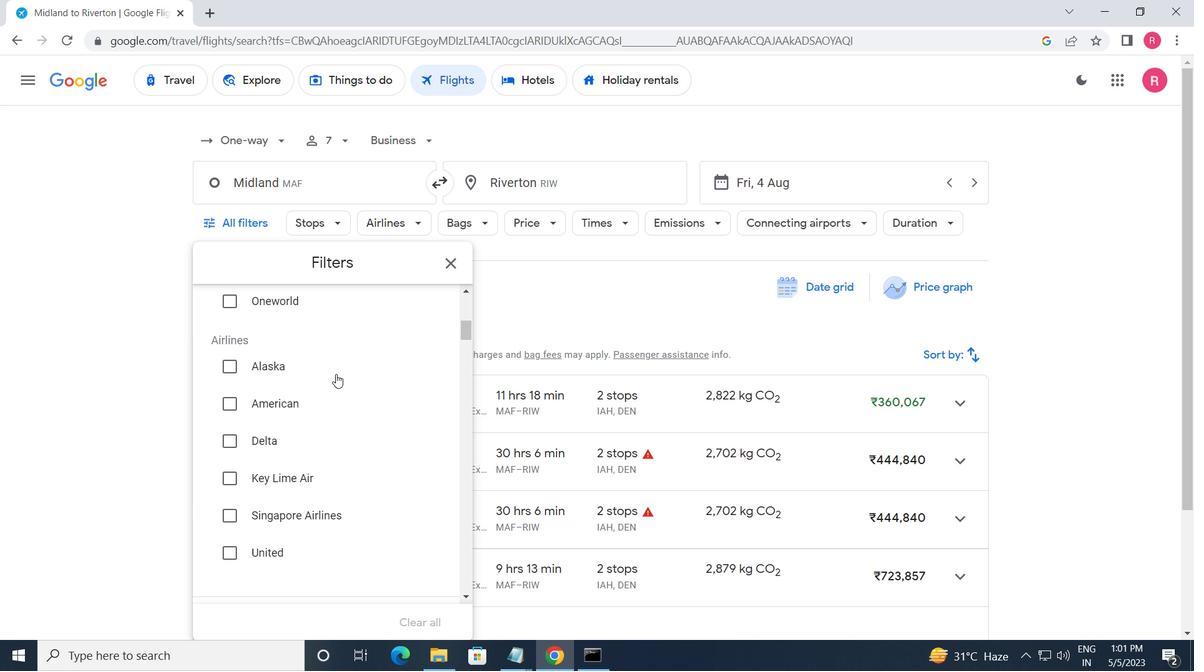 
Action: Mouse scrolled (337, 376) with delta (0, 0)
Screenshot: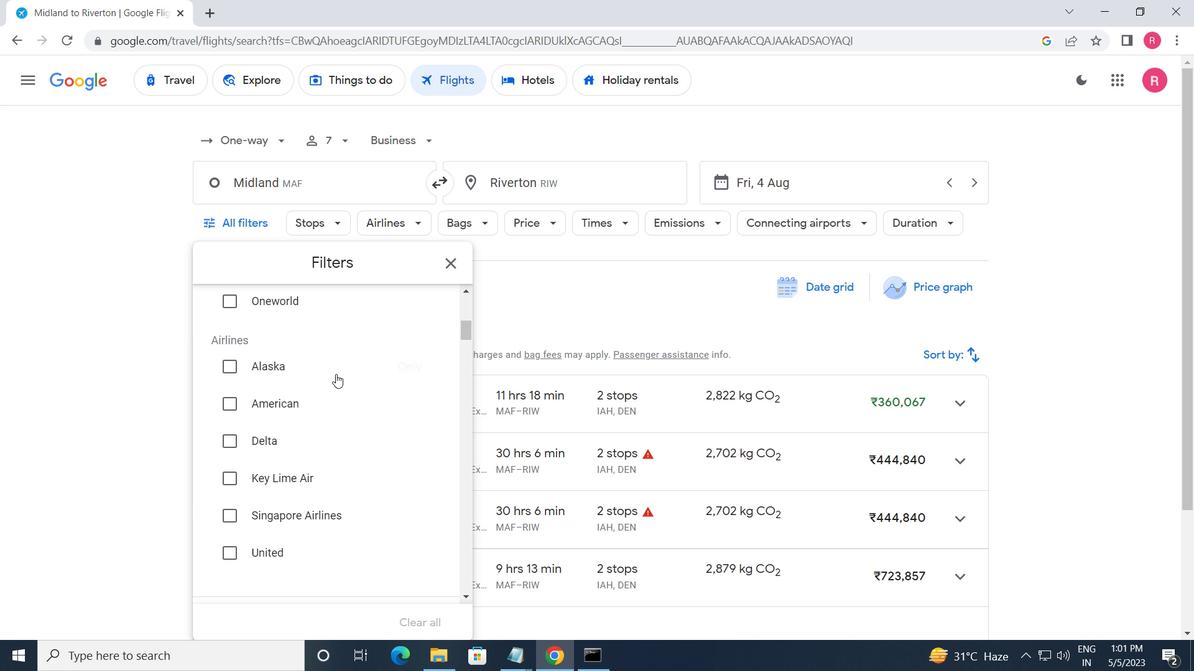 
Action: Mouse moved to (339, 376)
Screenshot: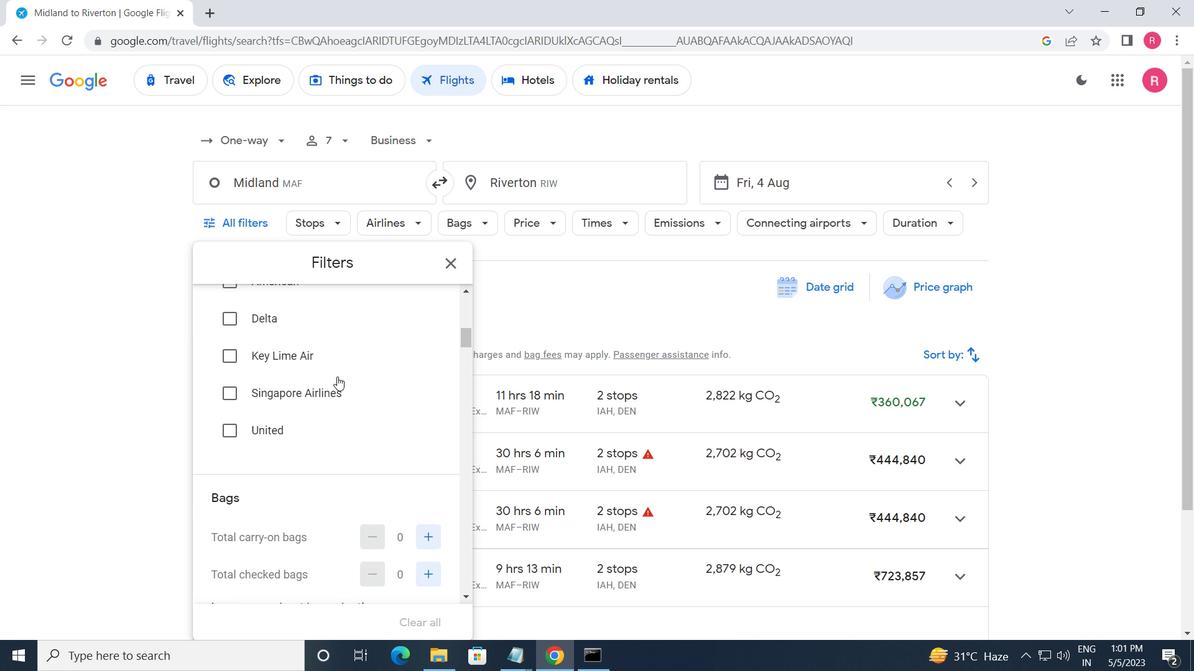 
Action: Mouse scrolled (339, 375) with delta (0, 0)
Screenshot: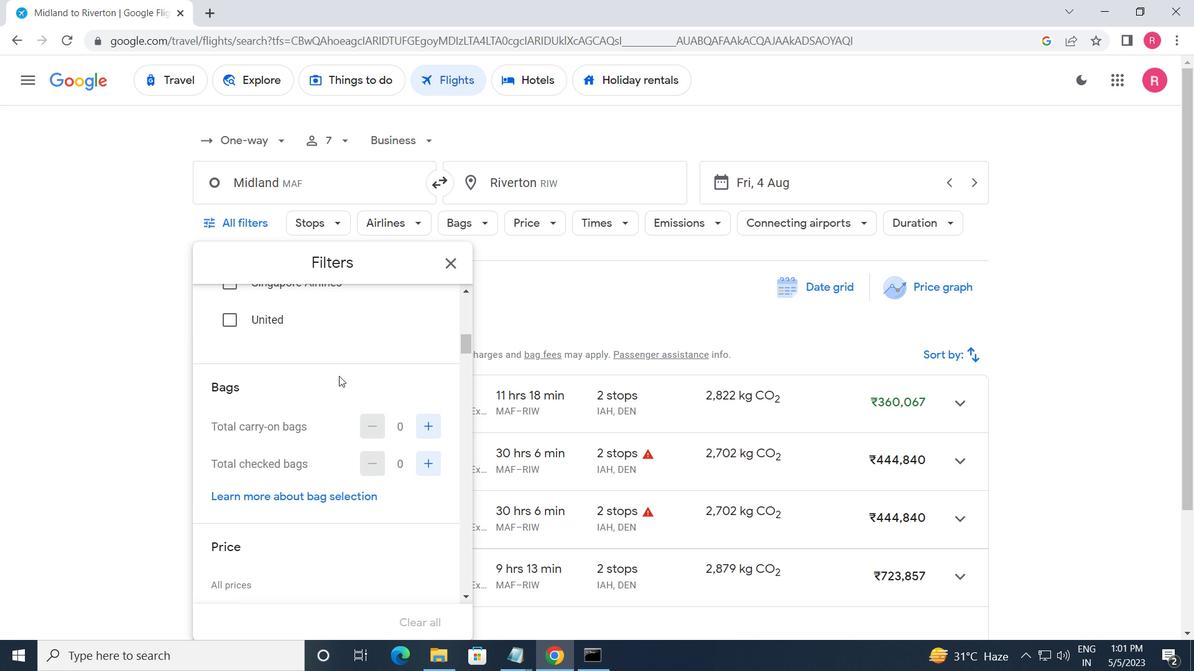 
Action: Mouse moved to (420, 356)
Screenshot: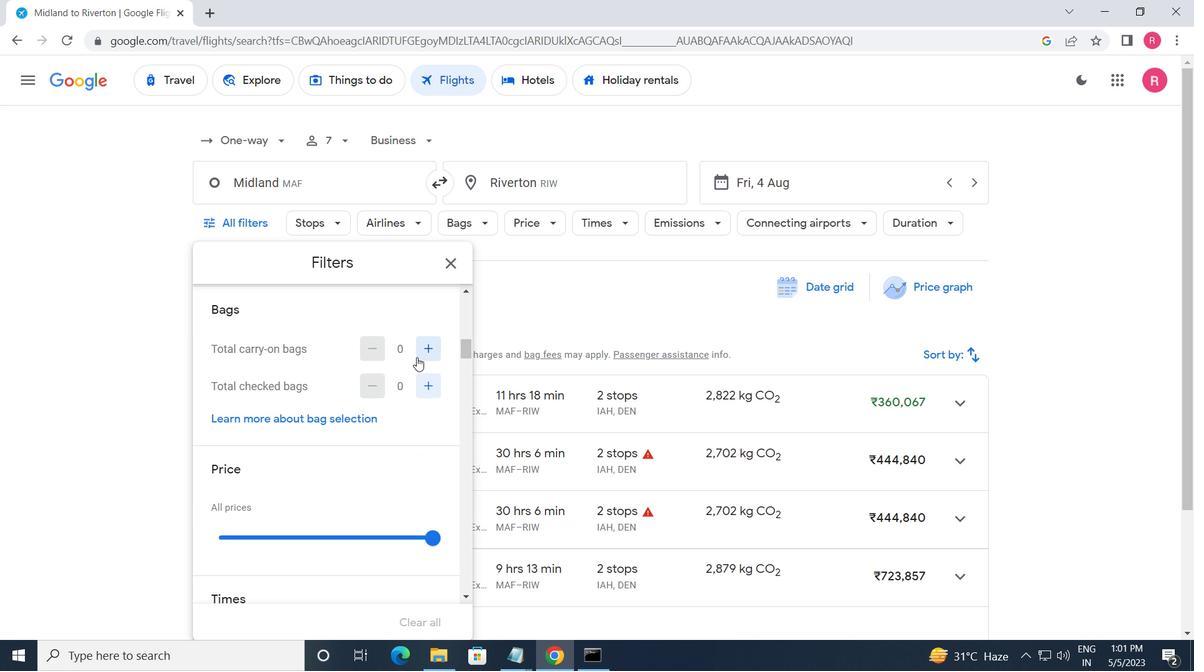 
Action: Mouse pressed left at (420, 356)
Screenshot: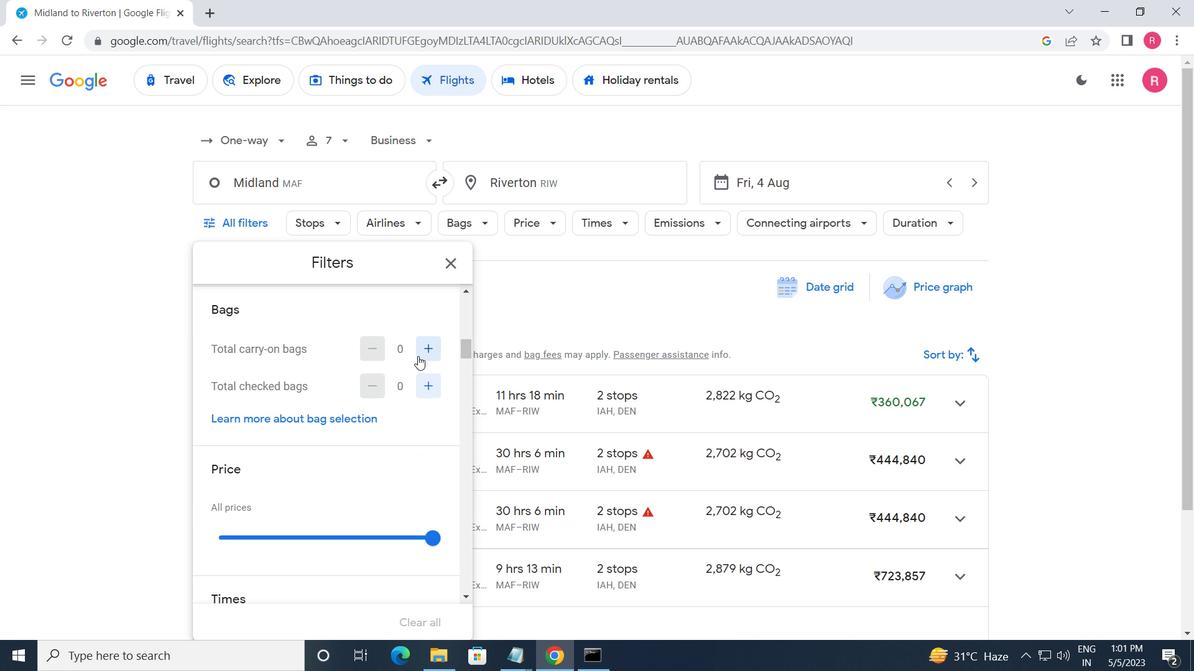 
Action: Mouse moved to (423, 358)
Screenshot: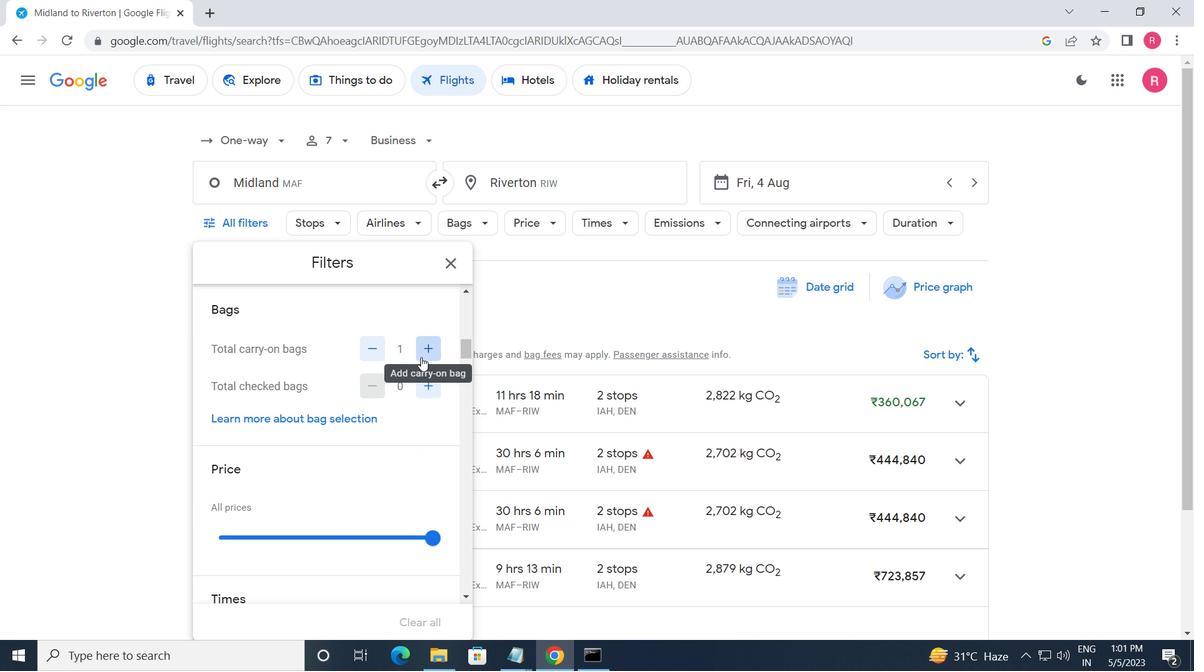 
Action: Mouse pressed left at (423, 358)
Screenshot: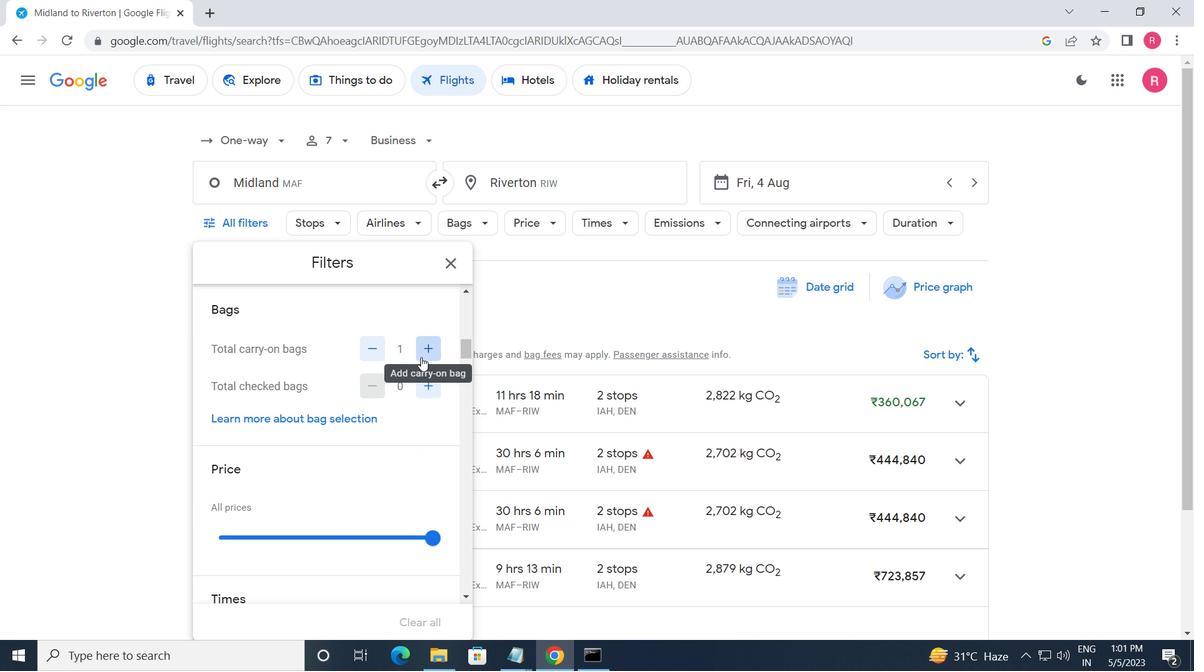 
Action: Mouse moved to (428, 386)
Screenshot: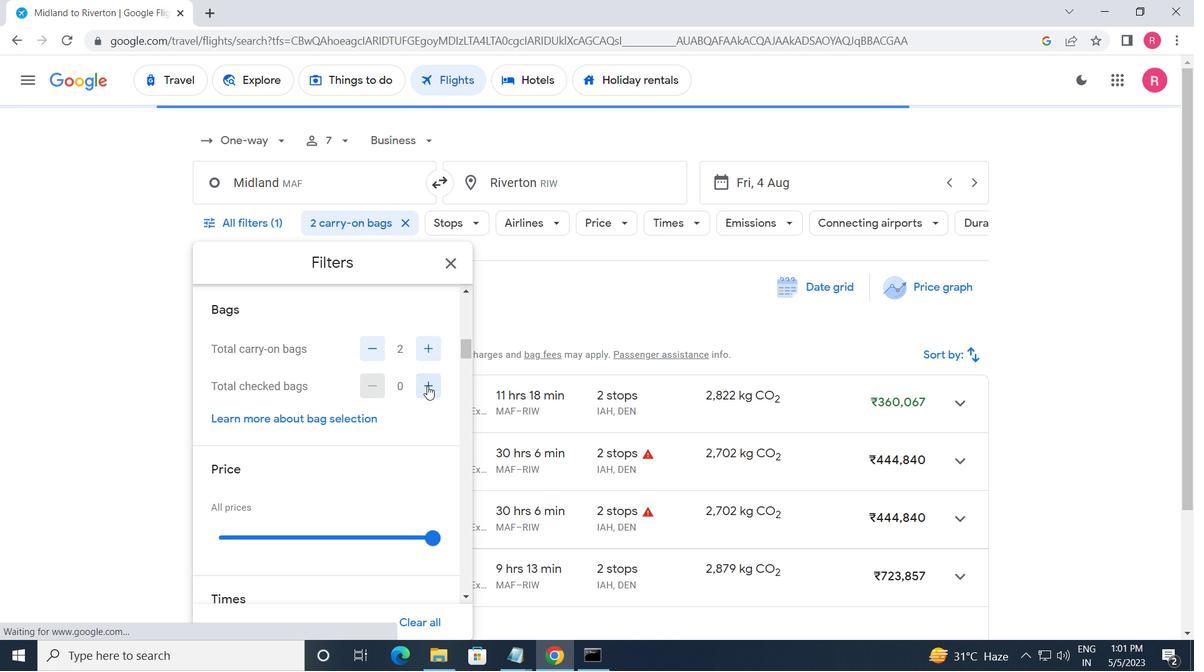 
Action: Mouse pressed left at (428, 386)
Screenshot: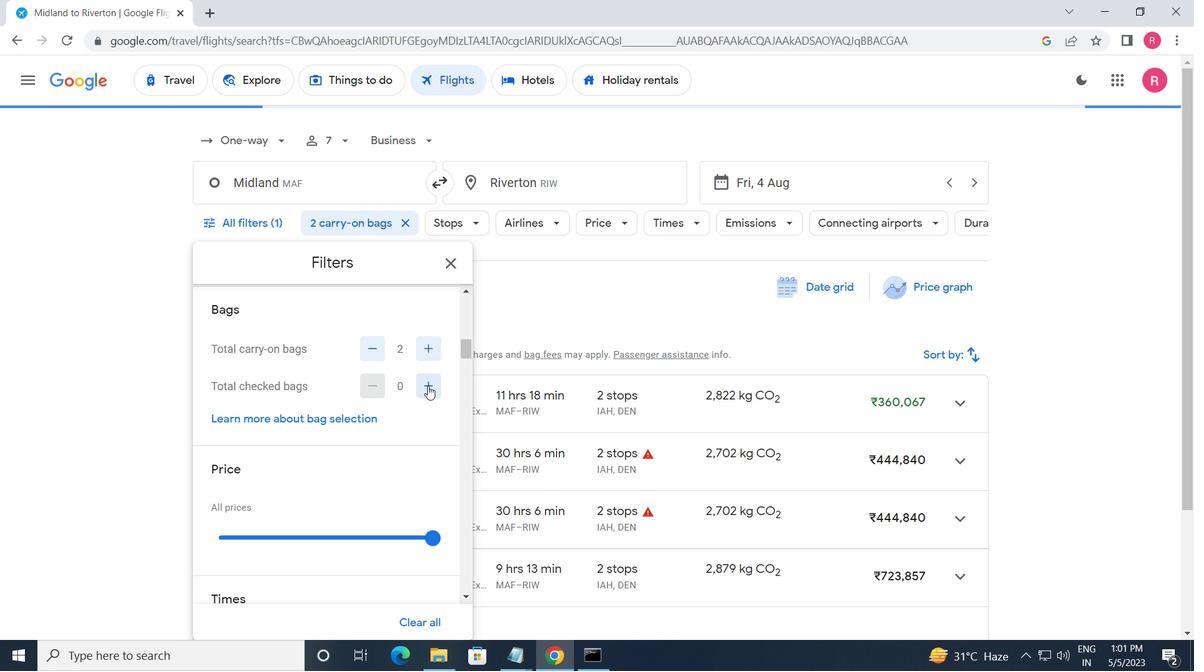 
Action: Mouse pressed left at (428, 386)
Screenshot: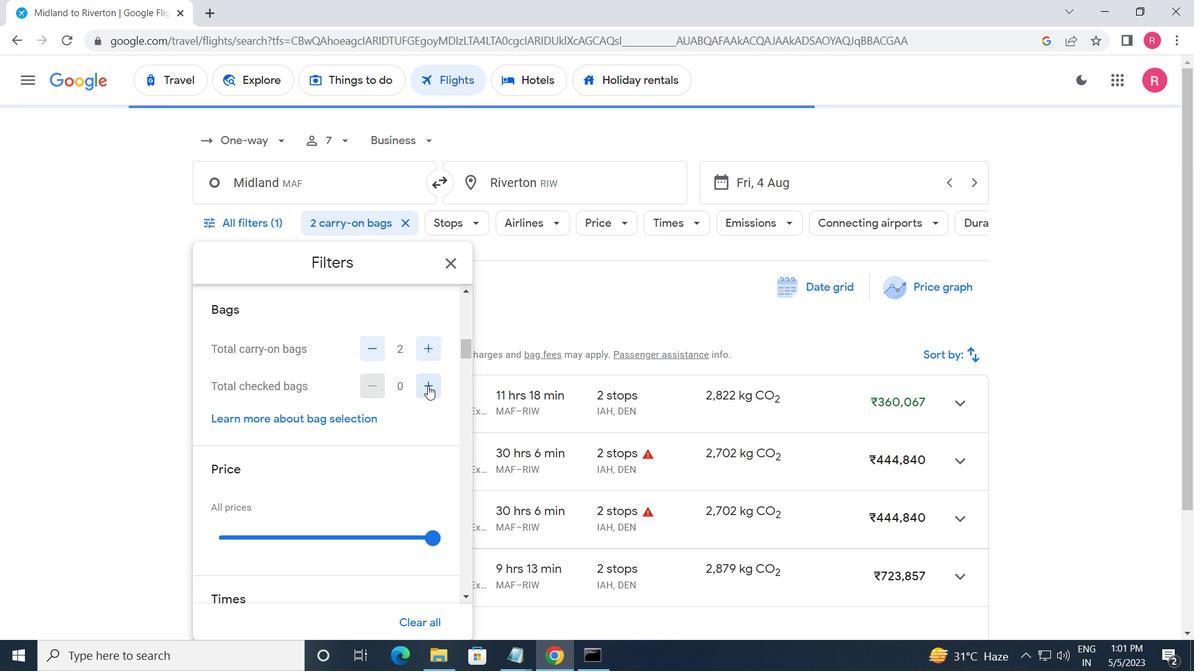 
Action: Mouse pressed left at (428, 386)
Screenshot: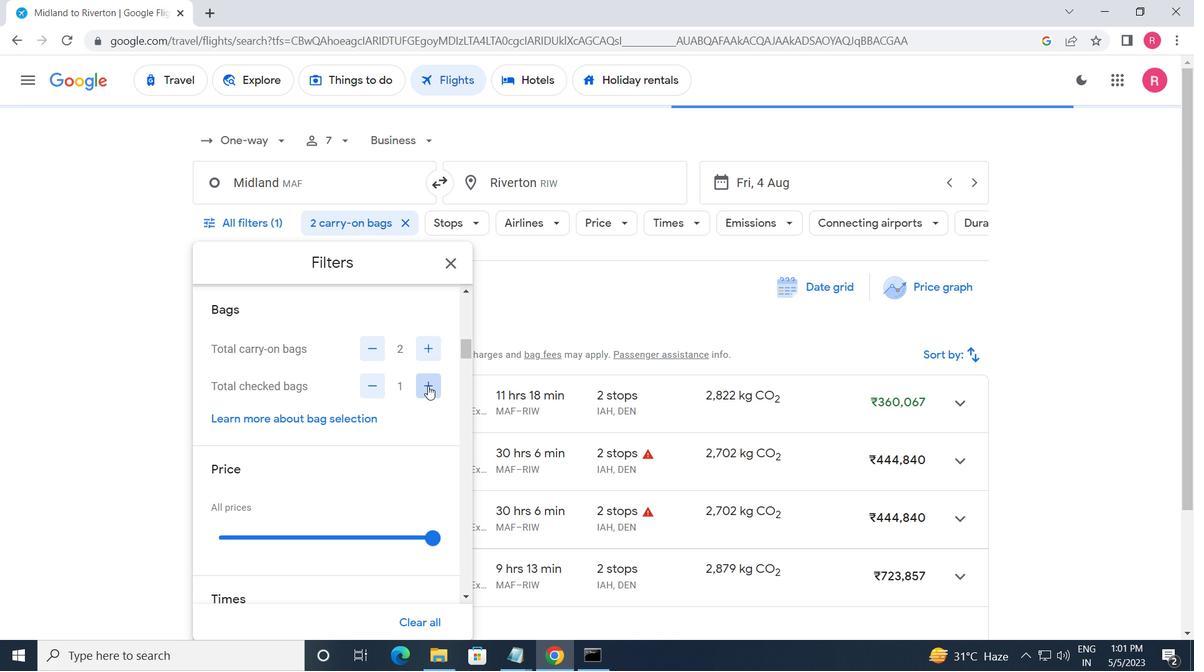 
Action: Mouse pressed left at (428, 386)
Screenshot: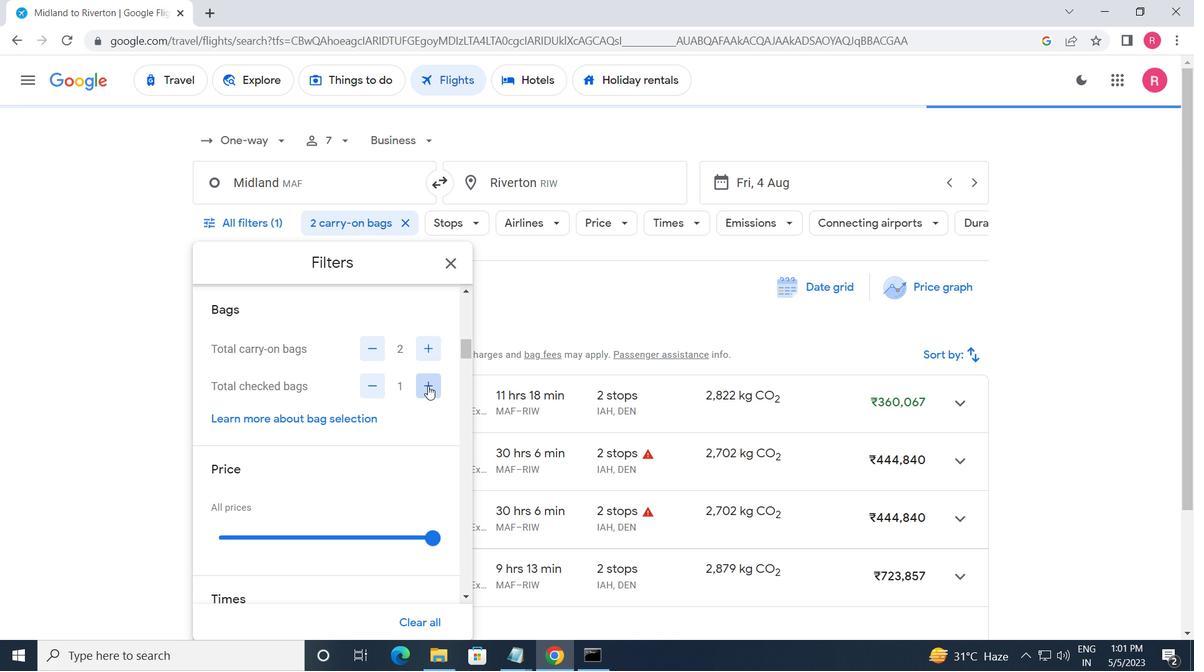 
Action: Mouse pressed left at (428, 386)
Screenshot: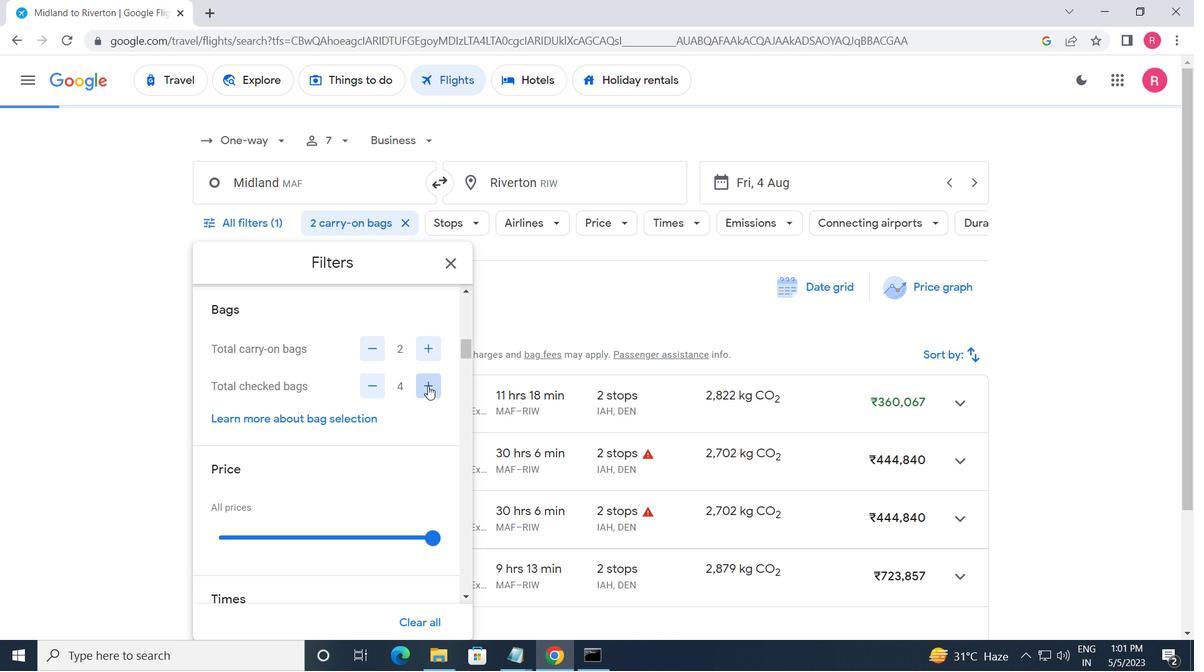 
Action: Mouse pressed left at (428, 386)
Screenshot: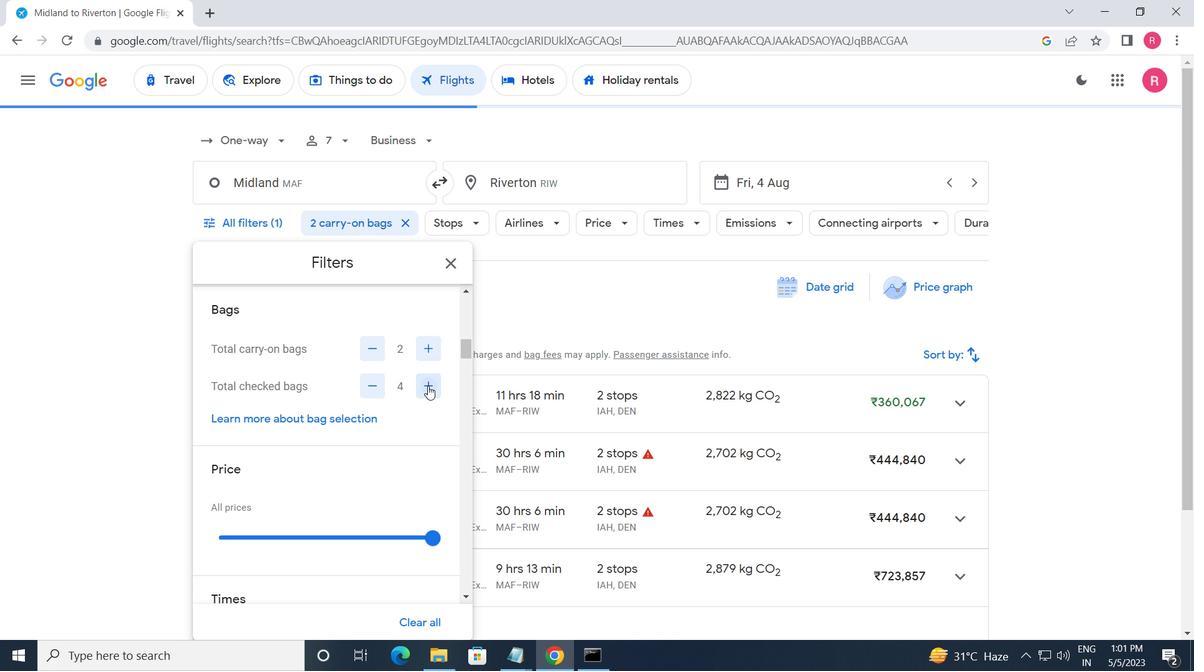 
Action: Mouse moved to (429, 385)
Screenshot: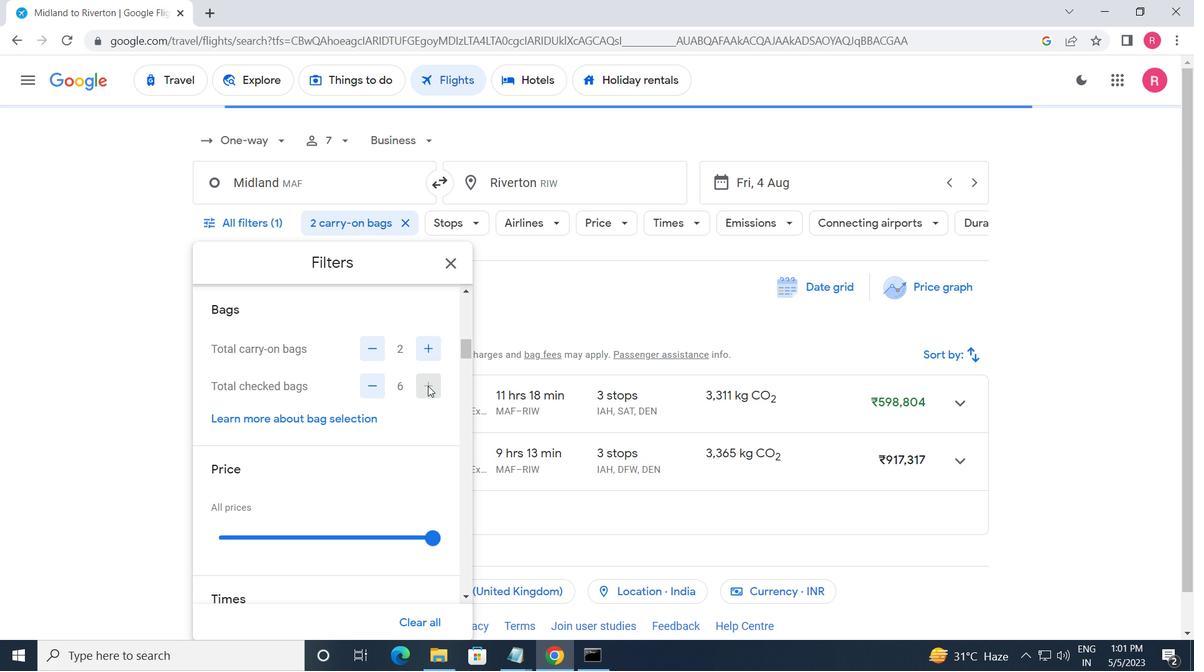 
Action: Mouse pressed left at (429, 385)
Screenshot: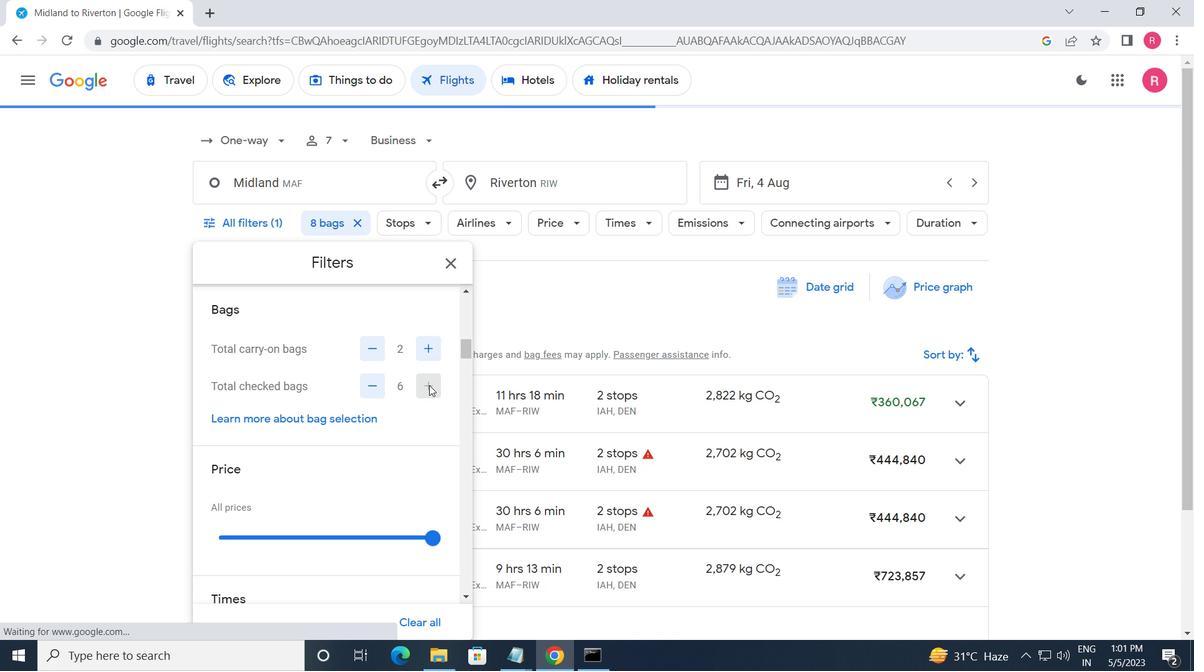 
Action: Mouse moved to (406, 419)
Screenshot: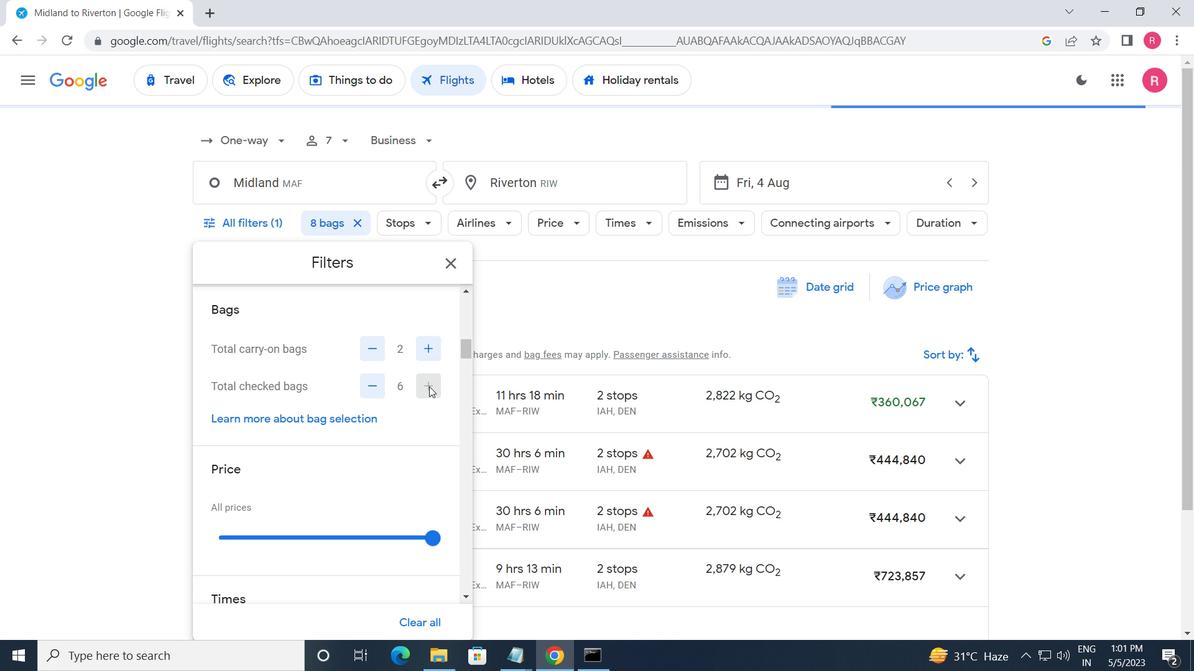 
Action: Mouse scrolled (406, 419) with delta (0, 0)
Screenshot: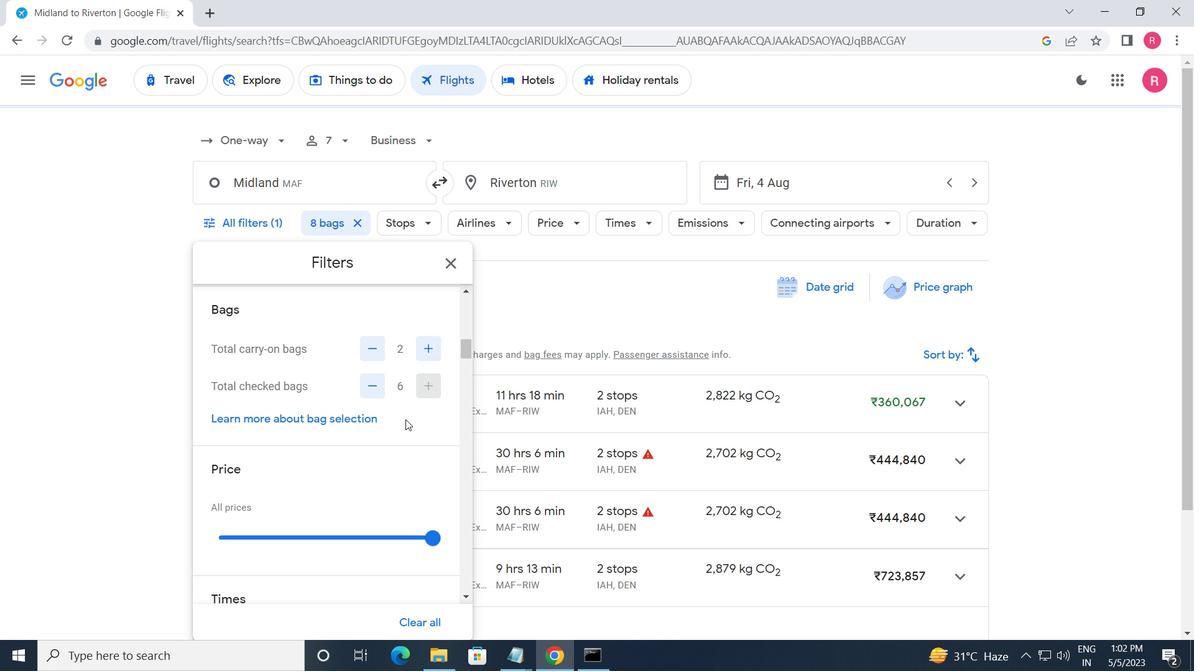 
Action: Mouse moved to (406, 419)
Screenshot: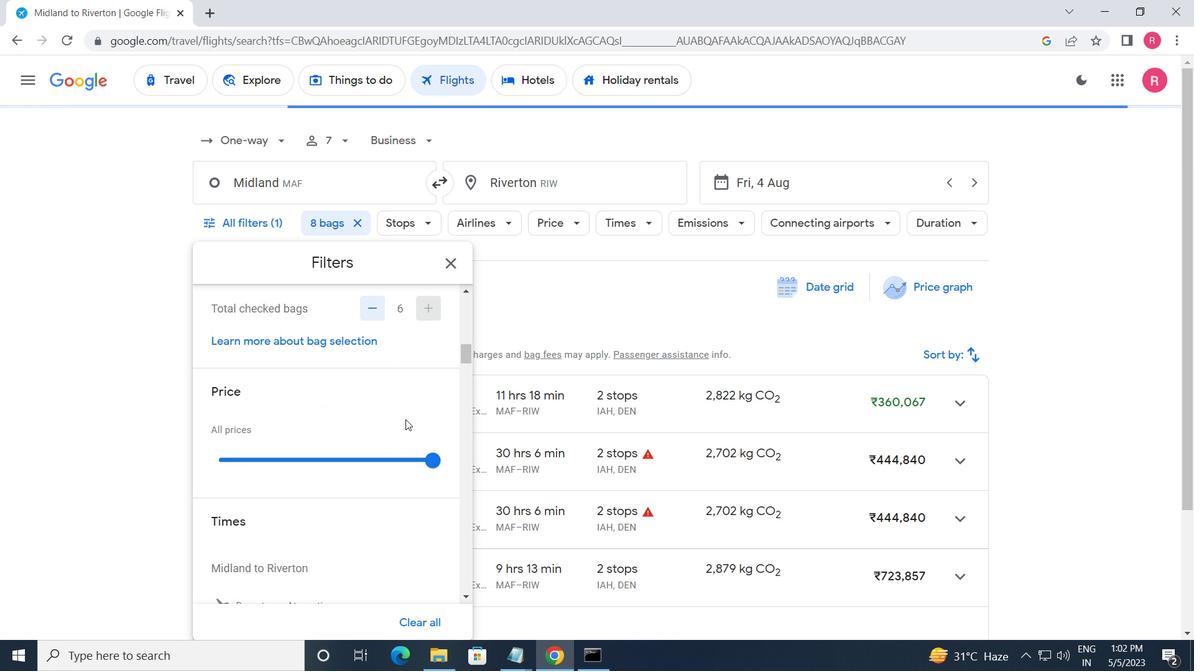 
Action: Mouse scrolled (406, 419) with delta (0, 0)
Screenshot: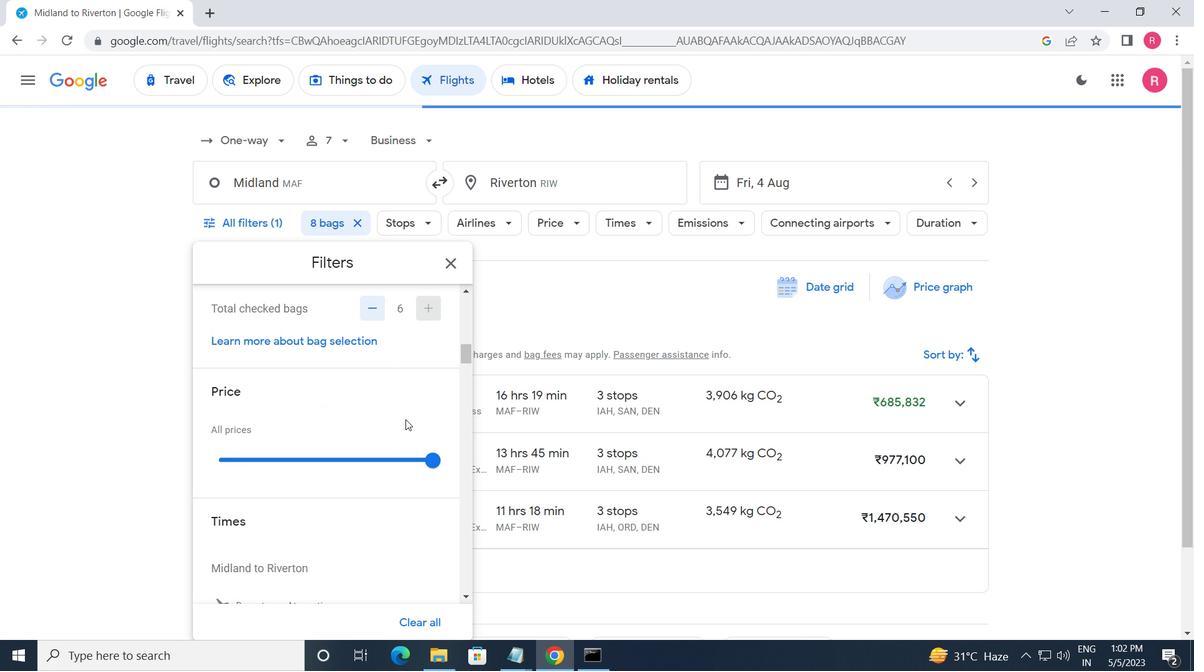 
Action: Mouse moved to (426, 378)
Screenshot: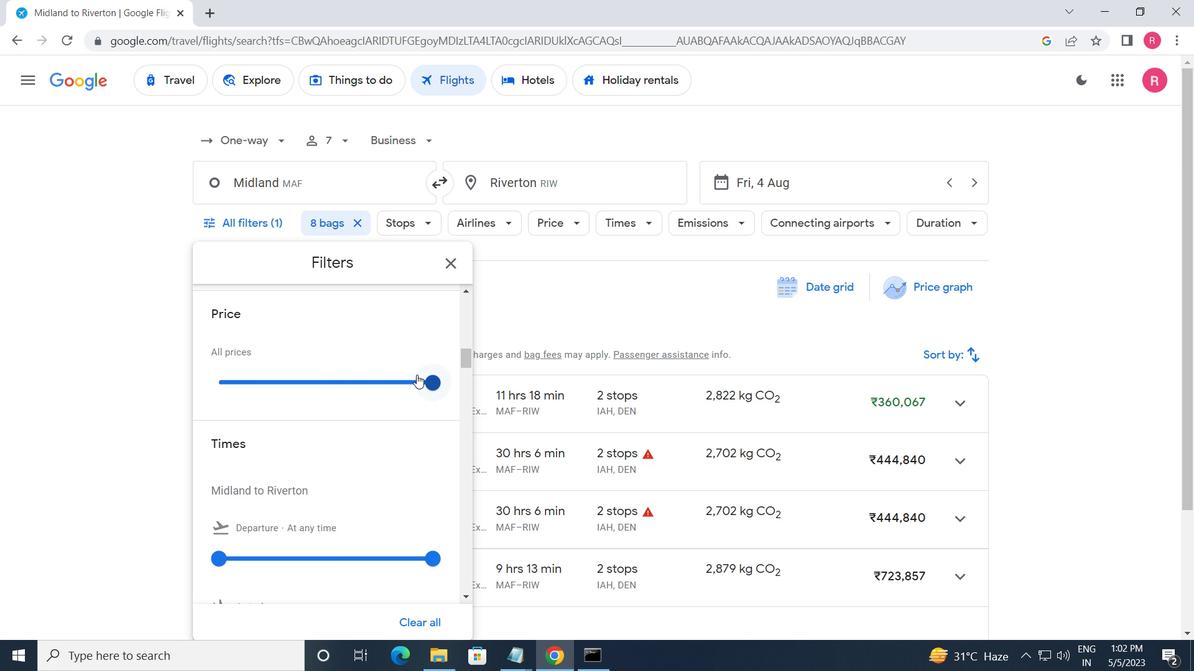 
Action: Mouse pressed left at (426, 378)
Screenshot: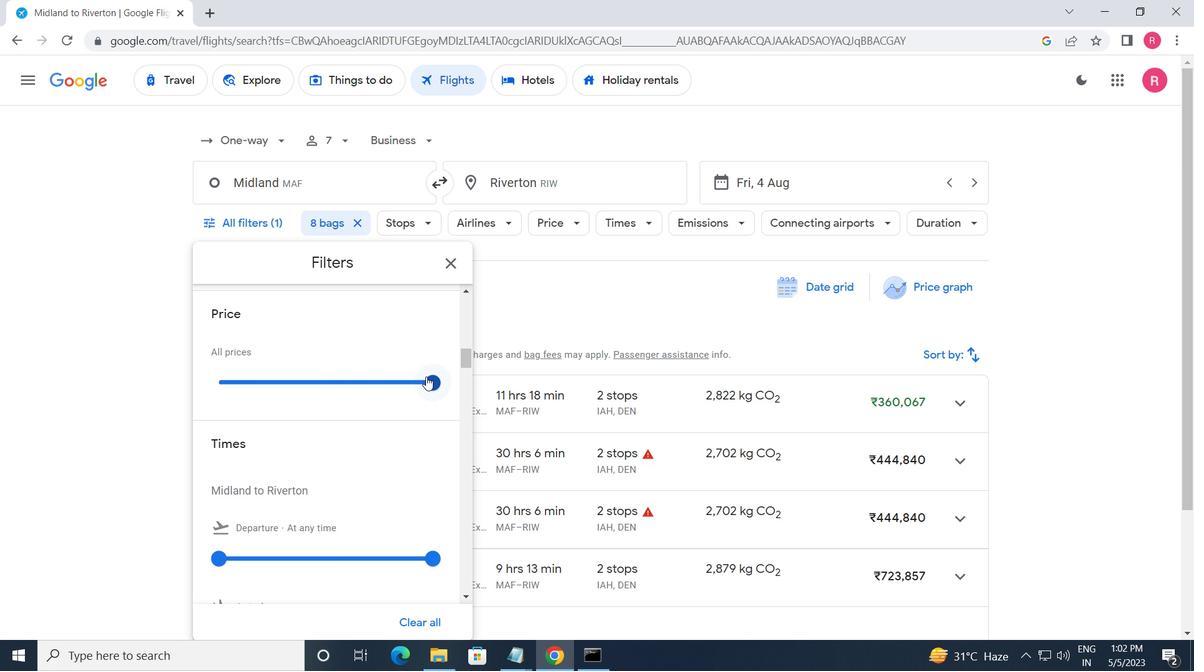 
Action: Mouse moved to (361, 397)
Screenshot: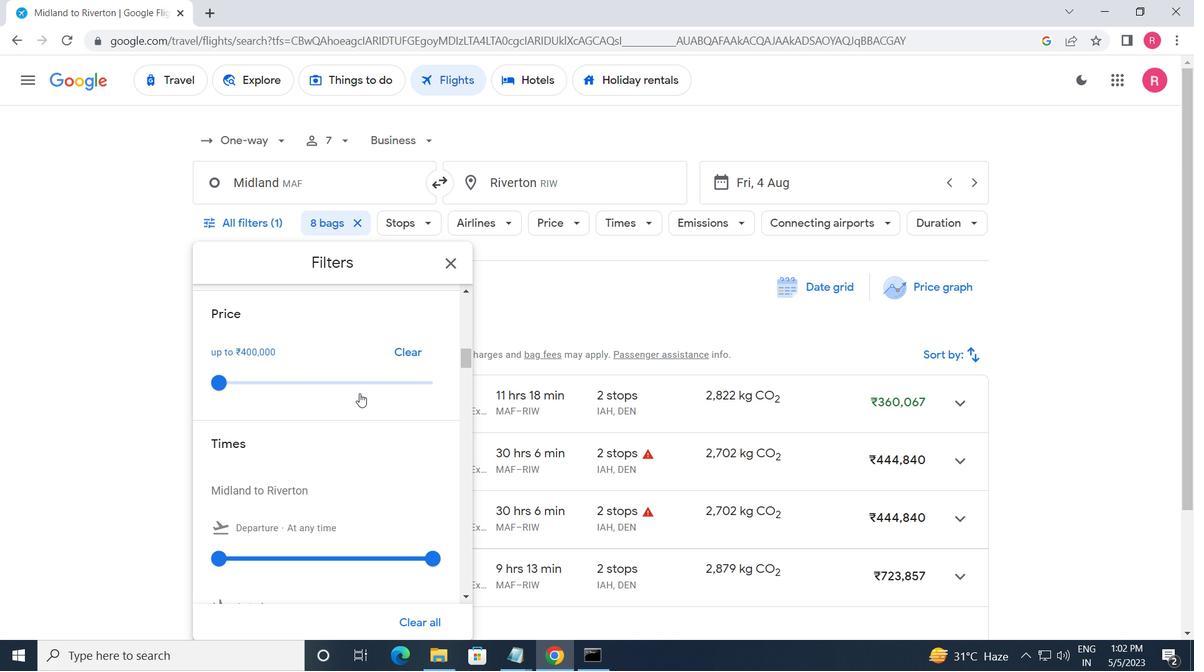 
Action: Mouse scrolled (361, 396) with delta (0, 0)
Screenshot: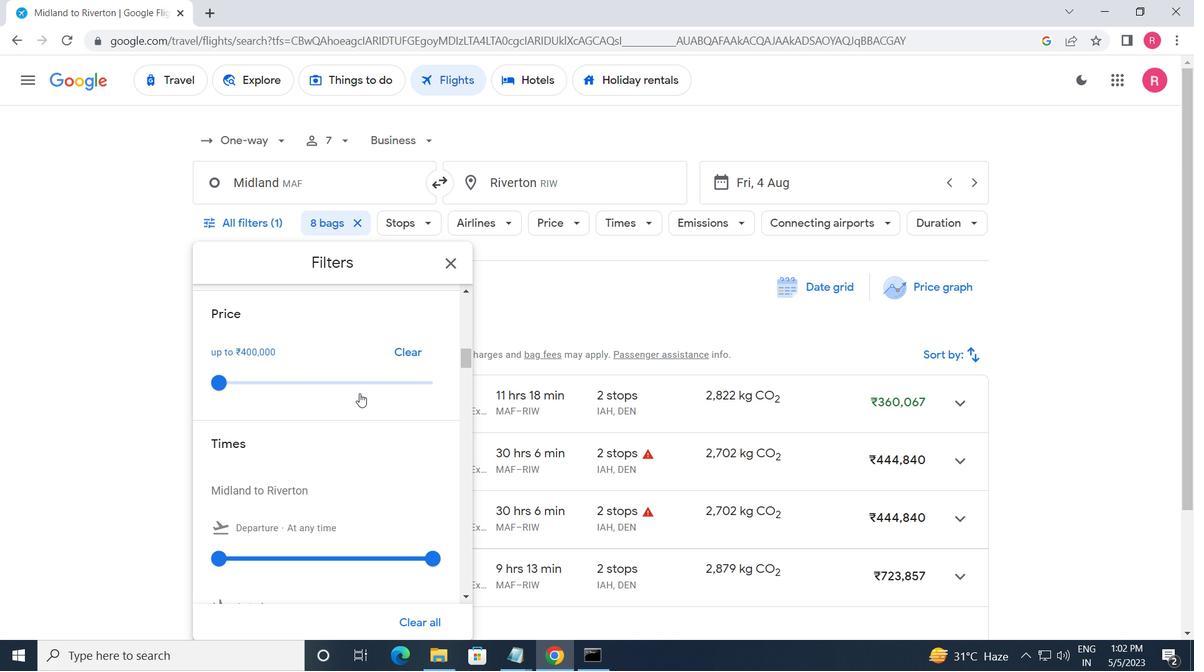 
Action: Mouse moved to (363, 400)
Screenshot: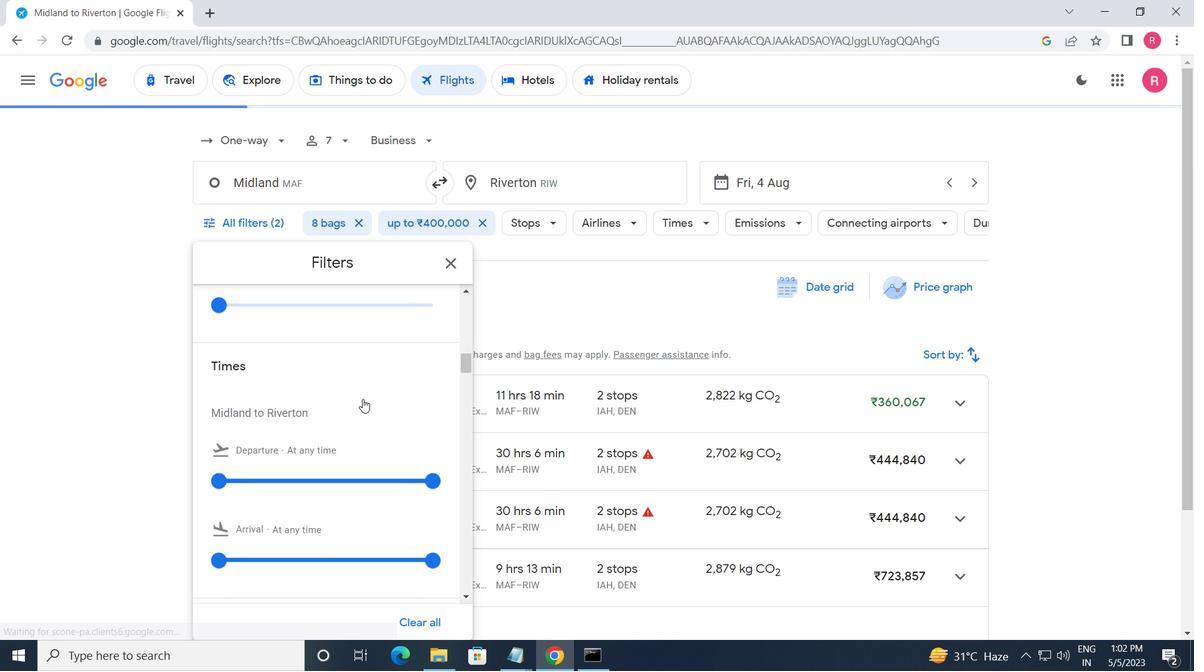 
Action: Mouse scrolled (363, 400) with delta (0, 0)
Screenshot: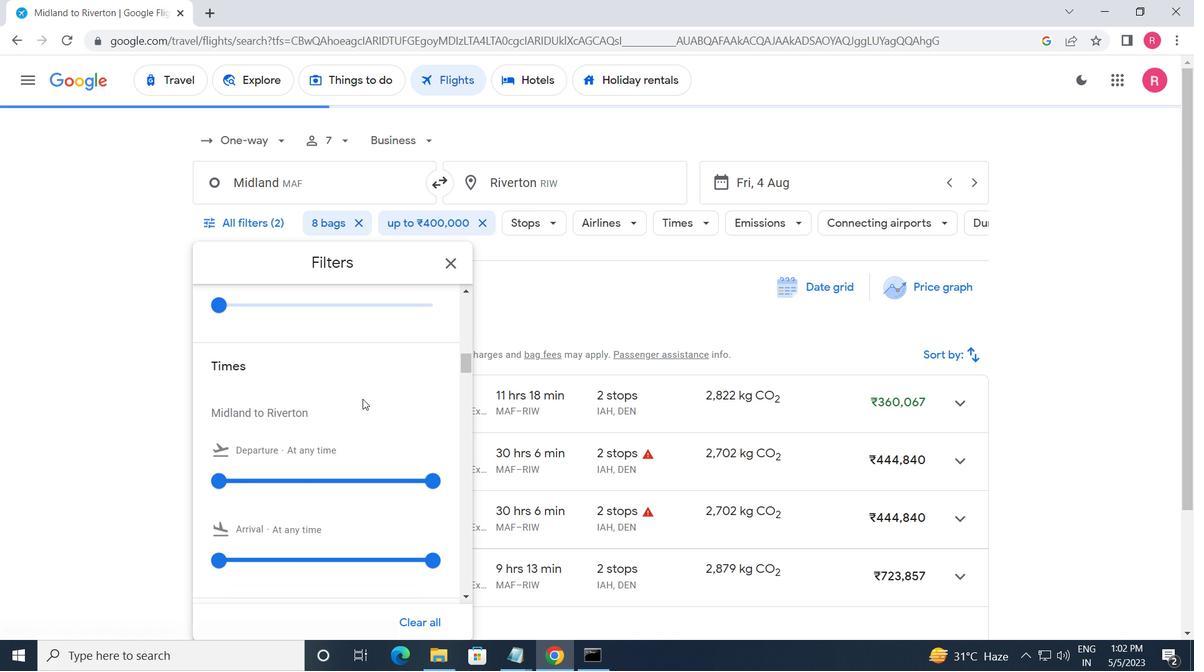 
Action: Mouse moved to (221, 403)
Screenshot: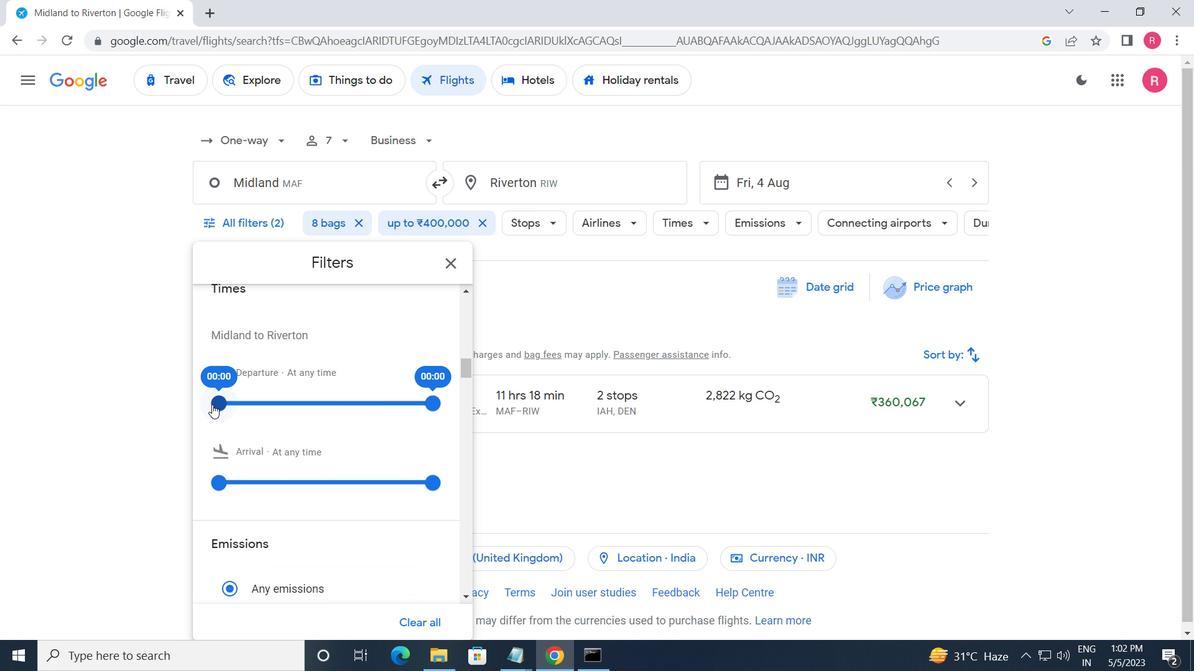 
Action: Mouse pressed left at (221, 403)
Screenshot: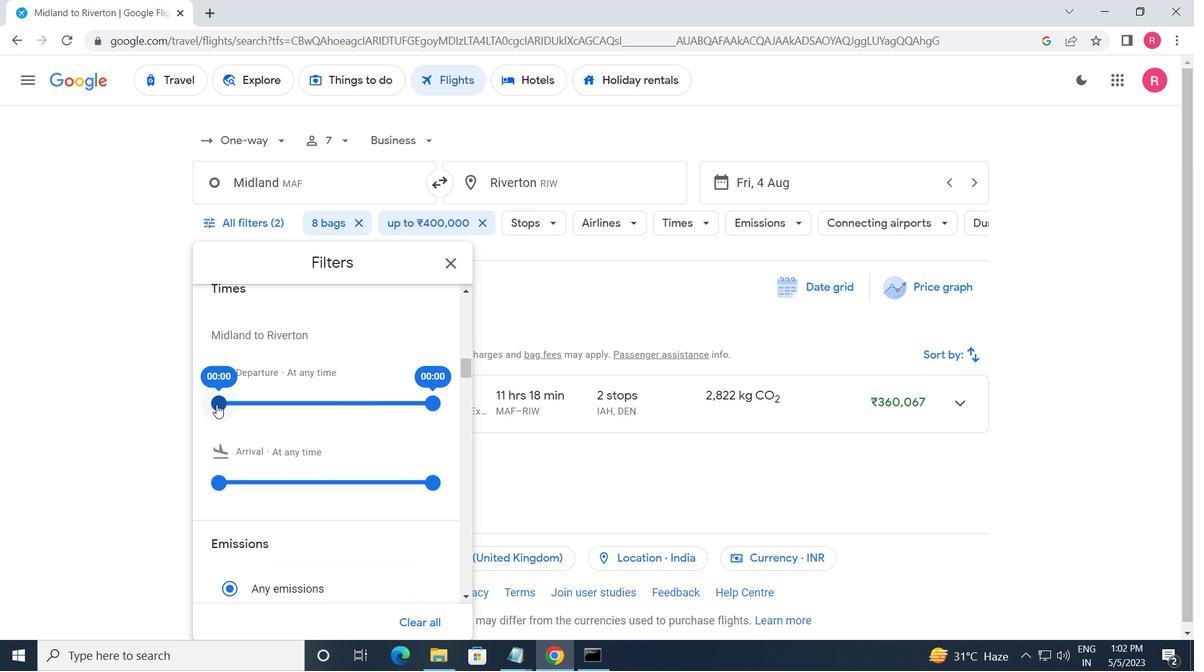 
Action: Mouse moved to (433, 398)
Screenshot: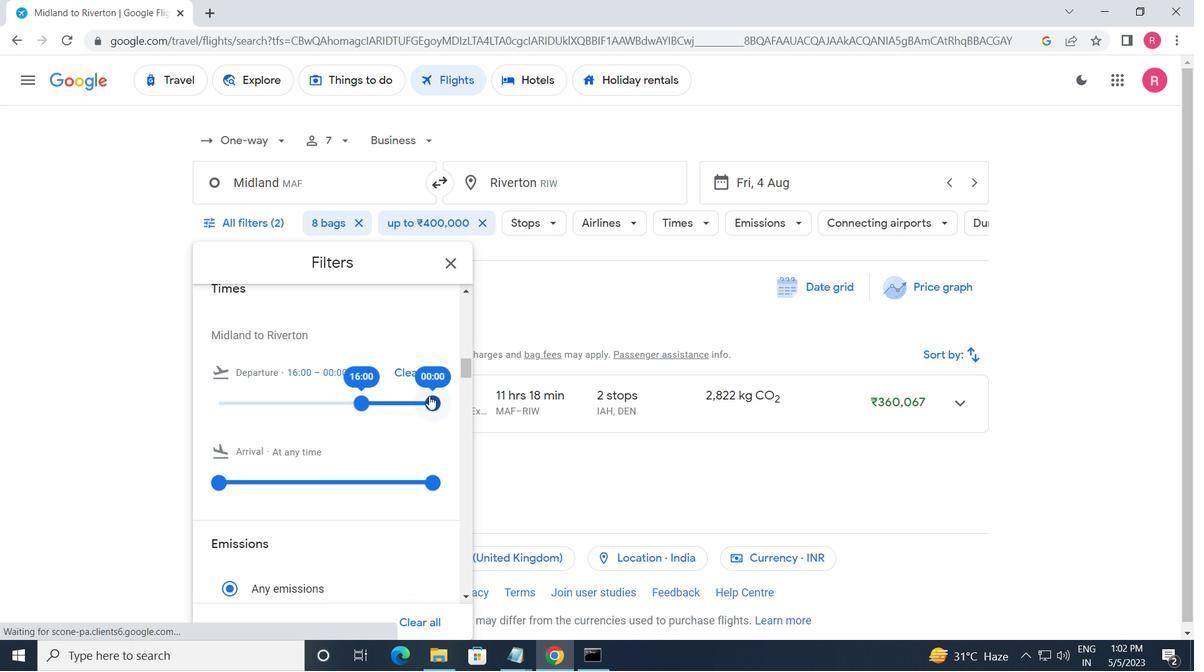 
Action: Mouse pressed left at (433, 398)
Screenshot: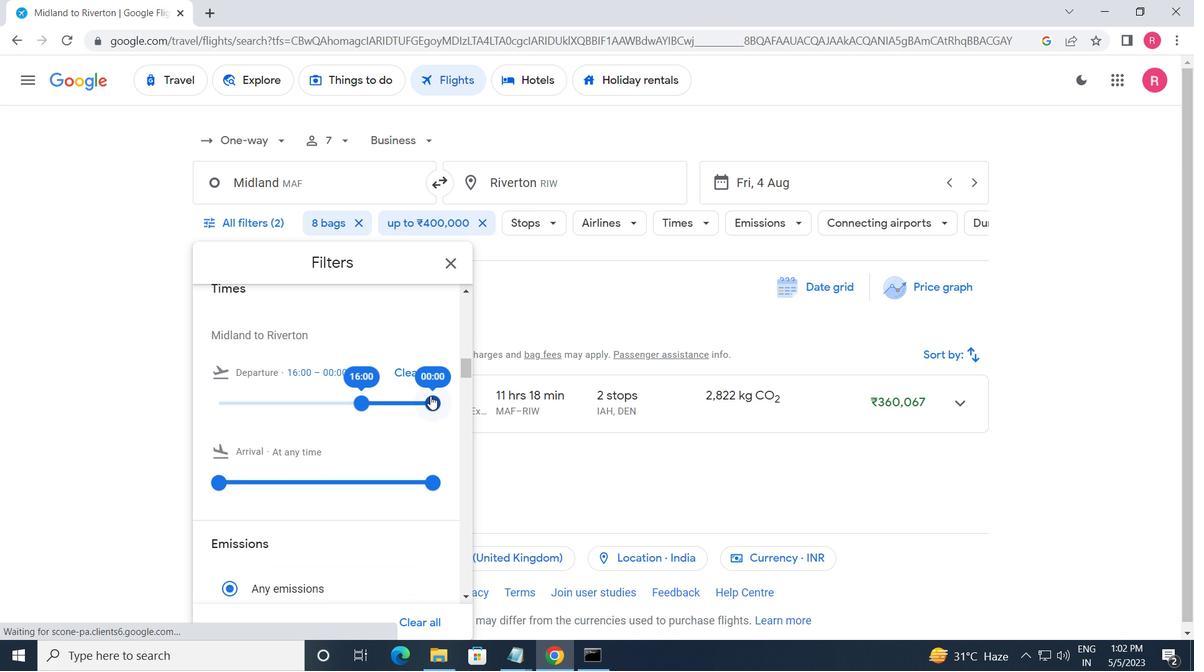 
Action: Mouse moved to (446, 263)
Screenshot: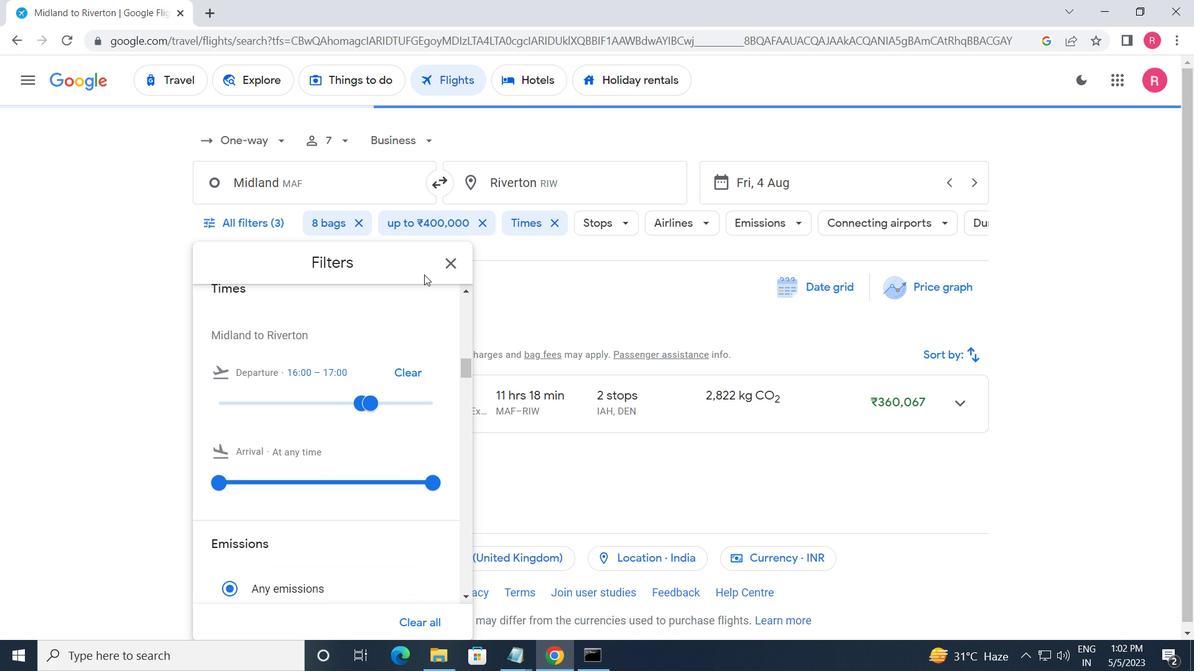 
Action: Mouse pressed left at (446, 263)
Screenshot: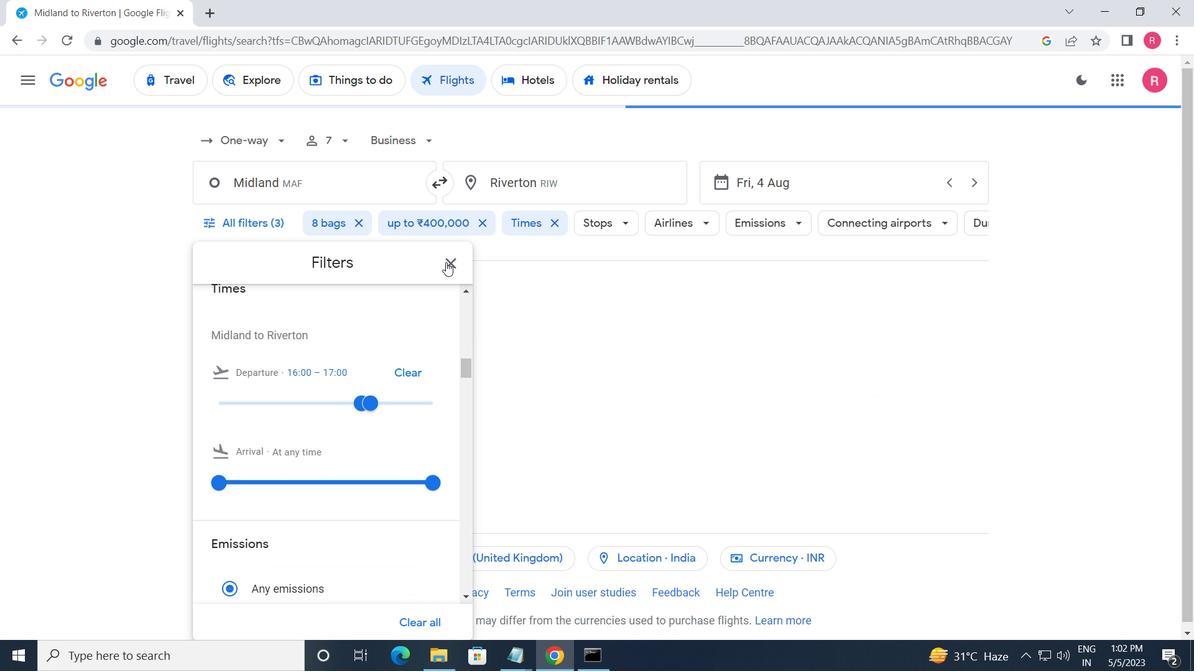 
Action: Mouse moved to (449, 263)
Screenshot: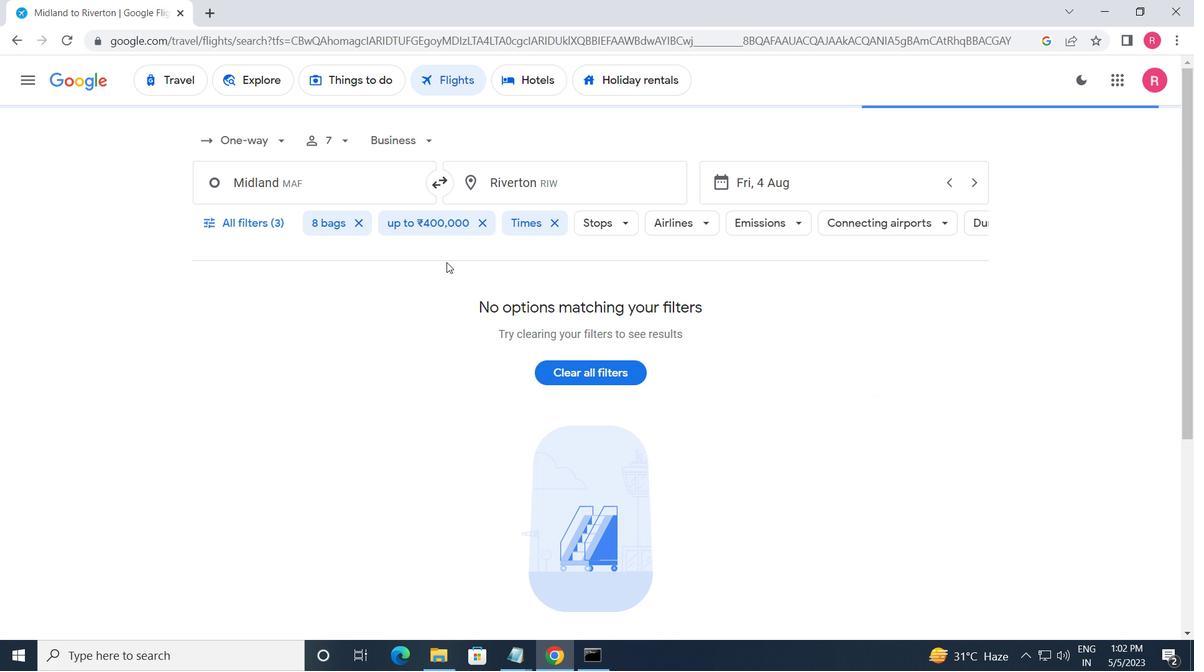 
